 Task: Find connections with filter location Gaoua with filter topic #construction with filter profile language French with filter current company Jade Global with filter school Matoshri Pratishthan's School of Engineering, Jijau Nagar, Khupsarwadi, Post Vishnupuri, Nanded with filter industry Banking with filter service category Email Marketing with filter keywords title Lead
Action: Mouse moved to (635, 102)
Screenshot: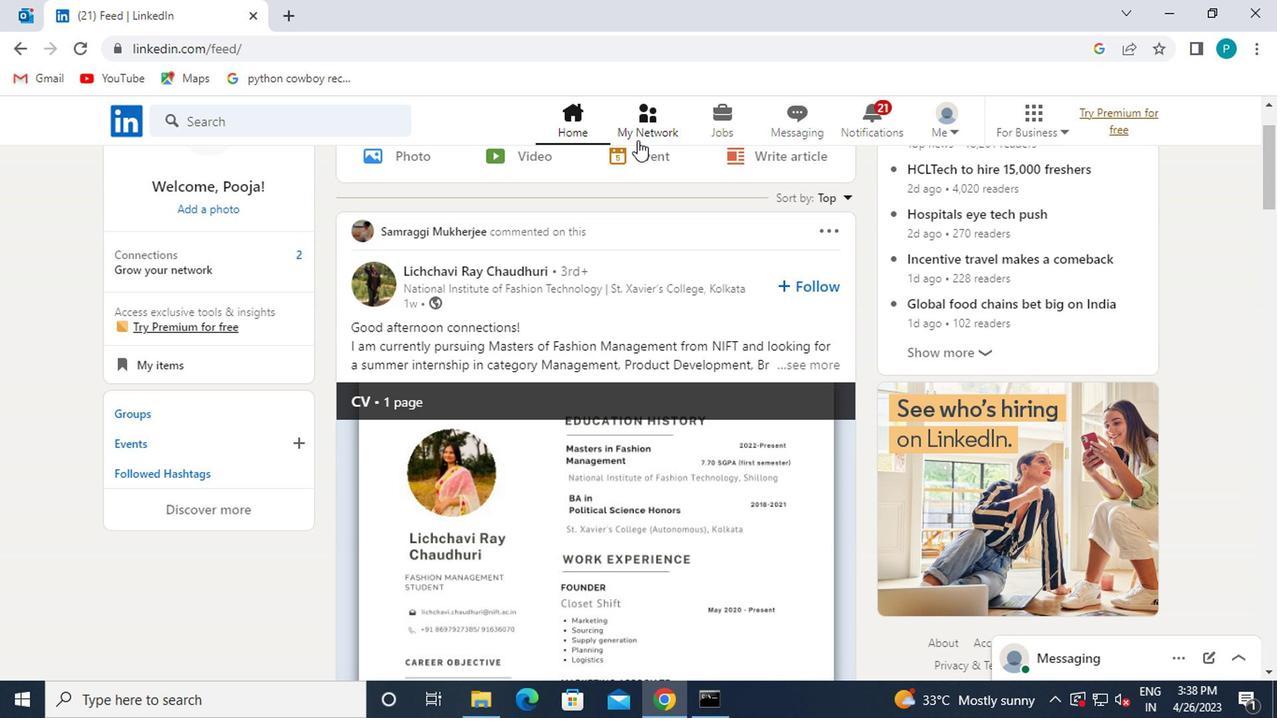 
Action: Mouse pressed left at (635, 102)
Screenshot: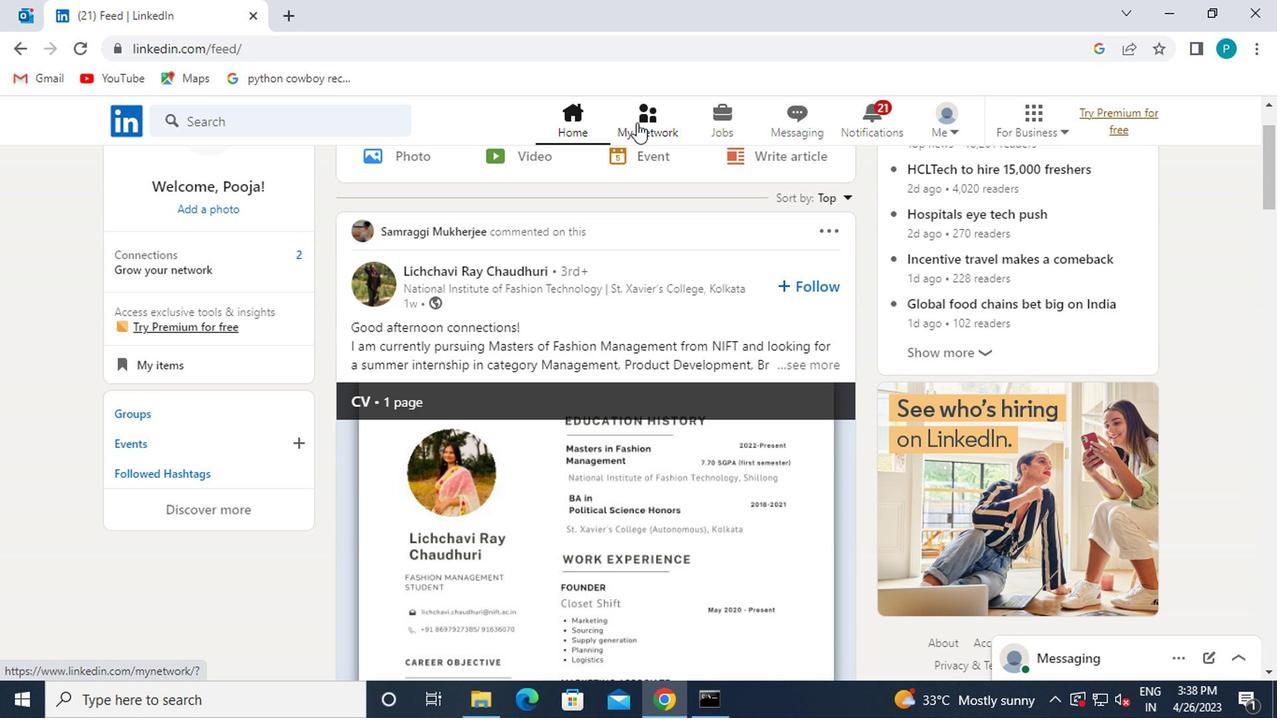 
Action: Mouse moved to (180, 213)
Screenshot: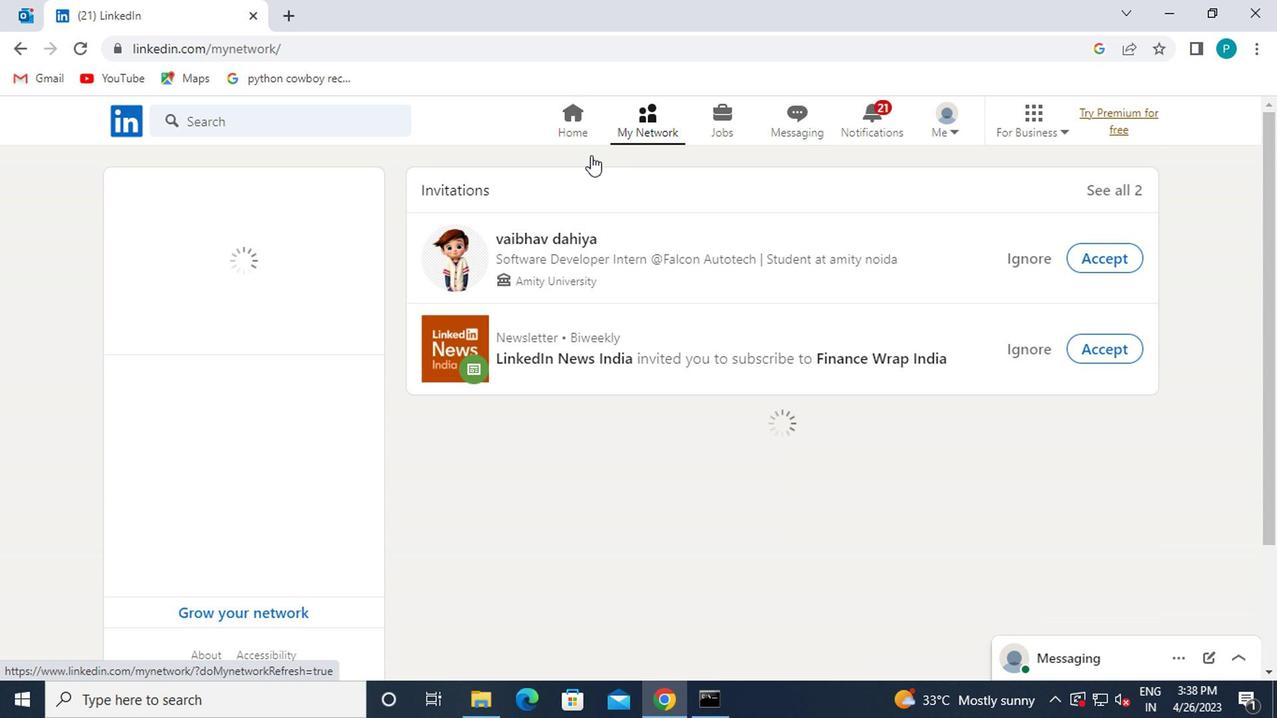 
Action: Mouse pressed left at (180, 213)
Screenshot: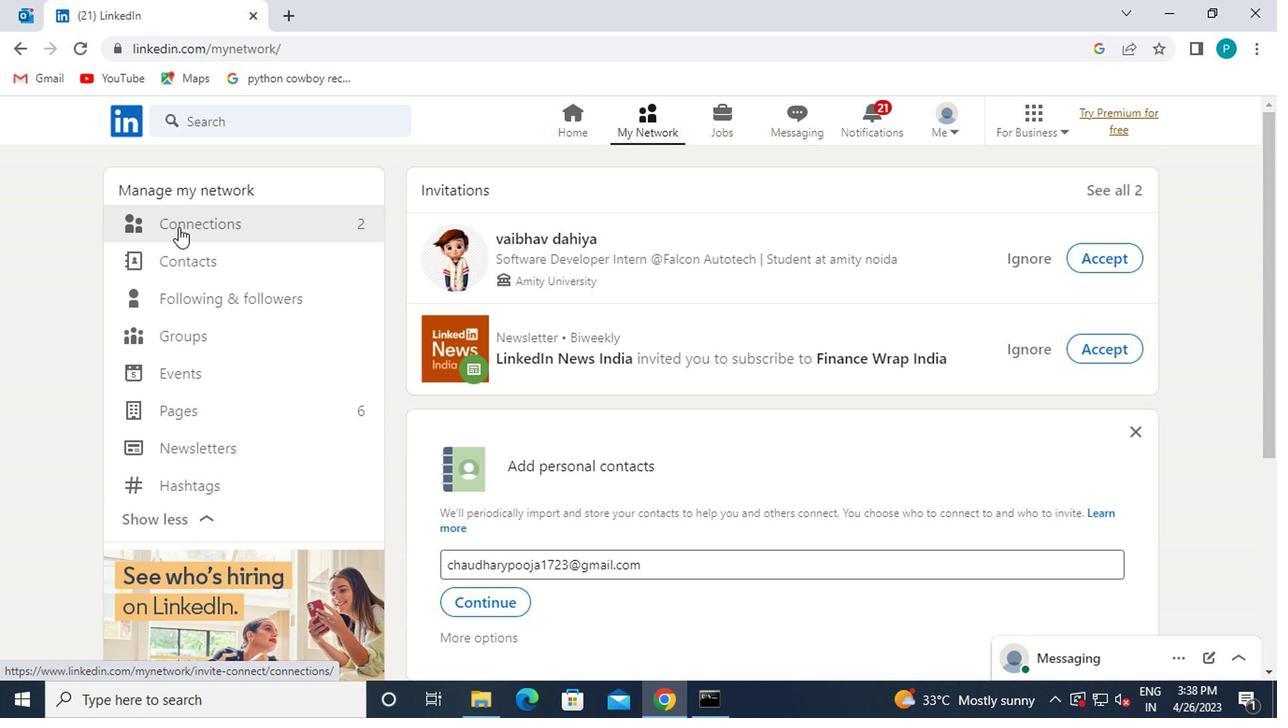 
Action: Mouse moved to (779, 215)
Screenshot: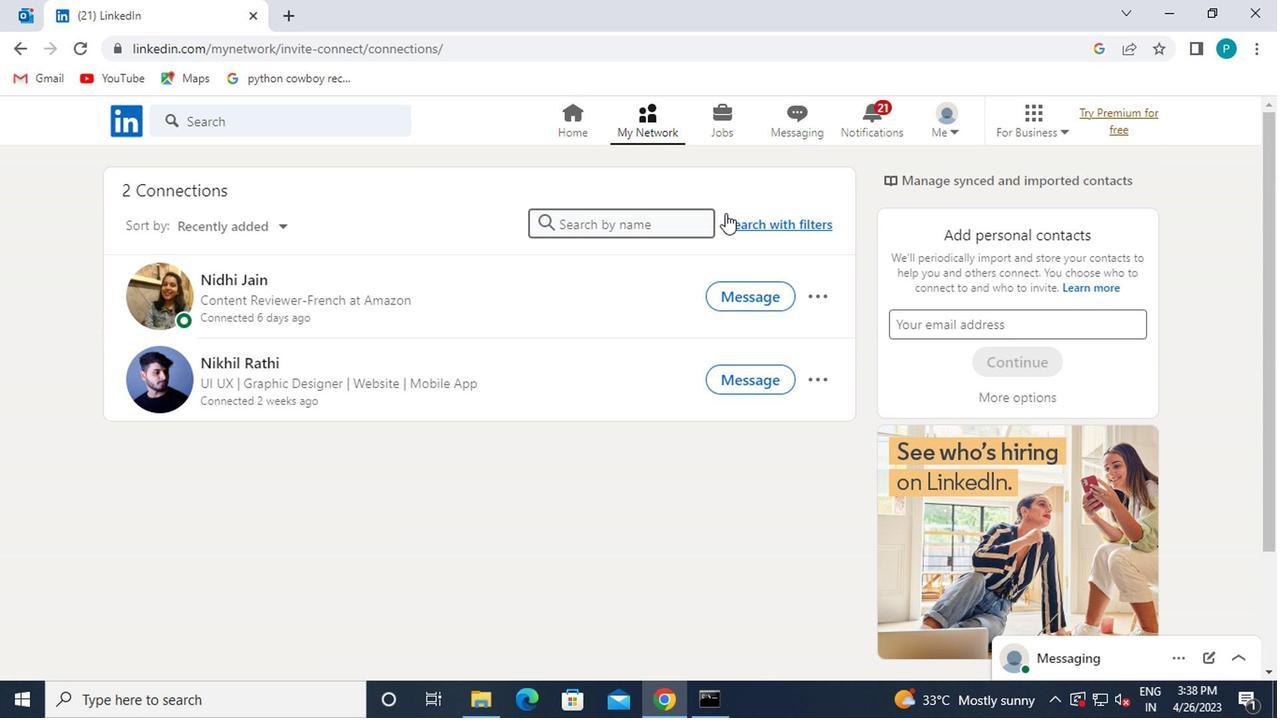 
Action: Mouse pressed left at (779, 215)
Screenshot: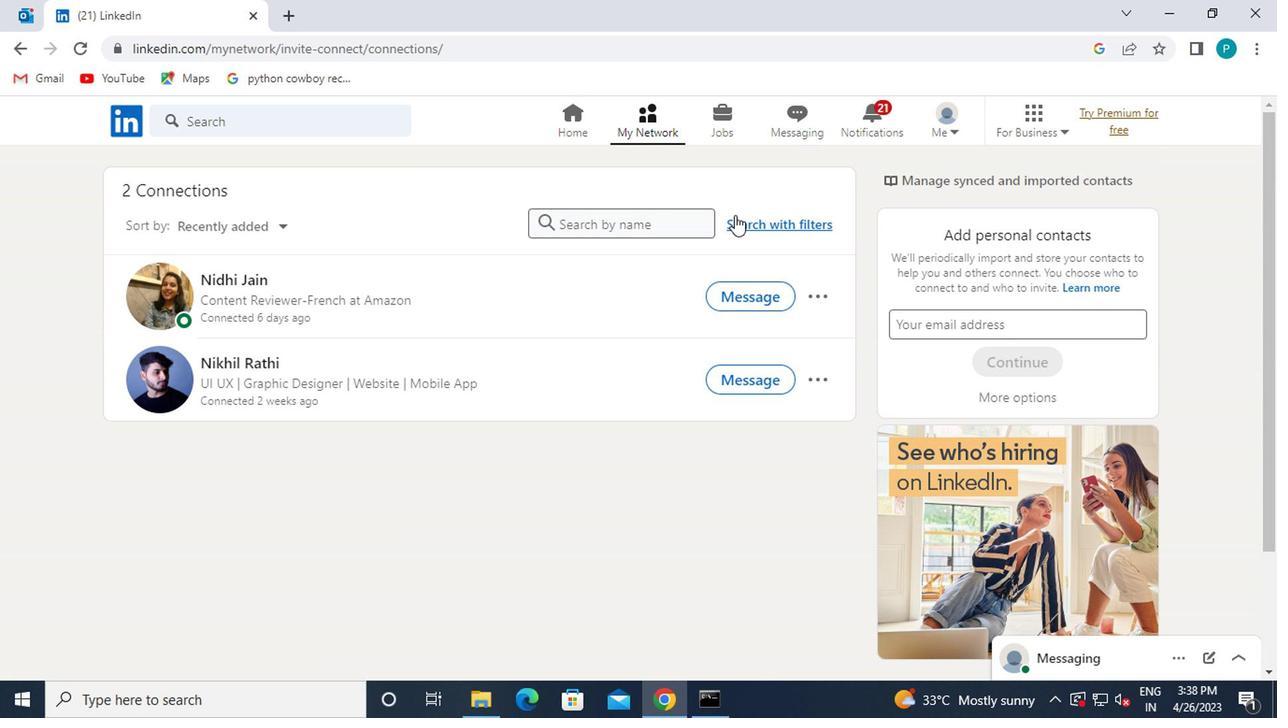 
Action: Mouse moved to (630, 159)
Screenshot: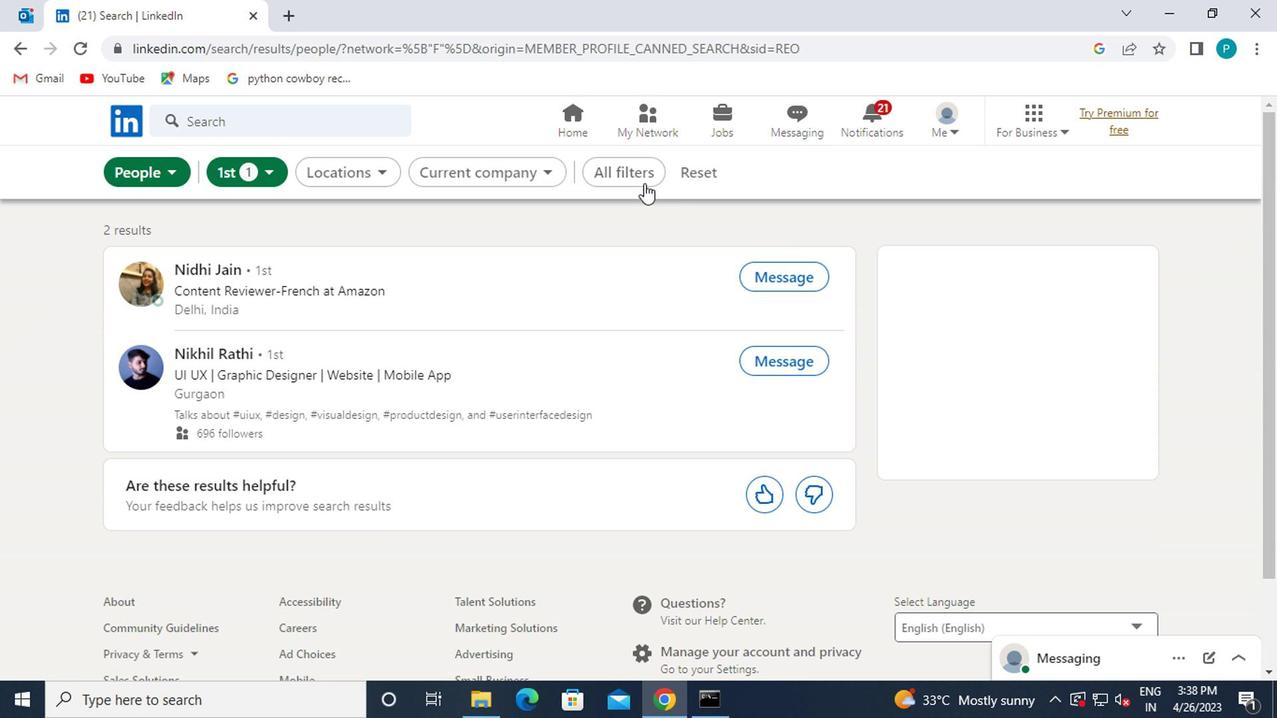 
Action: Mouse pressed left at (630, 159)
Screenshot: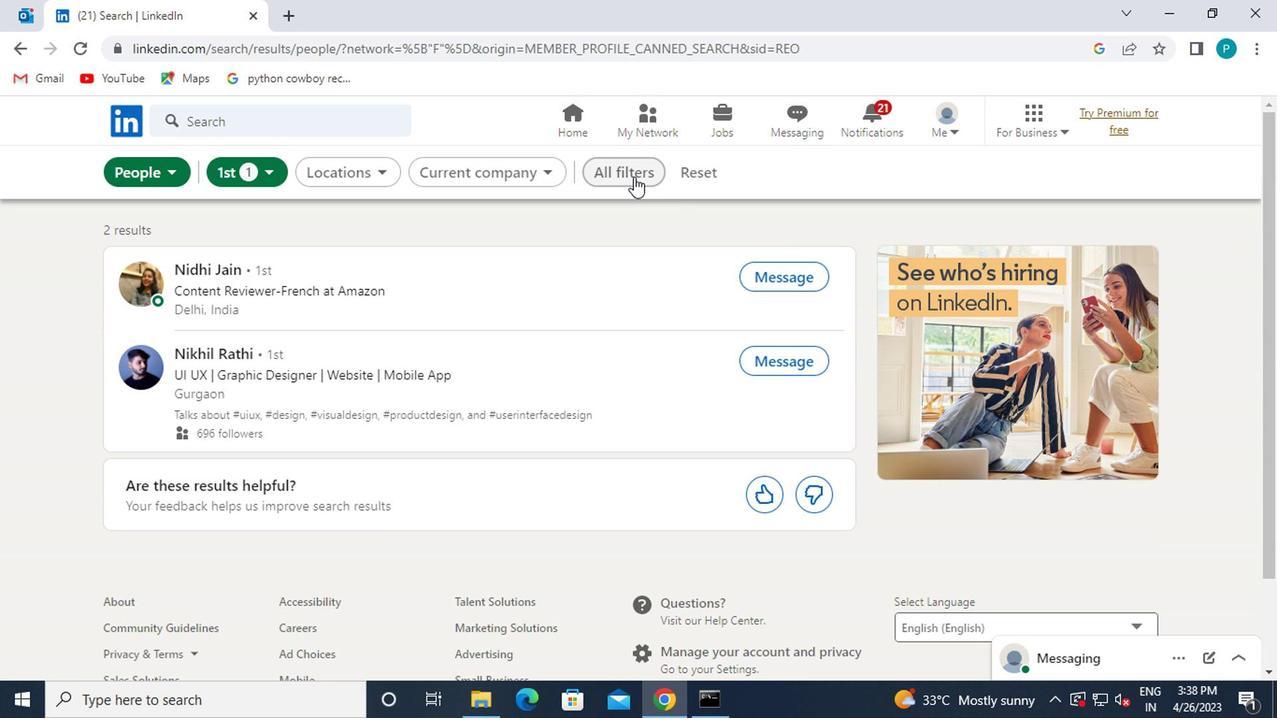 
Action: Mouse moved to (886, 509)
Screenshot: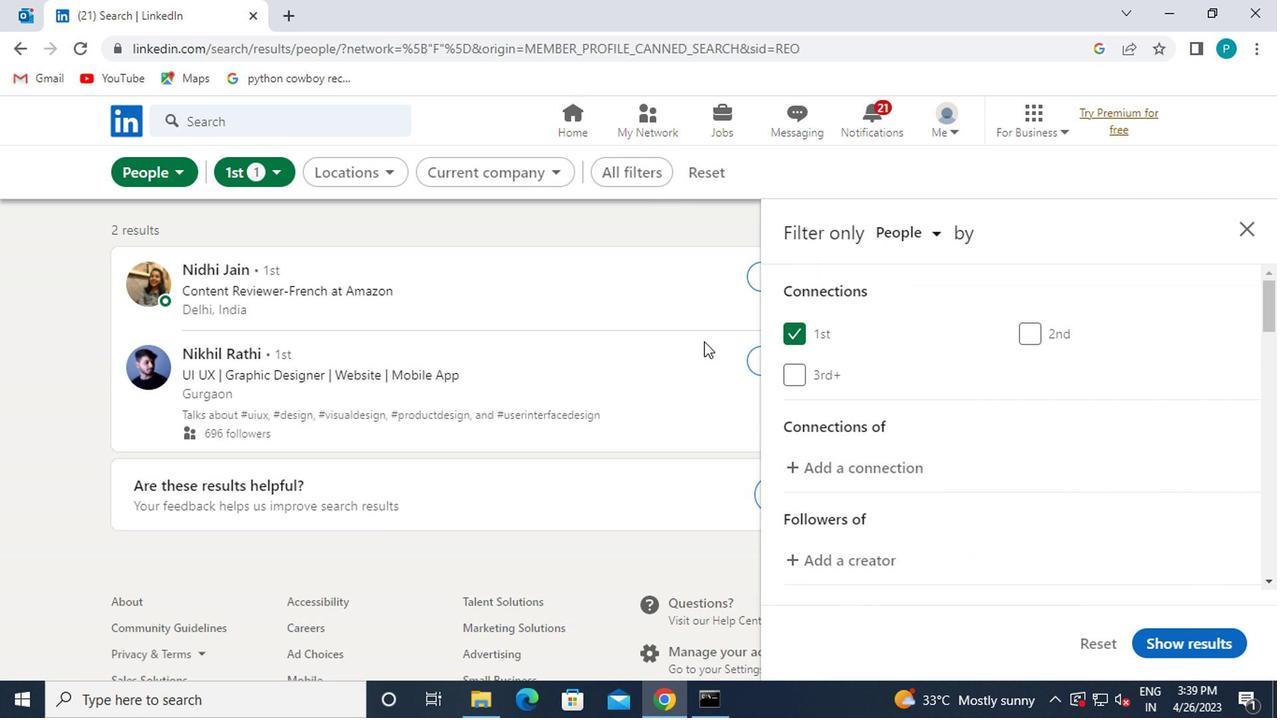 
Action: Mouse scrolled (886, 508) with delta (0, 0)
Screenshot: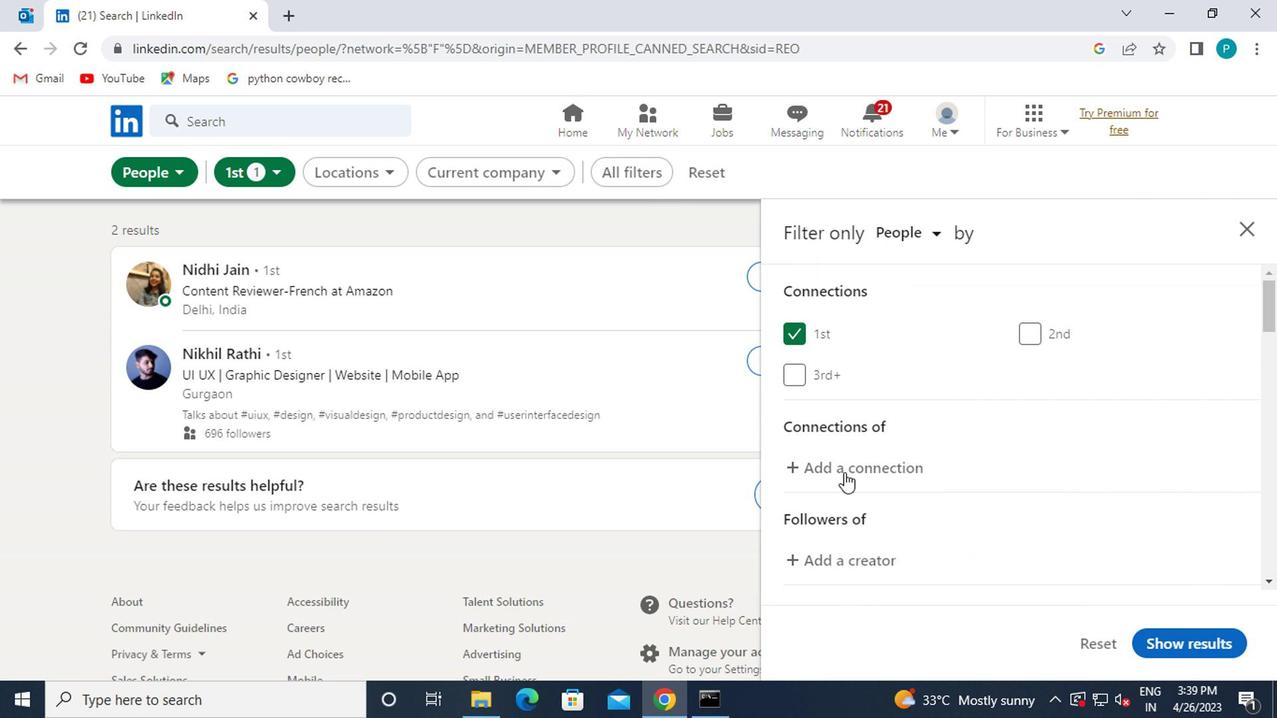 
Action: Mouse scrolled (886, 508) with delta (0, 0)
Screenshot: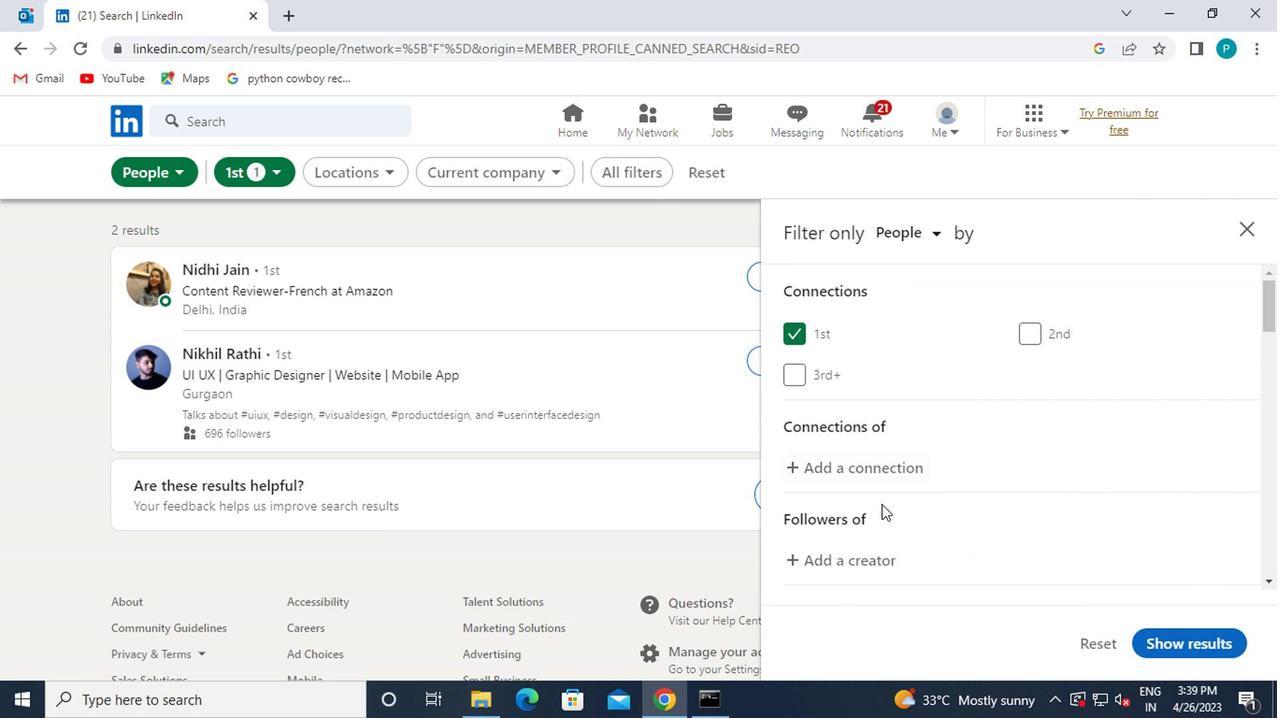 
Action: Mouse moved to (1060, 549)
Screenshot: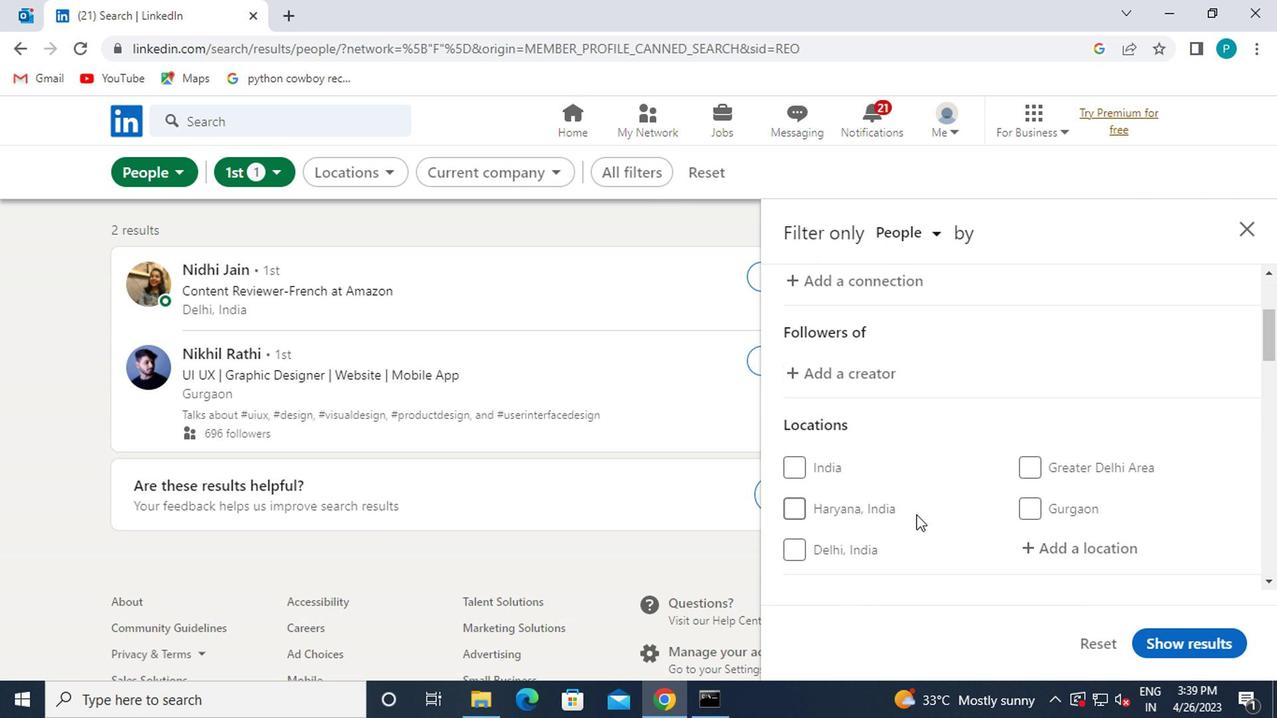 
Action: Mouse pressed left at (1060, 549)
Screenshot: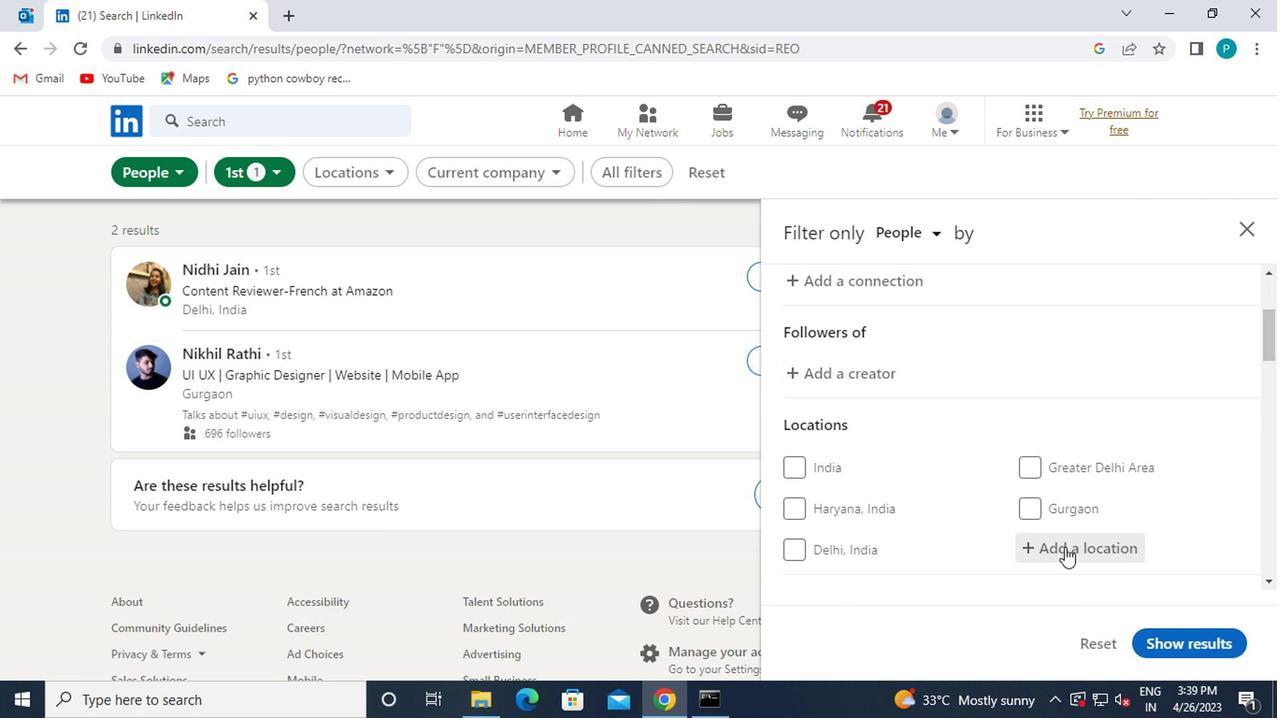 
Action: Mouse moved to (1085, 535)
Screenshot: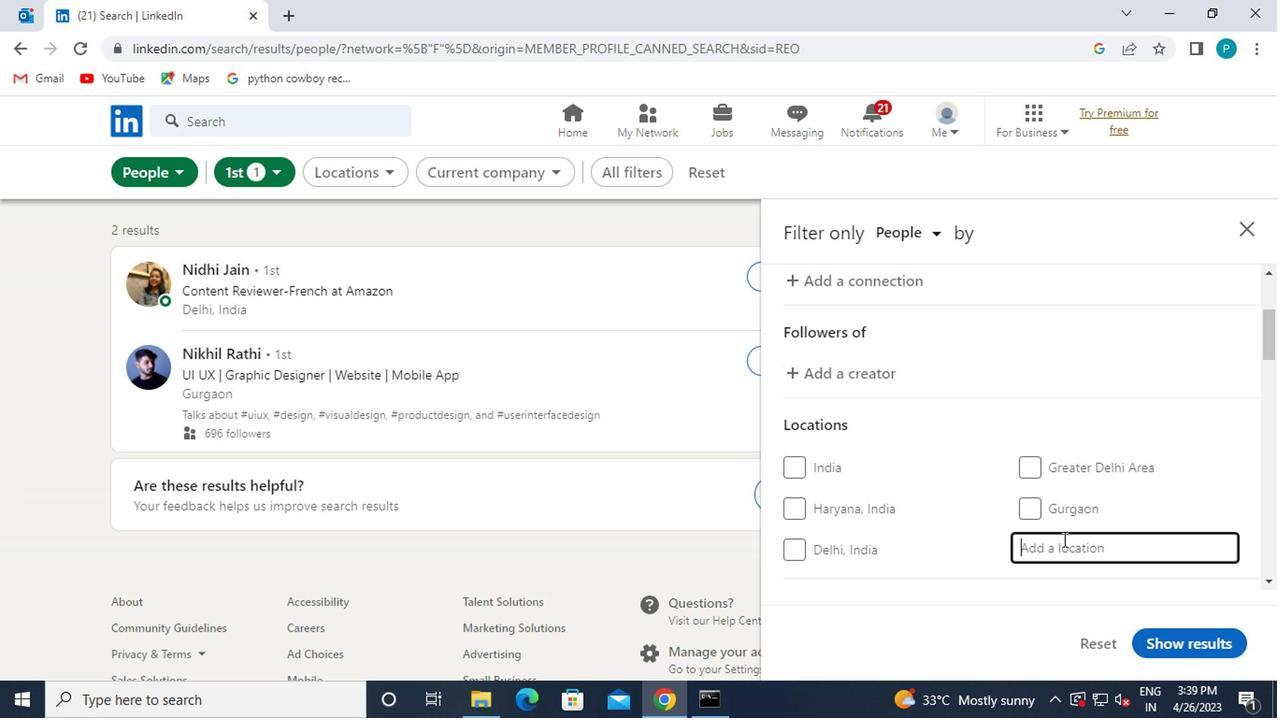 
Action: Key pressed <Key.caps_lock>g<Key.caps_lock>aoua<Key.enter>
Screenshot: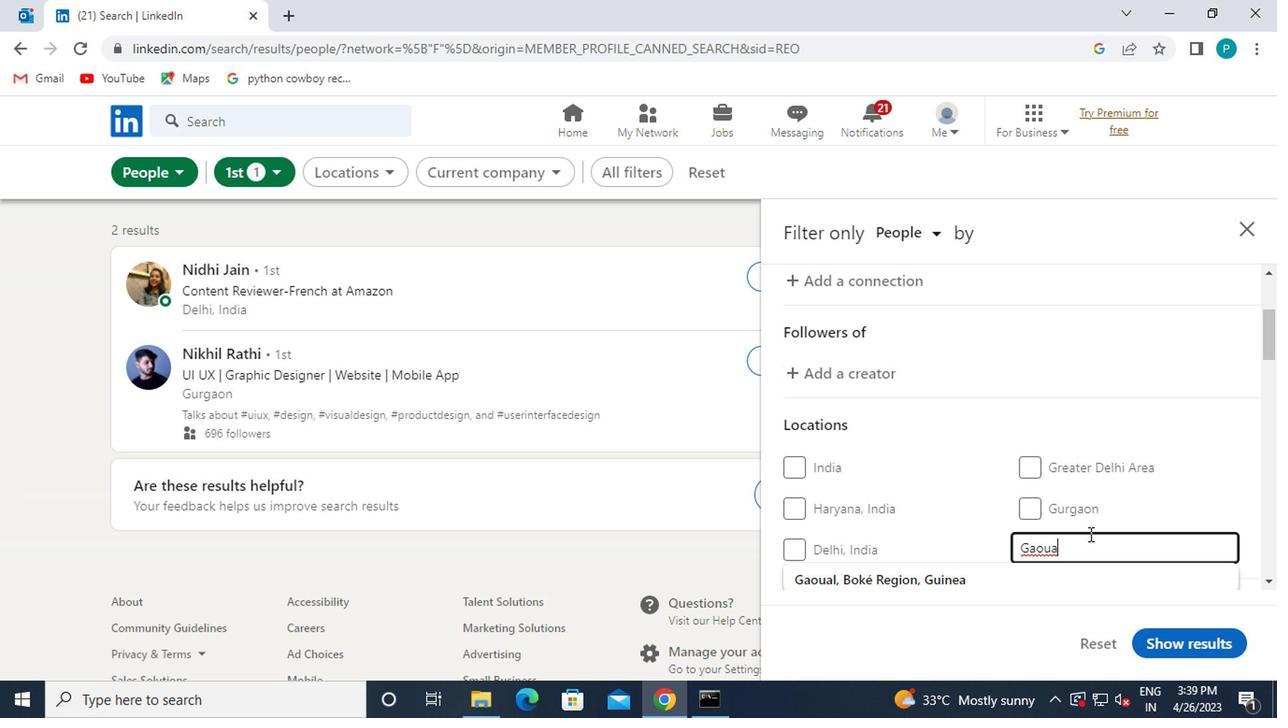 
Action: Mouse scrolled (1085, 534) with delta (0, -1)
Screenshot: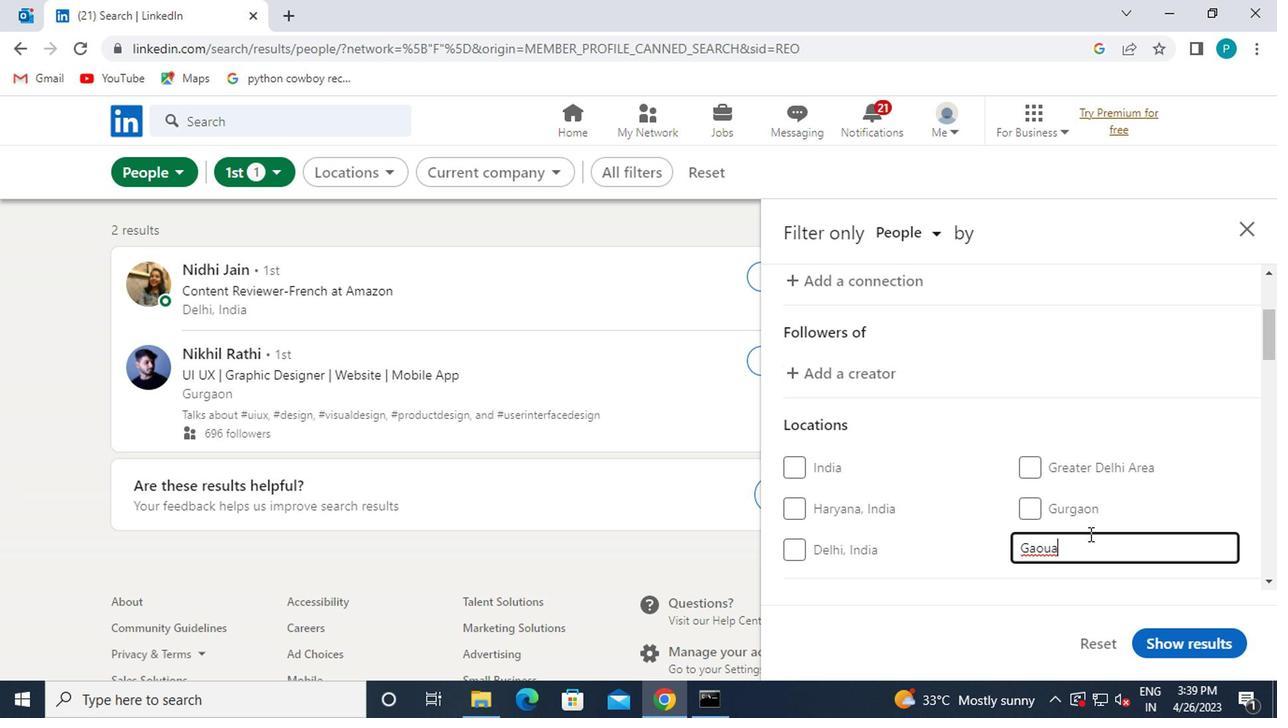 
Action: Mouse moved to (1027, 514)
Screenshot: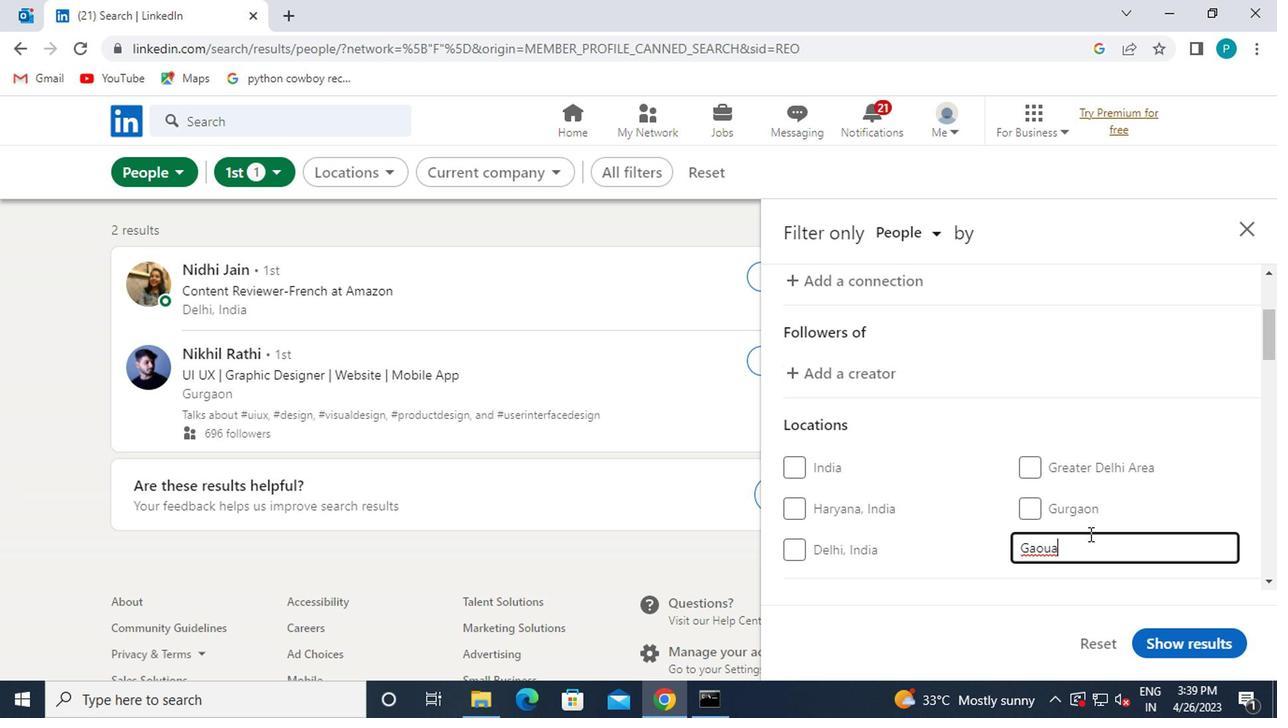 
Action: Mouse scrolled (1027, 513) with delta (0, -1)
Screenshot: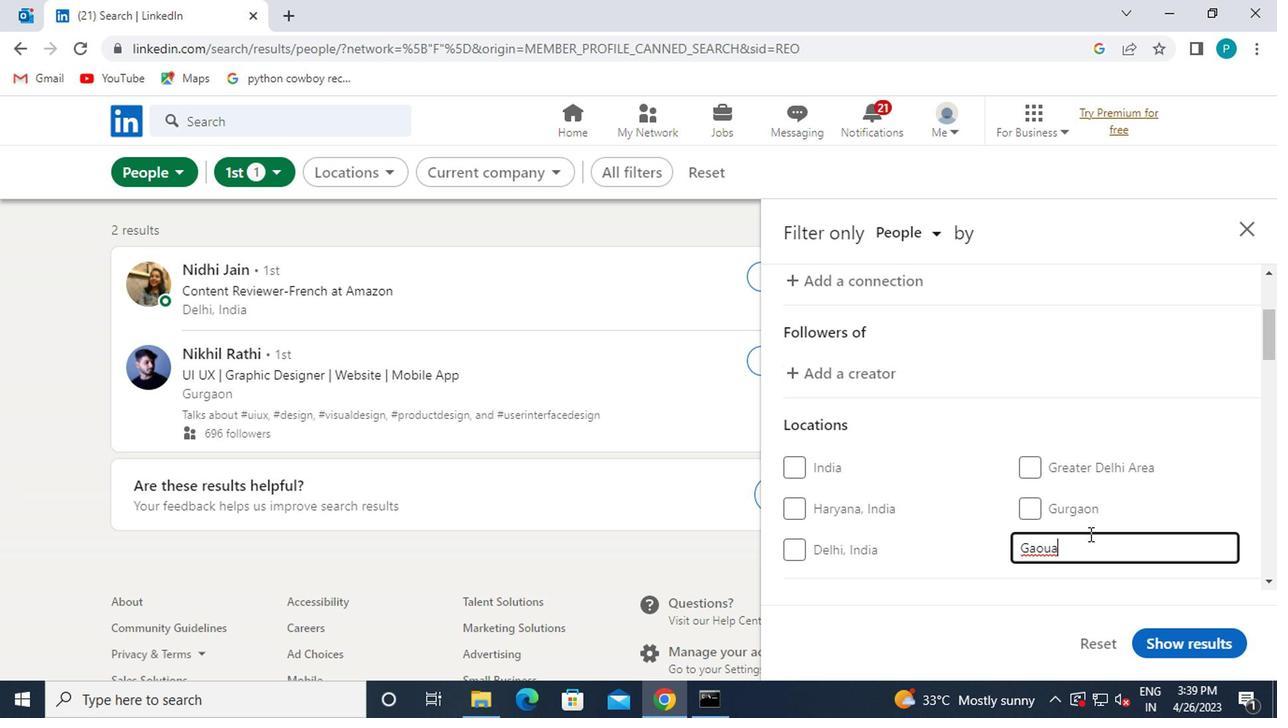 
Action: Mouse moved to (1044, 537)
Screenshot: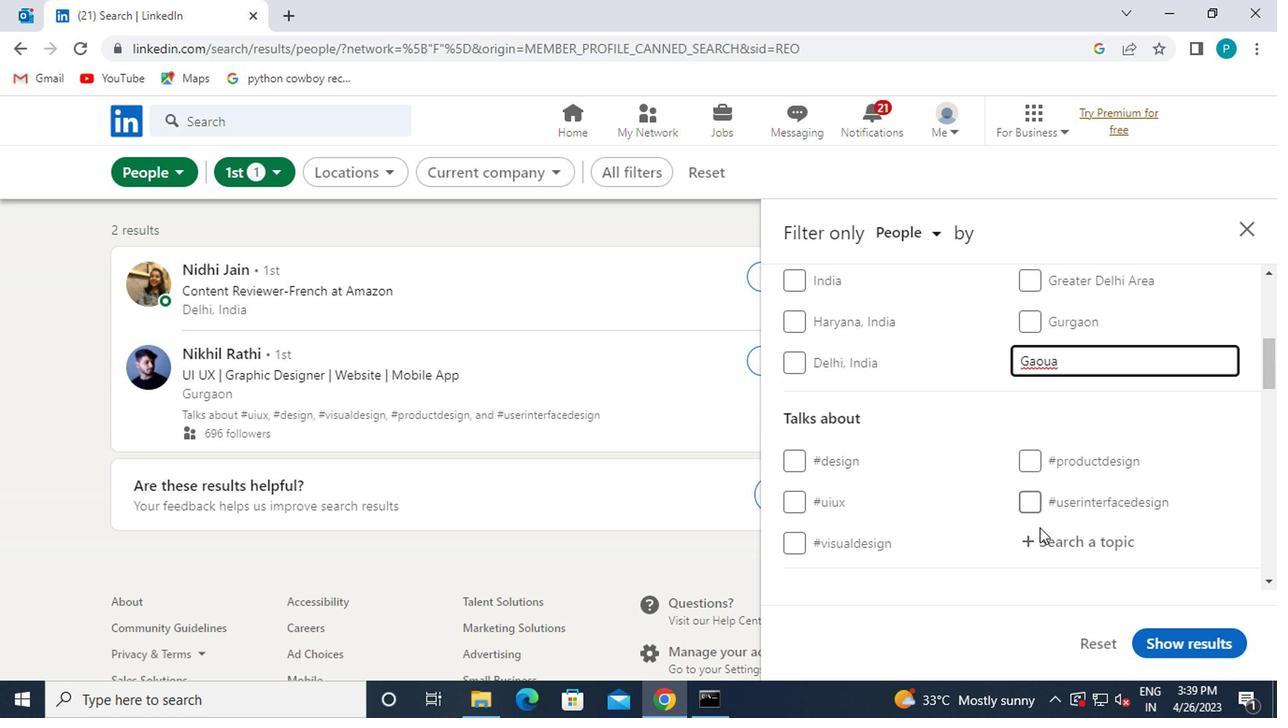
Action: Mouse pressed left at (1044, 537)
Screenshot: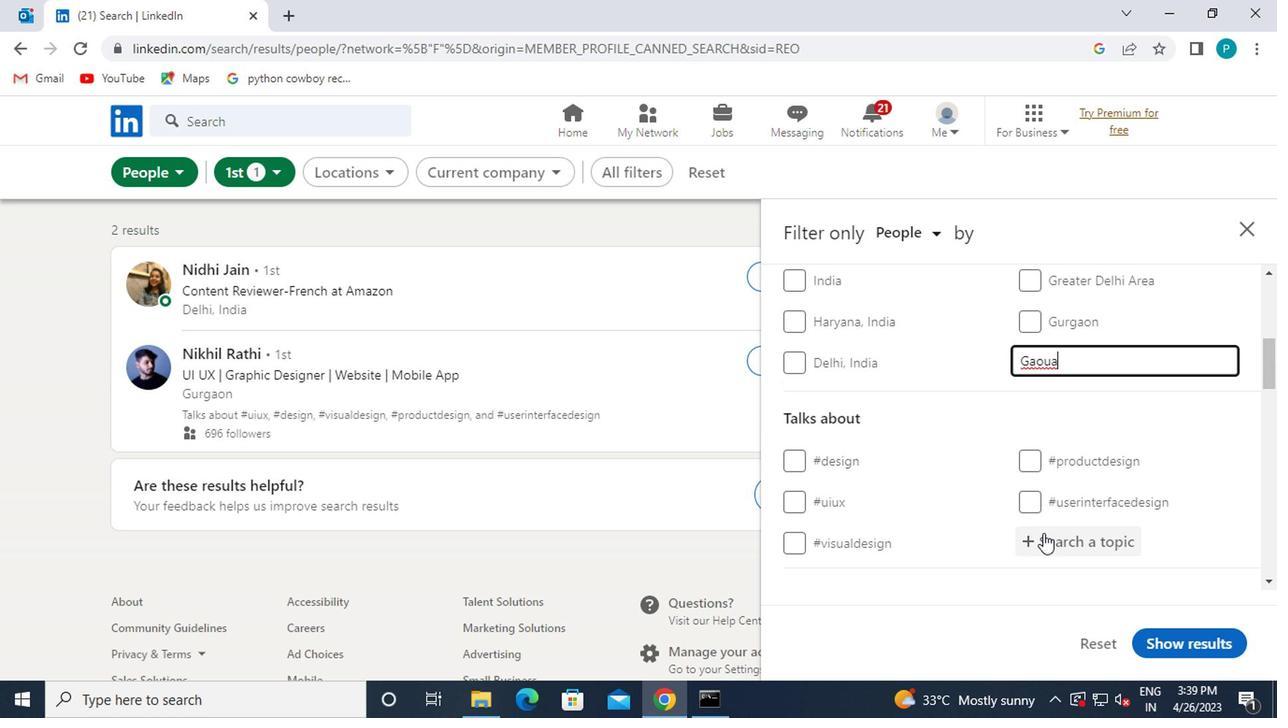 
Action: Mouse moved to (1048, 537)
Screenshot: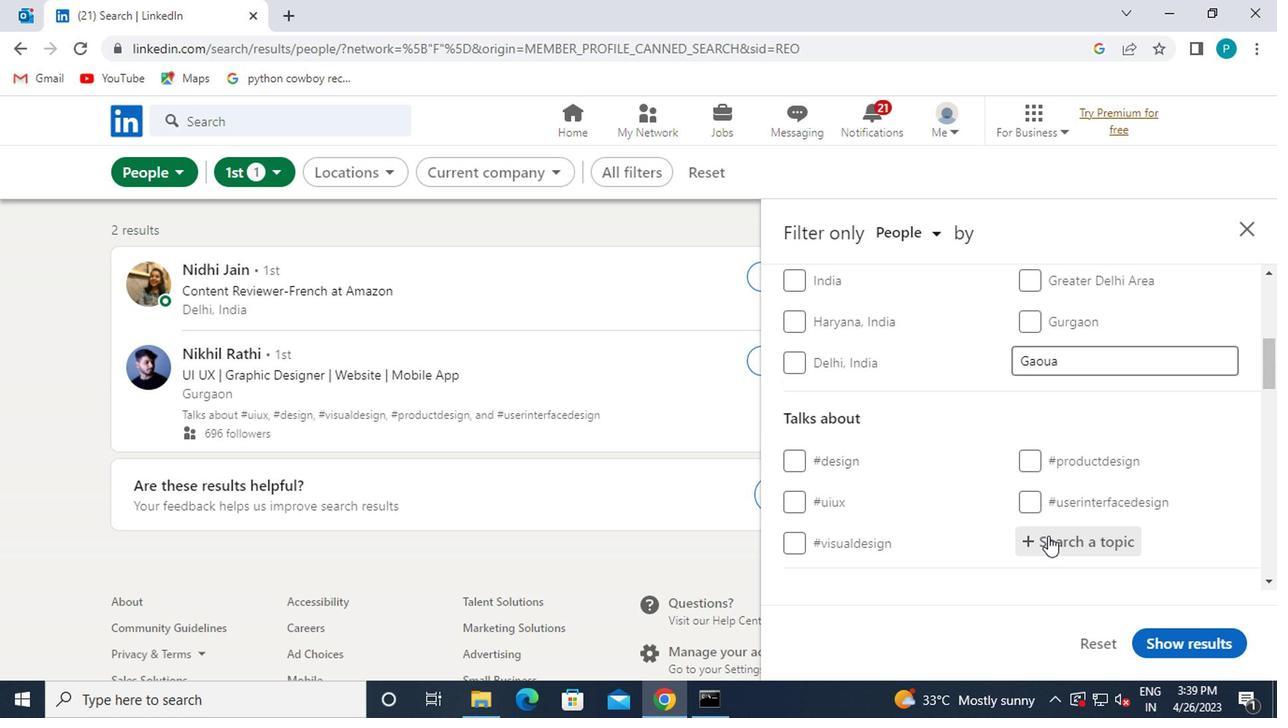 
Action: Key pressed <Key.shift>#CONSTRUCTION
Screenshot: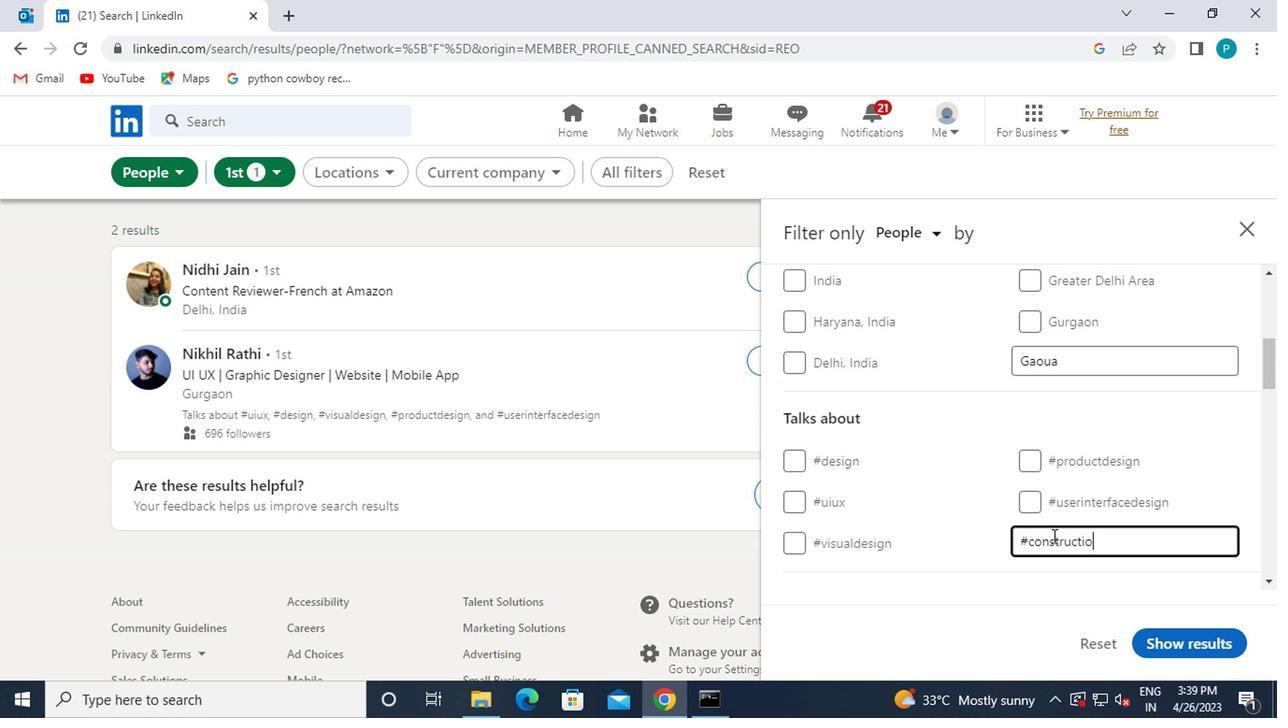 
Action: Mouse moved to (1020, 517)
Screenshot: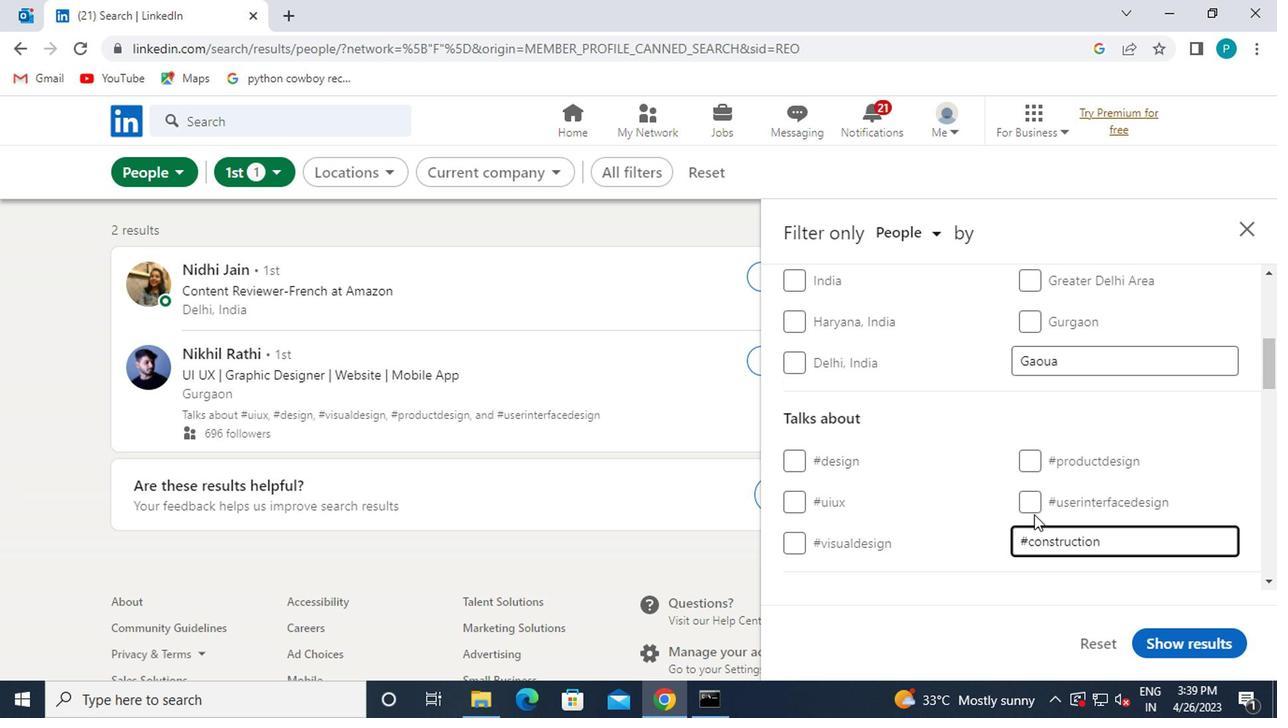 
Action: Mouse scrolled (1020, 517) with delta (0, 0)
Screenshot: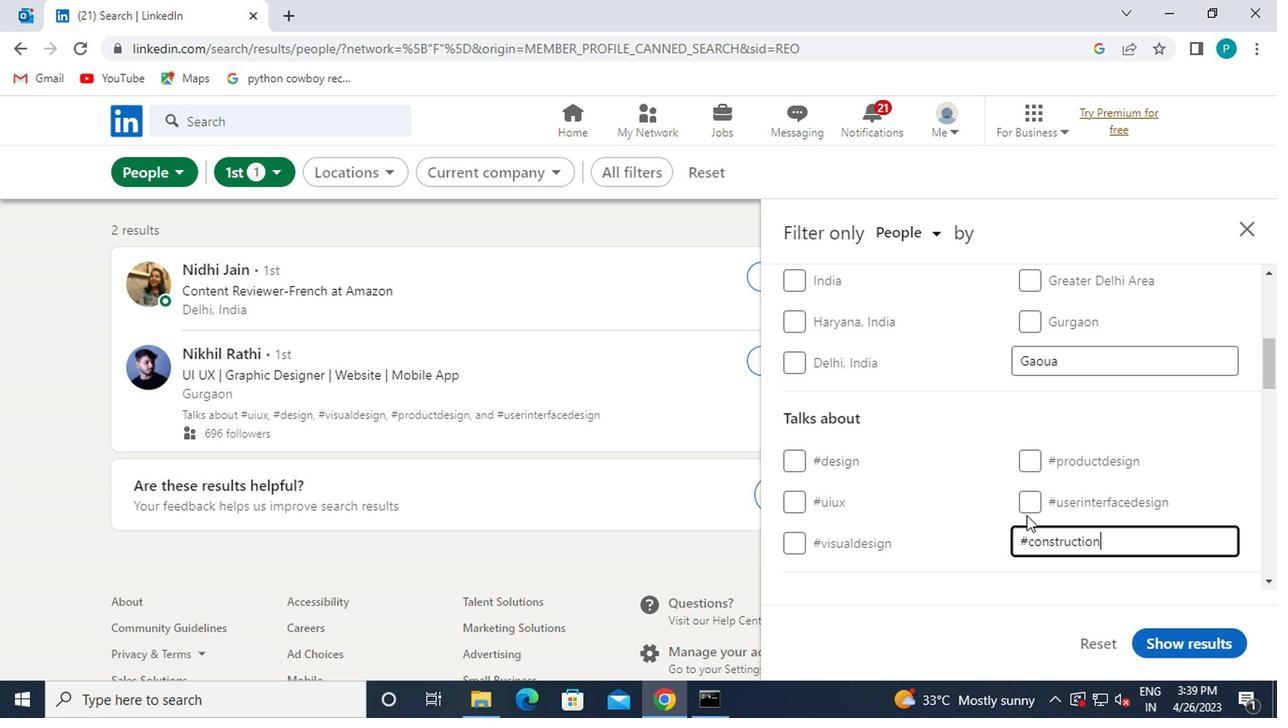 
Action: Mouse scrolled (1020, 517) with delta (0, 0)
Screenshot: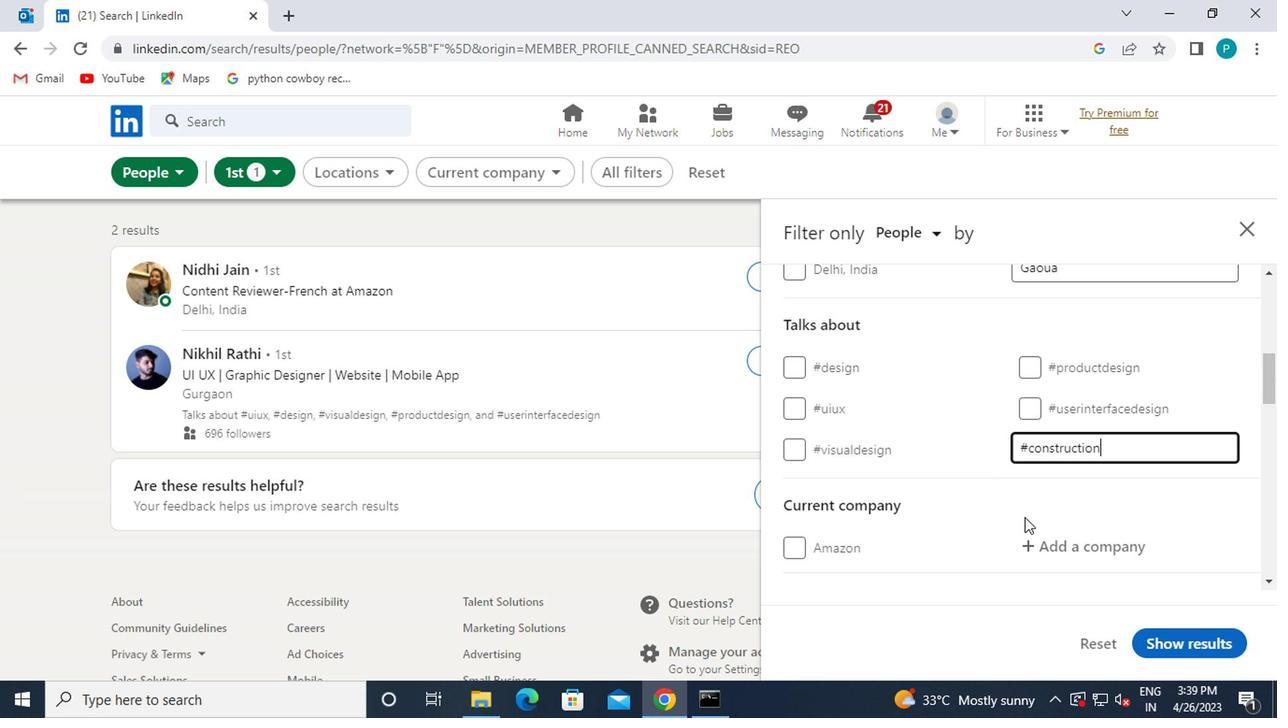 
Action: Mouse moved to (1036, 437)
Screenshot: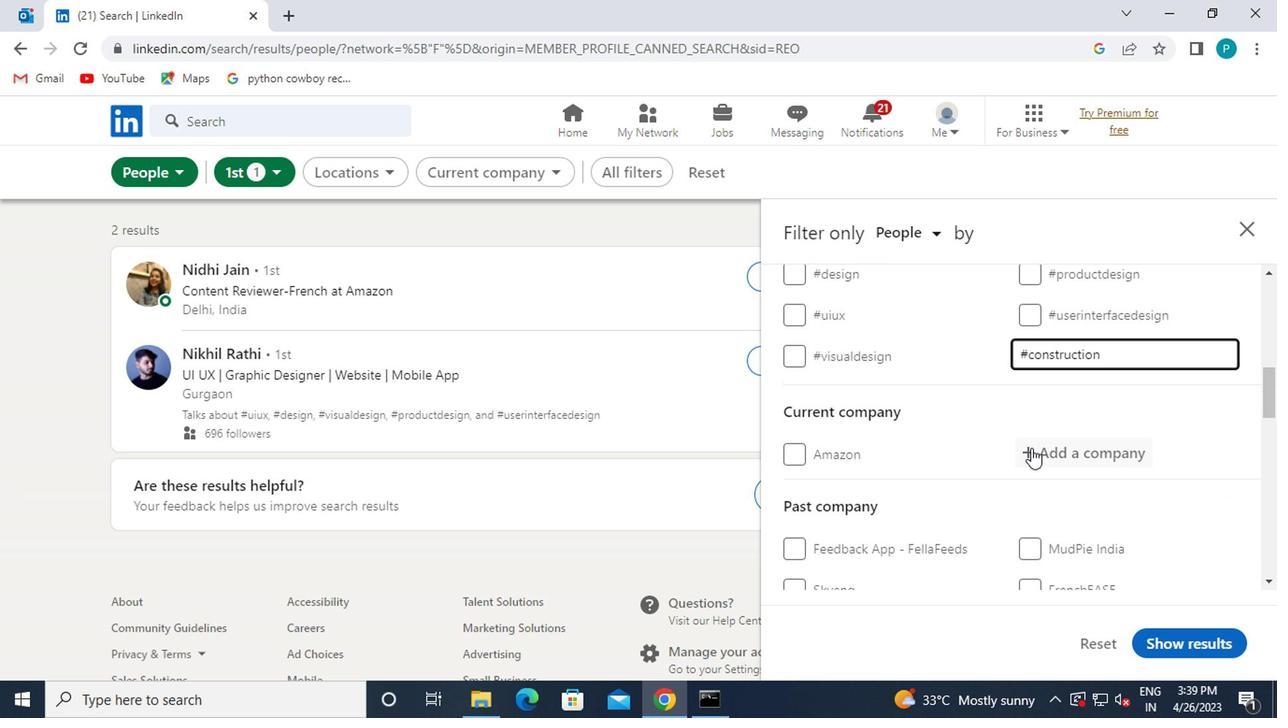 
Action: Mouse pressed left at (1036, 437)
Screenshot: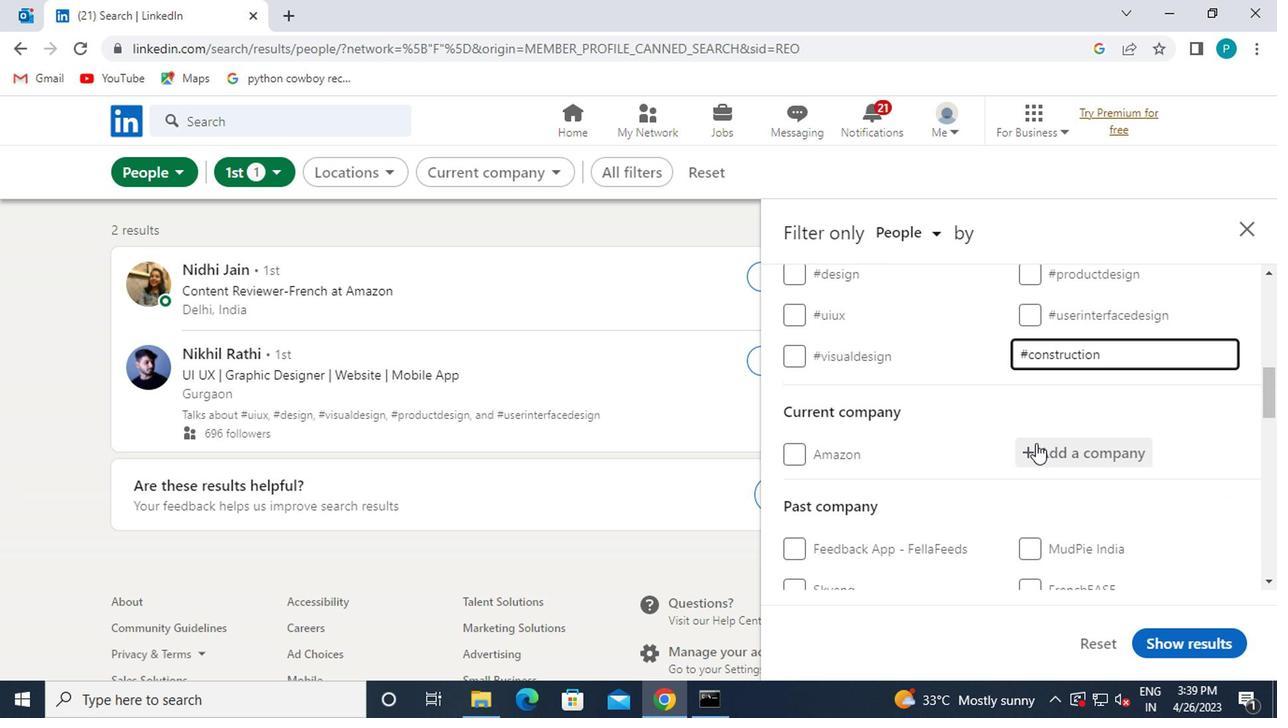 
Action: Mouse moved to (1029, 457)
Screenshot: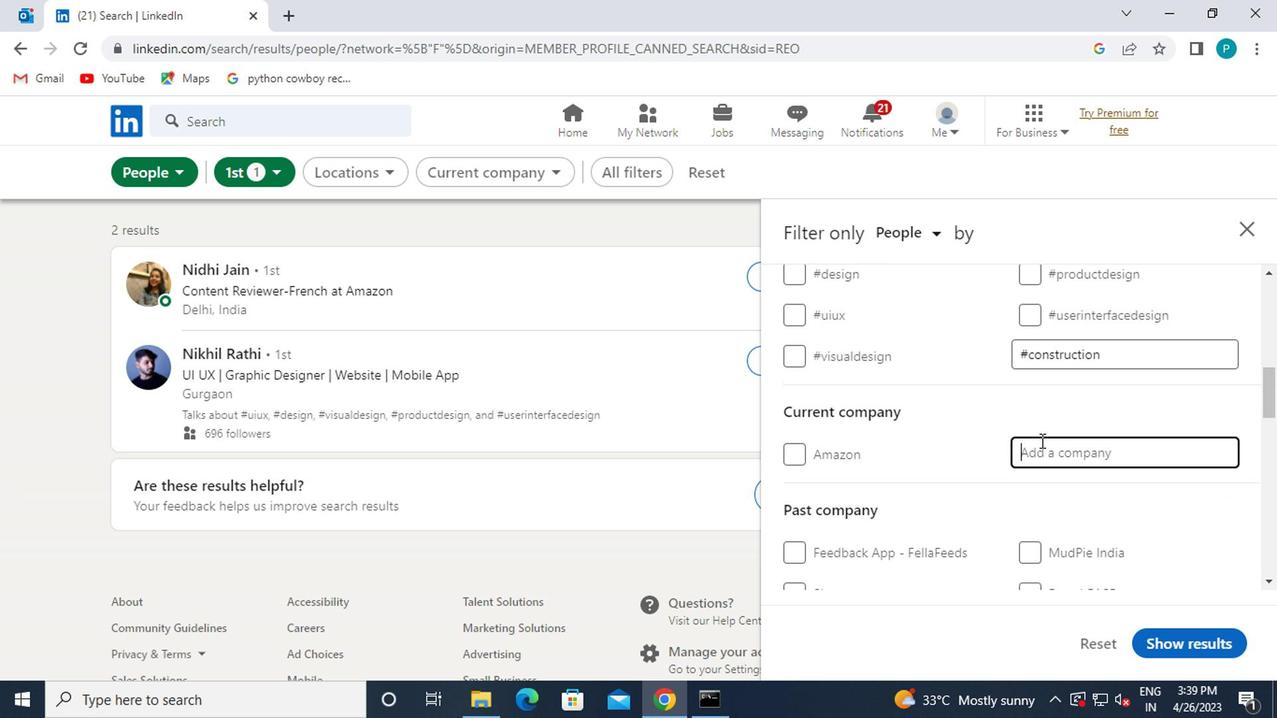 
Action: Key pressed JADE<Key.space>GLOBAL
Screenshot: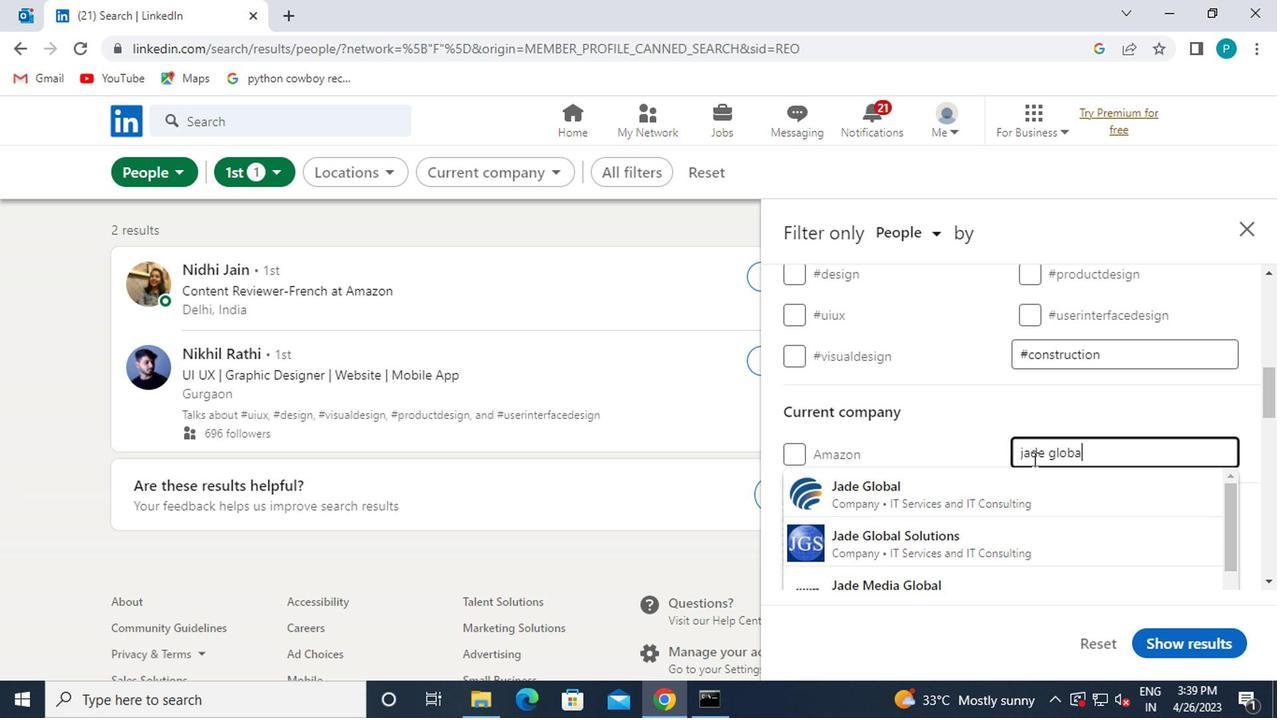 
Action: Mouse moved to (966, 492)
Screenshot: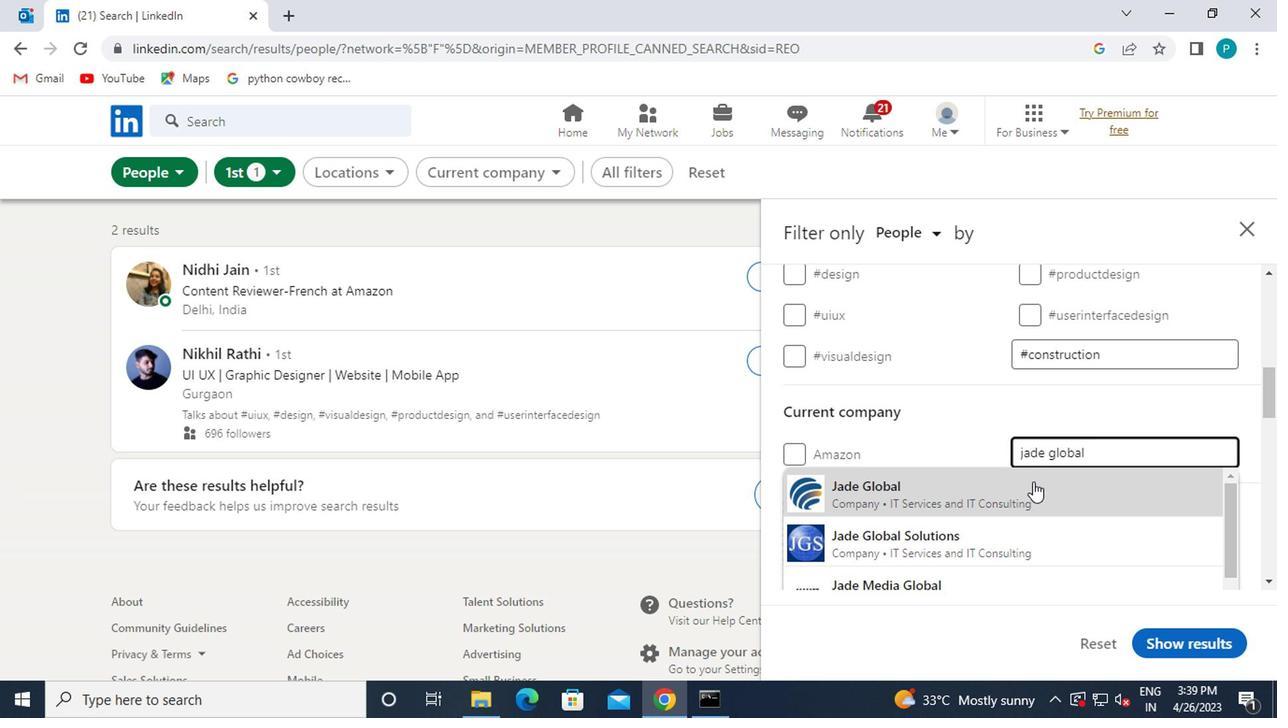 
Action: Mouse pressed left at (966, 492)
Screenshot: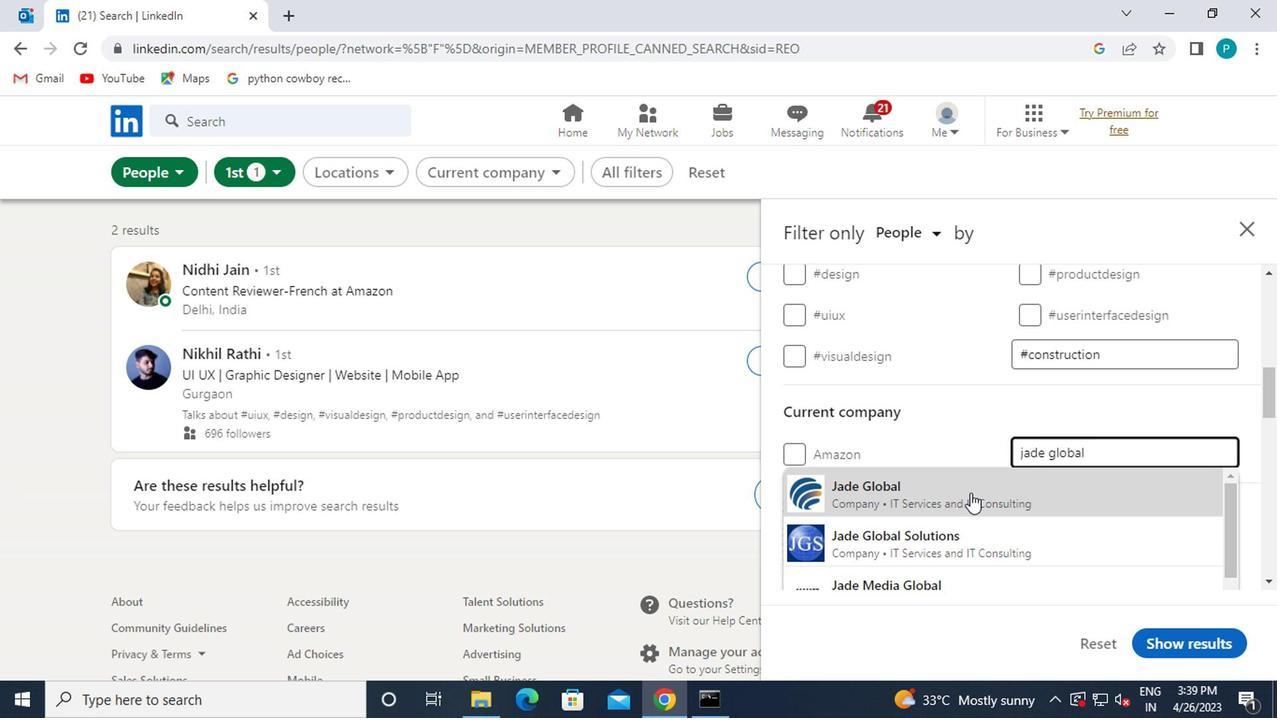 
Action: Mouse scrolled (966, 491) with delta (0, 0)
Screenshot: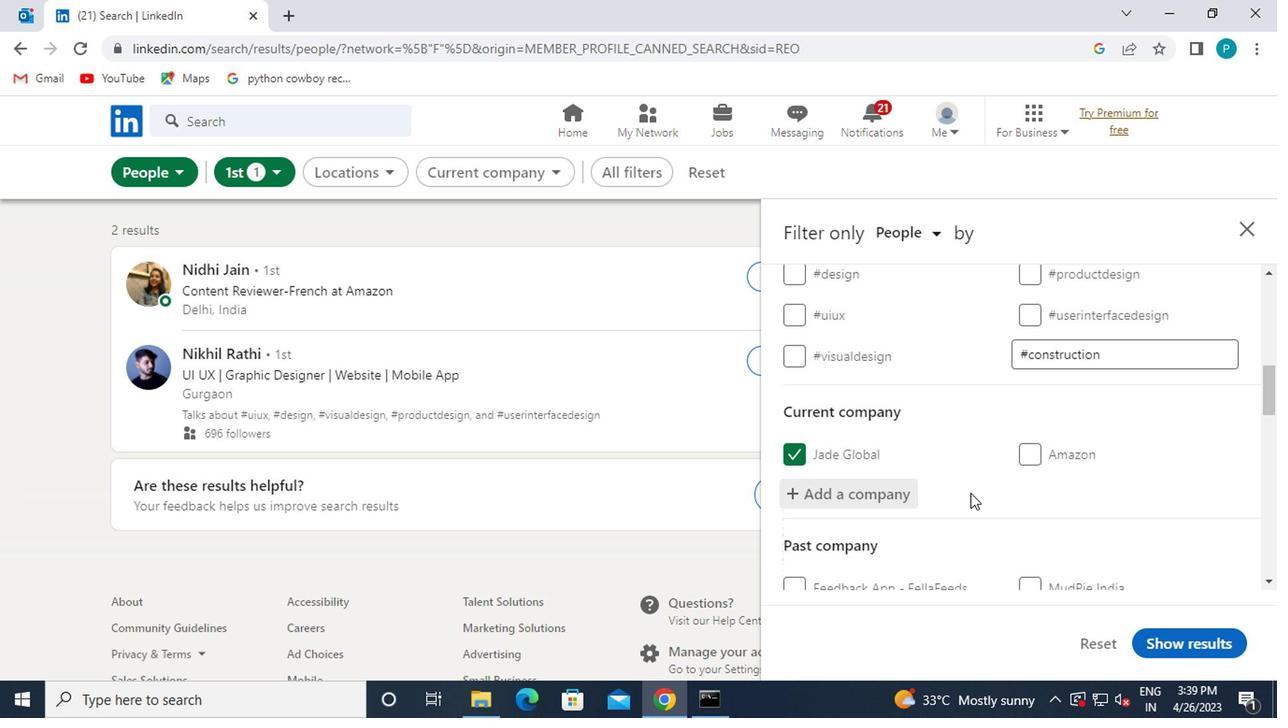
Action: Mouse scrolled (966, 491) with delta (0, 0)
Screenshot: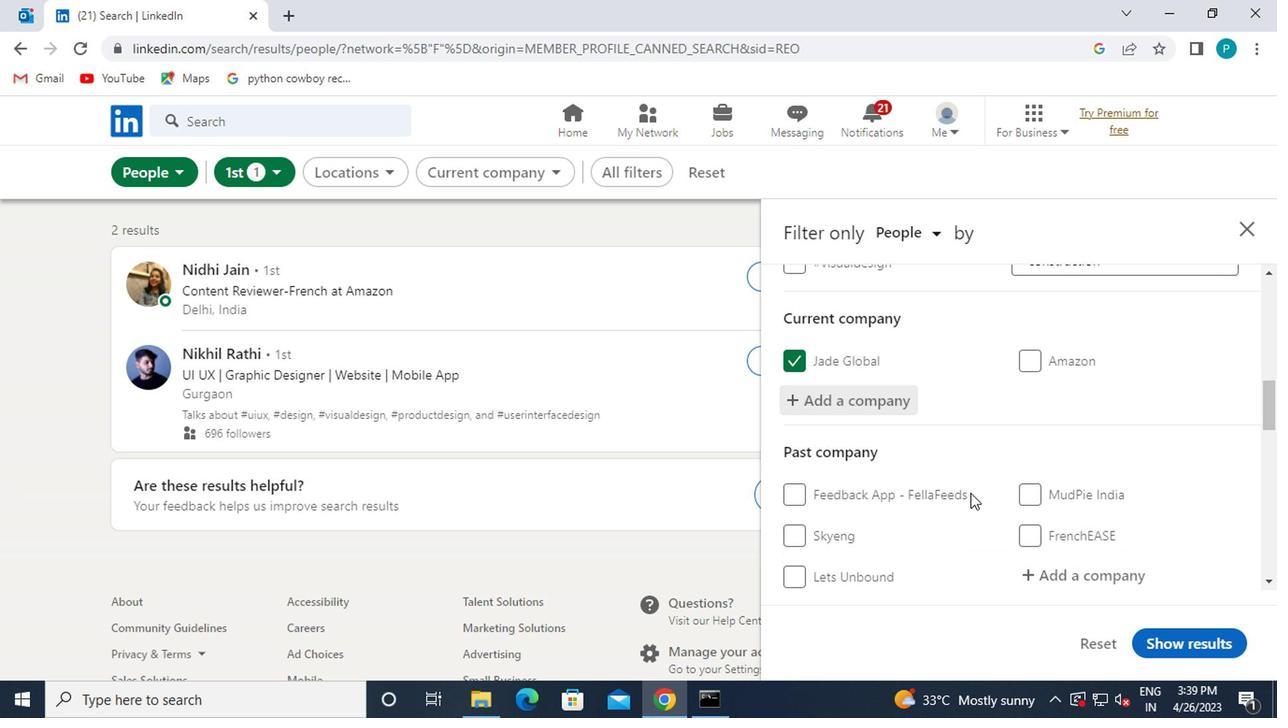 
Action: Mouse moved to (1050, 488)
Screenshot: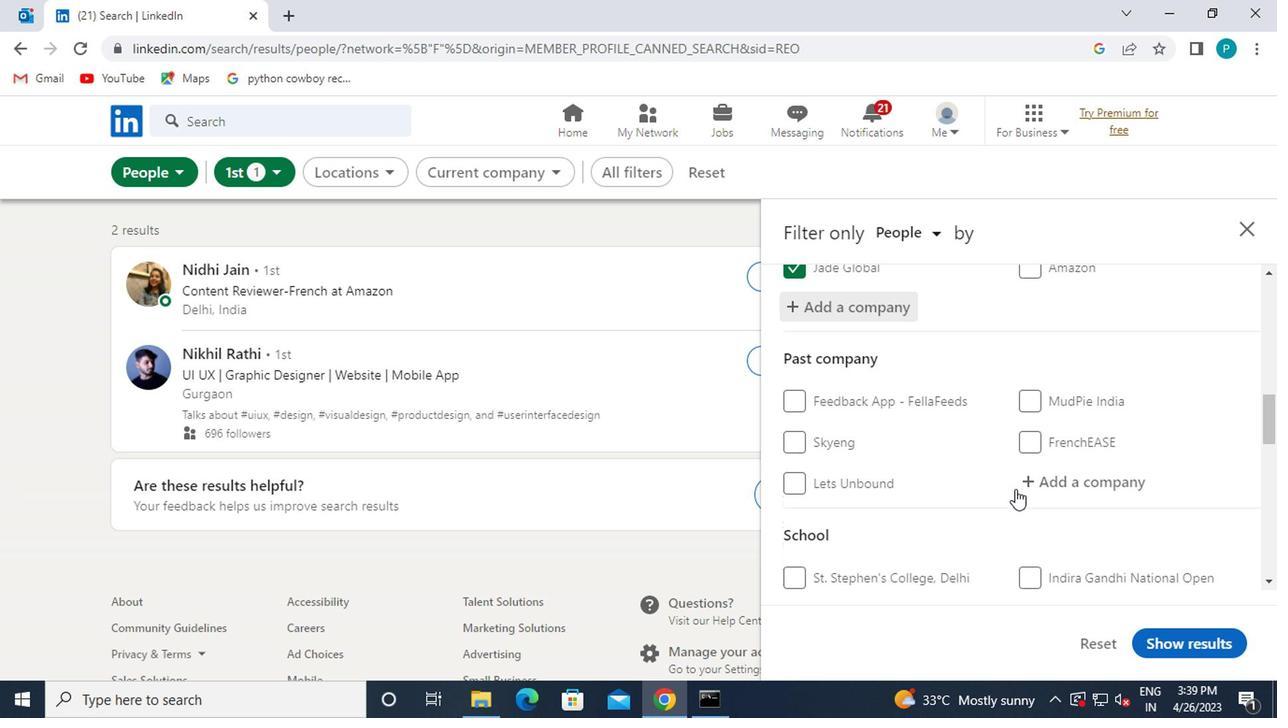 
Action: Mouse pressed left at (1050, 488)
Screenshot: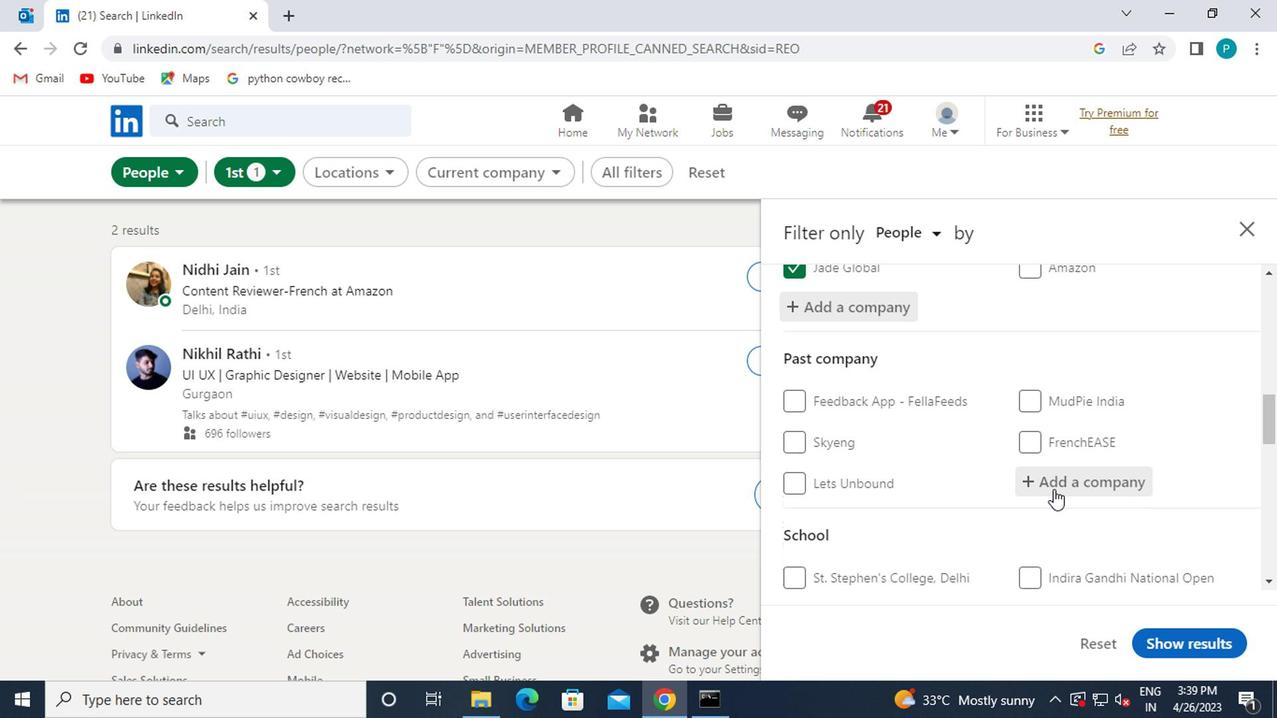 
Action: Mouse moved to (990, 499)
Screenshot: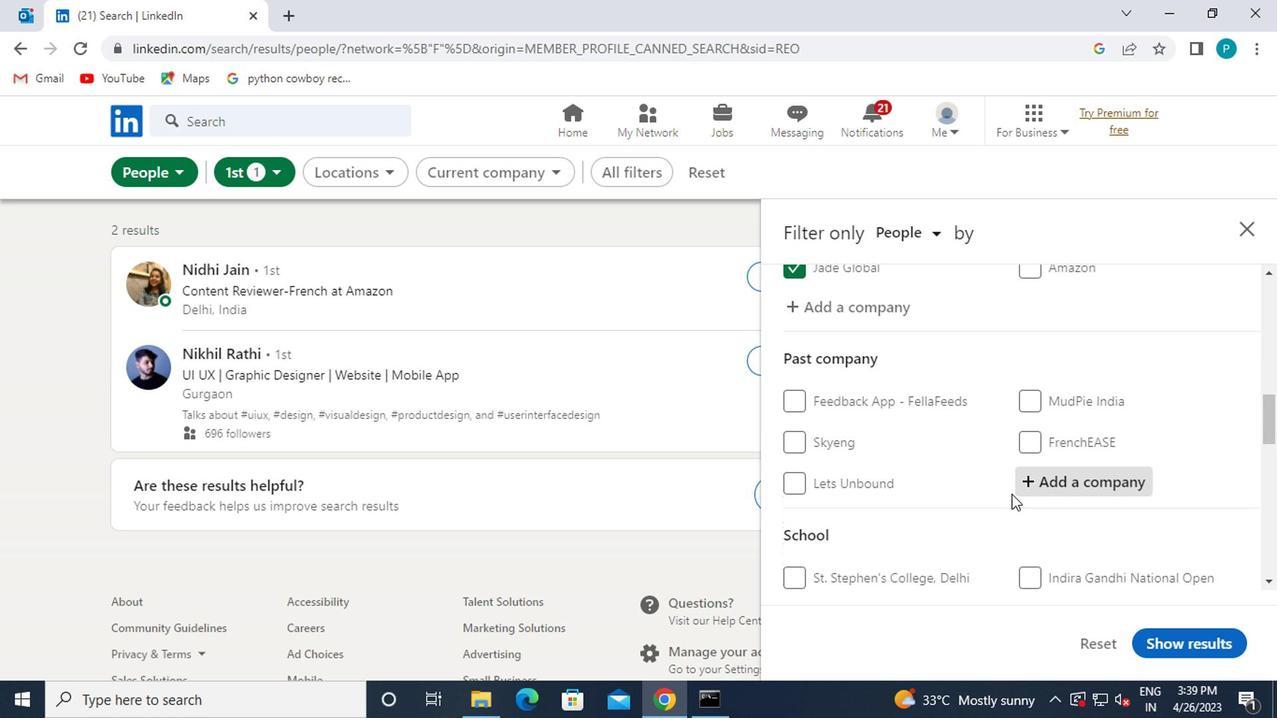 
Action: Mouse scrolled (990, 498) with delta (0, 0)
Screenshot: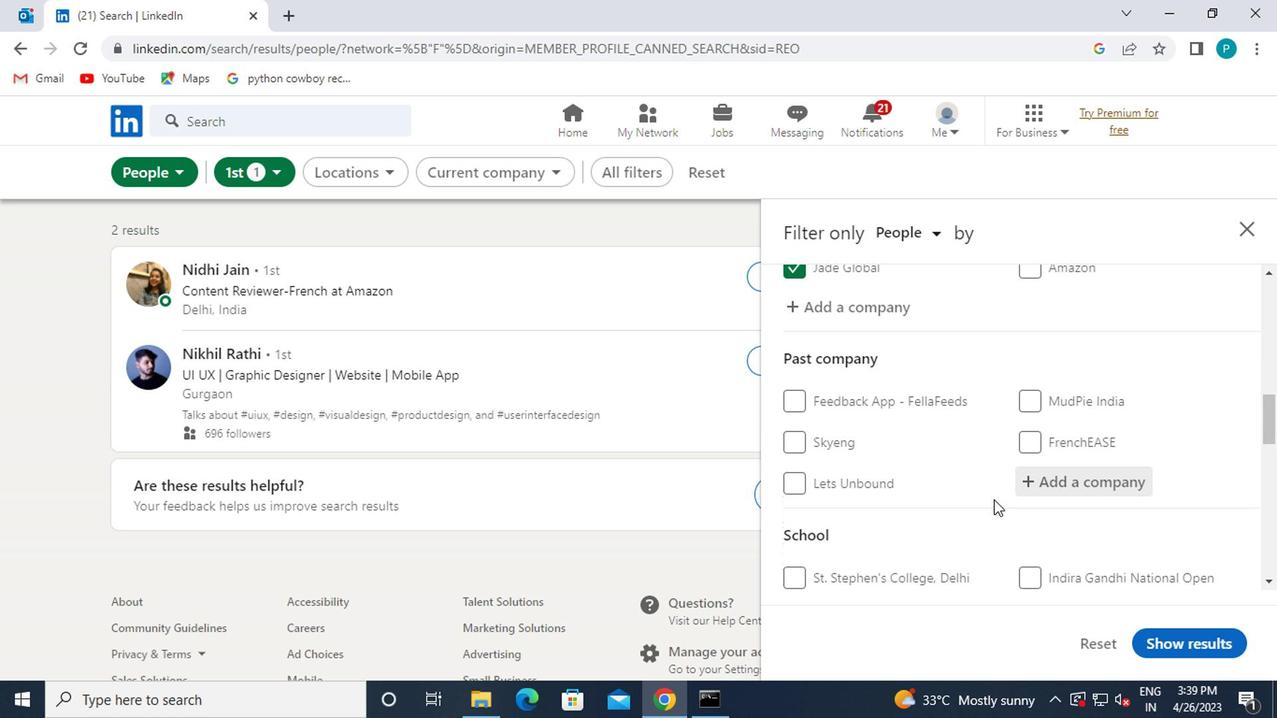 
Action: Mouse moved to (1022, 538)
Screenshot: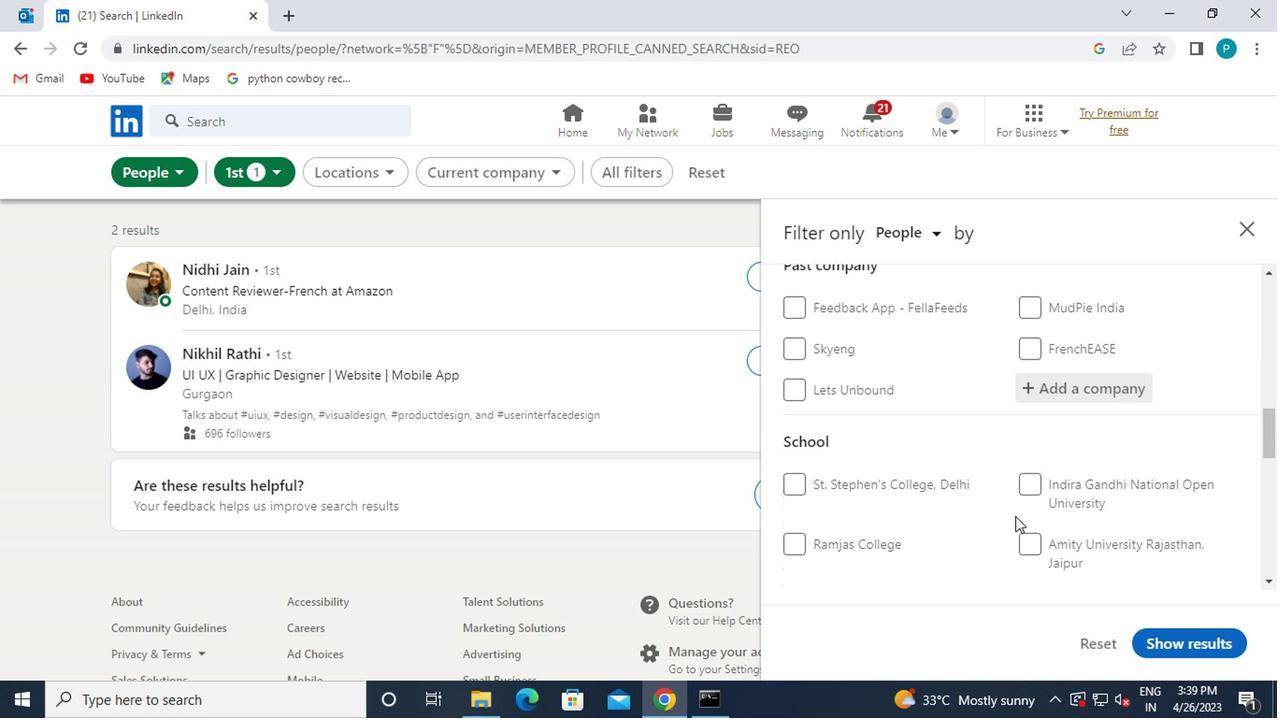 
Action: Mouse scrolled (1022, 537) with delta (0, 0)
Screenshot: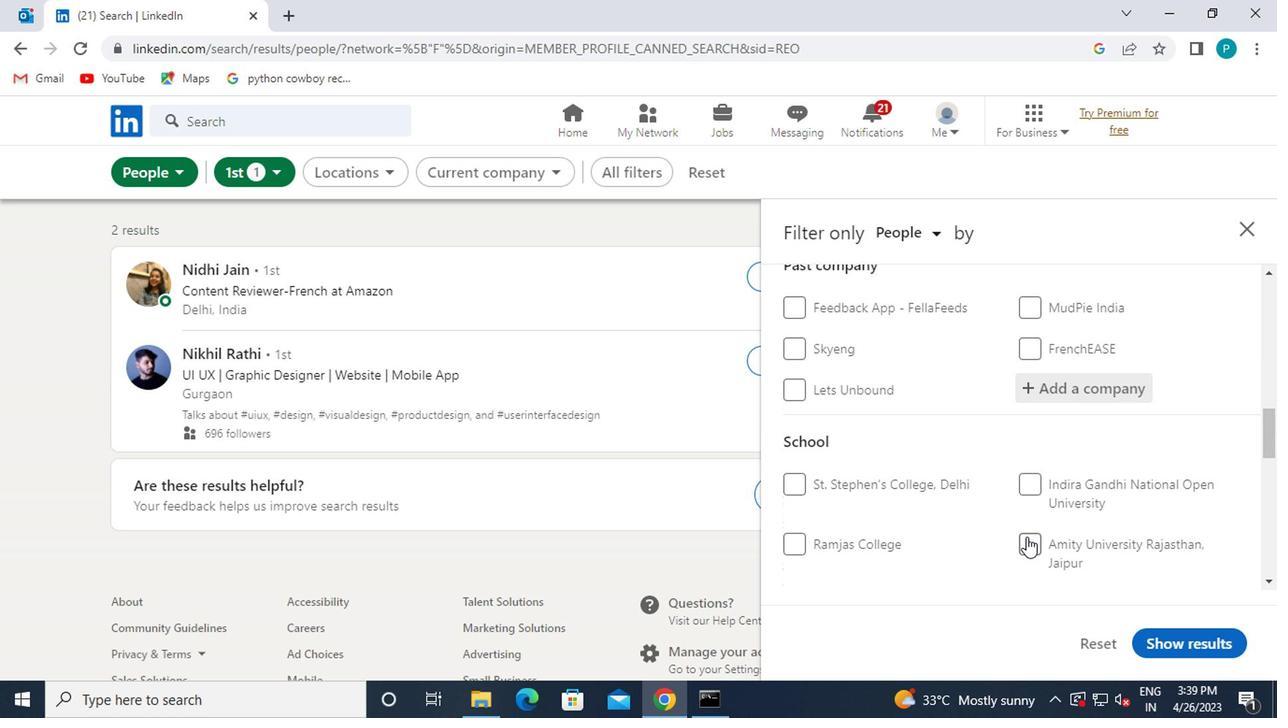 
Action: Mouse moved to (1028, 514)
Screenshot: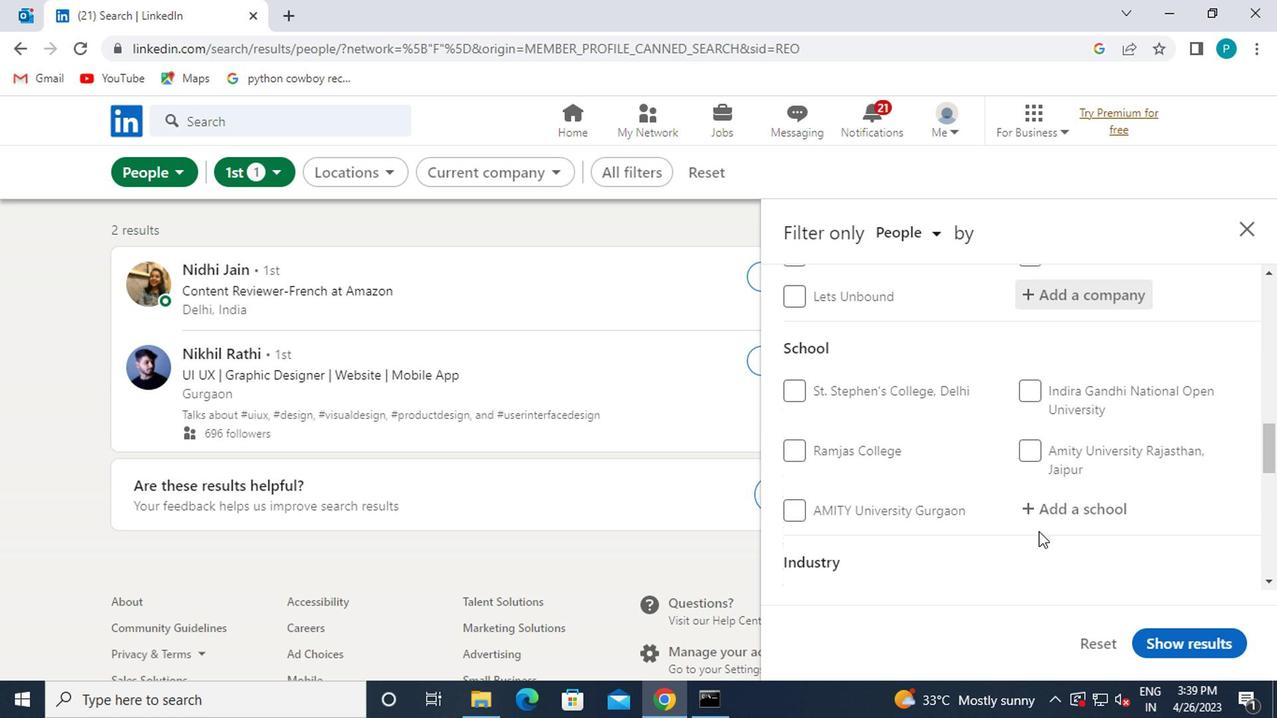 
Action: Mouse pressed left at (1028, 514)
Screenshot: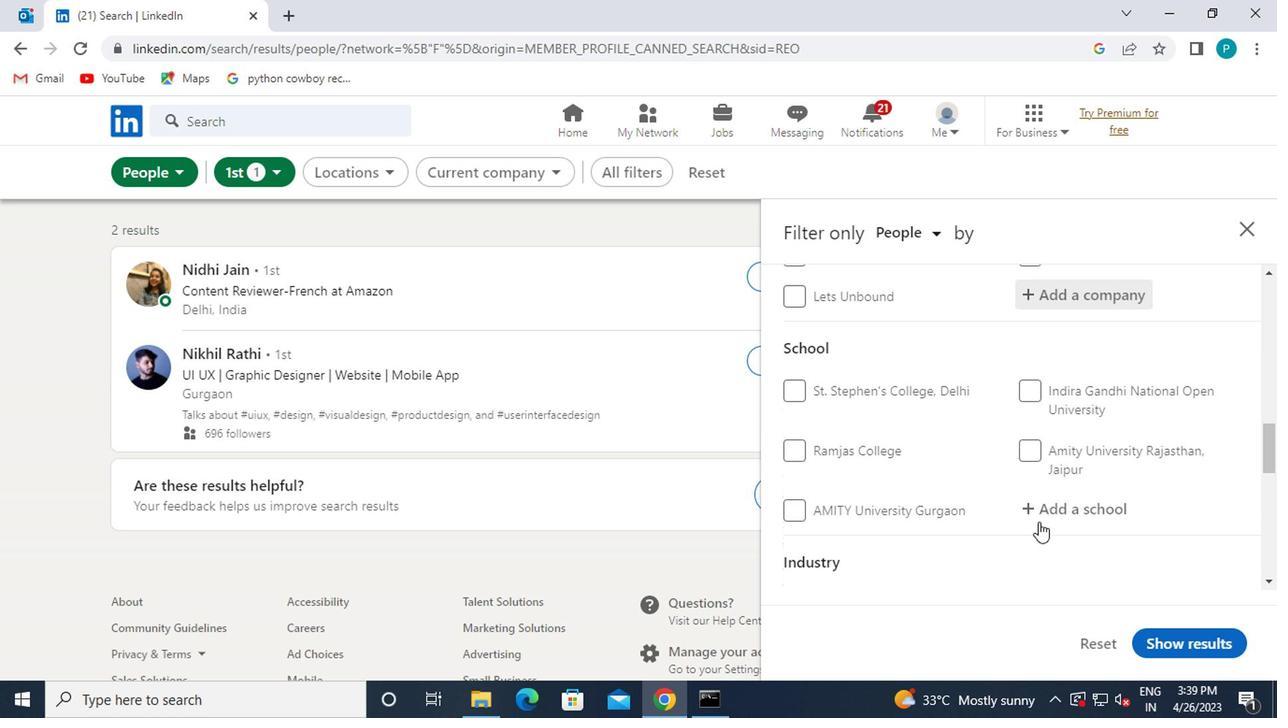 
Action: Mouse moved to (1028, 514)
Screenshot: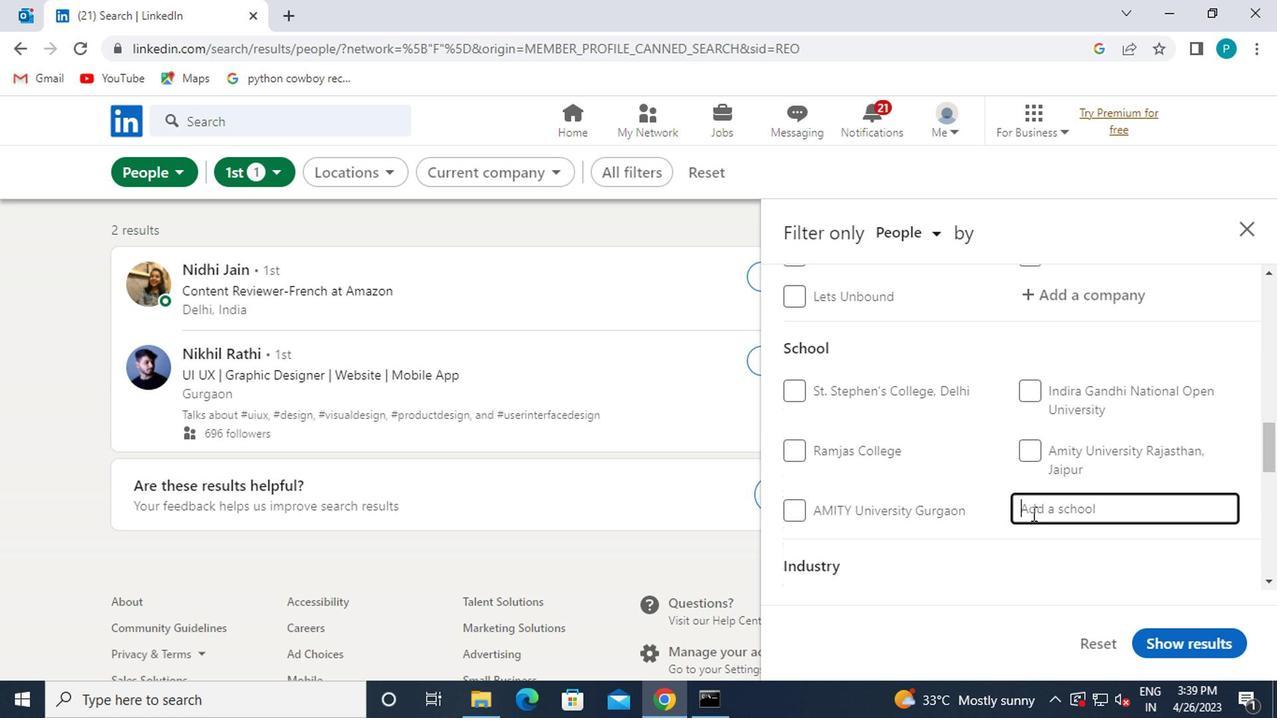 
Action: Key pressed MATOSHRI
Screenshot: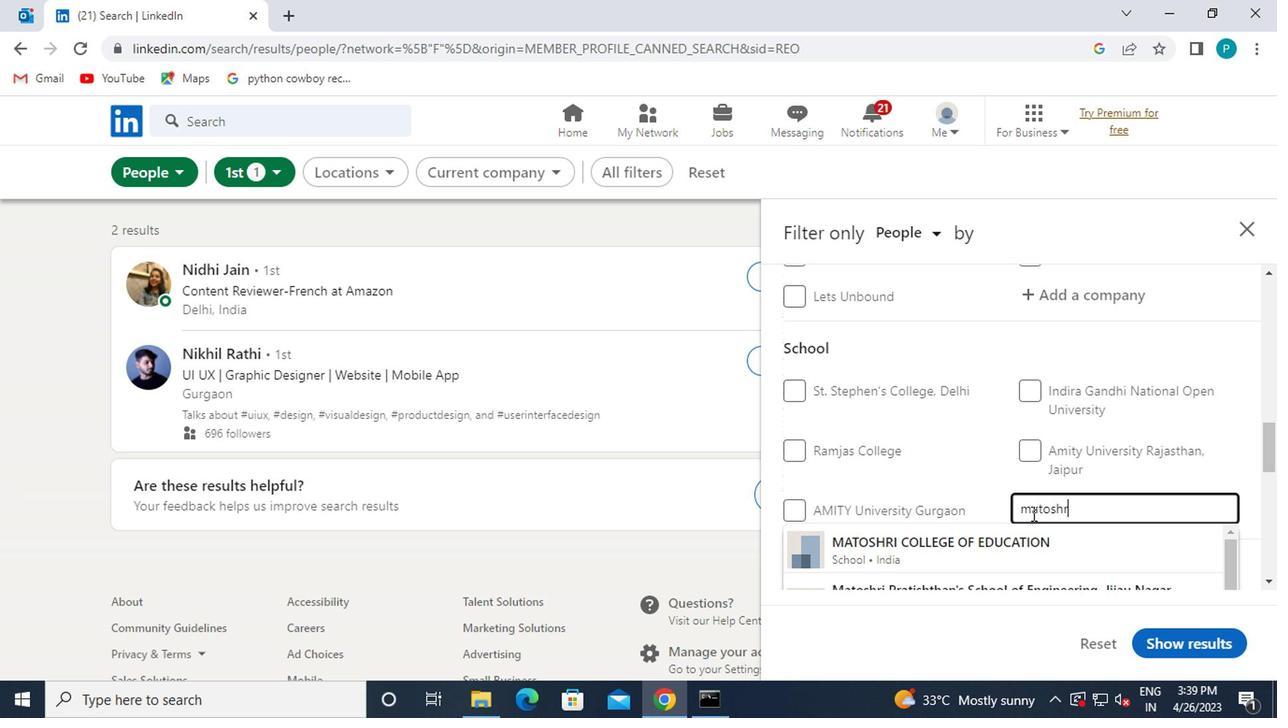 
Action: Mouse moved to (1028, 521)
Screenshot: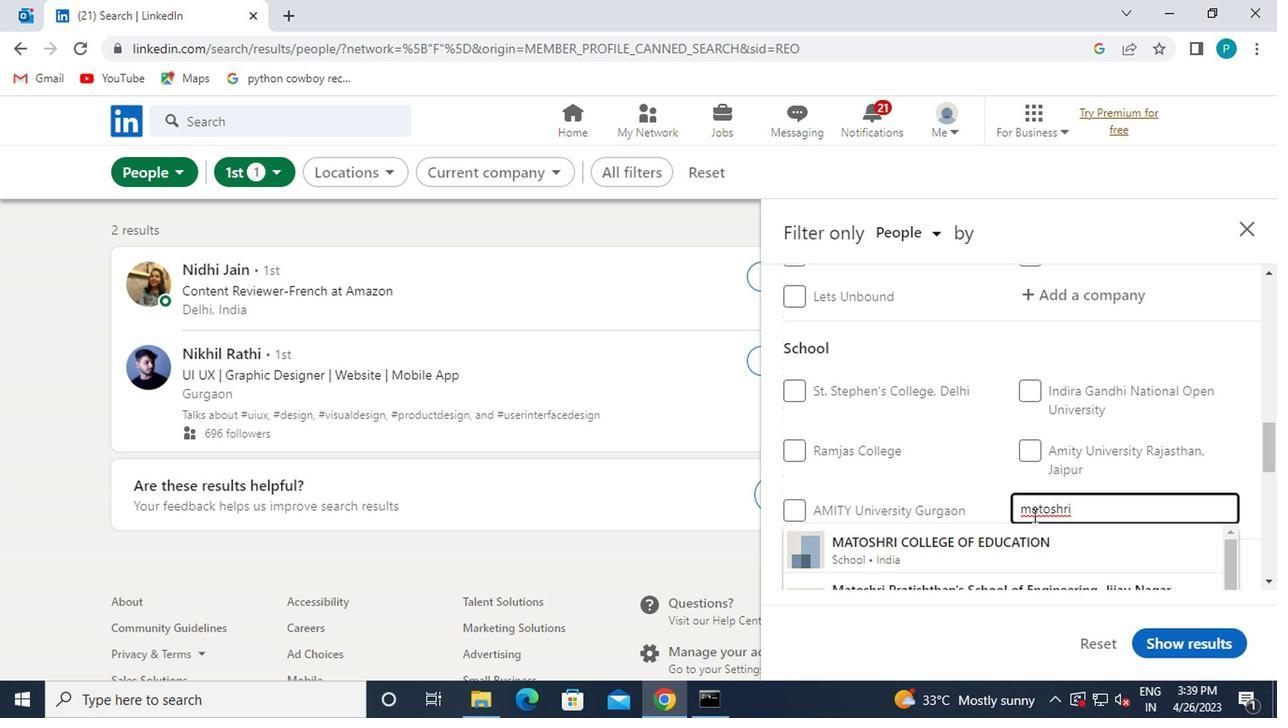 
Action: Mouse scrolled (1028, 519) with delta (0, -1)
Screenshot: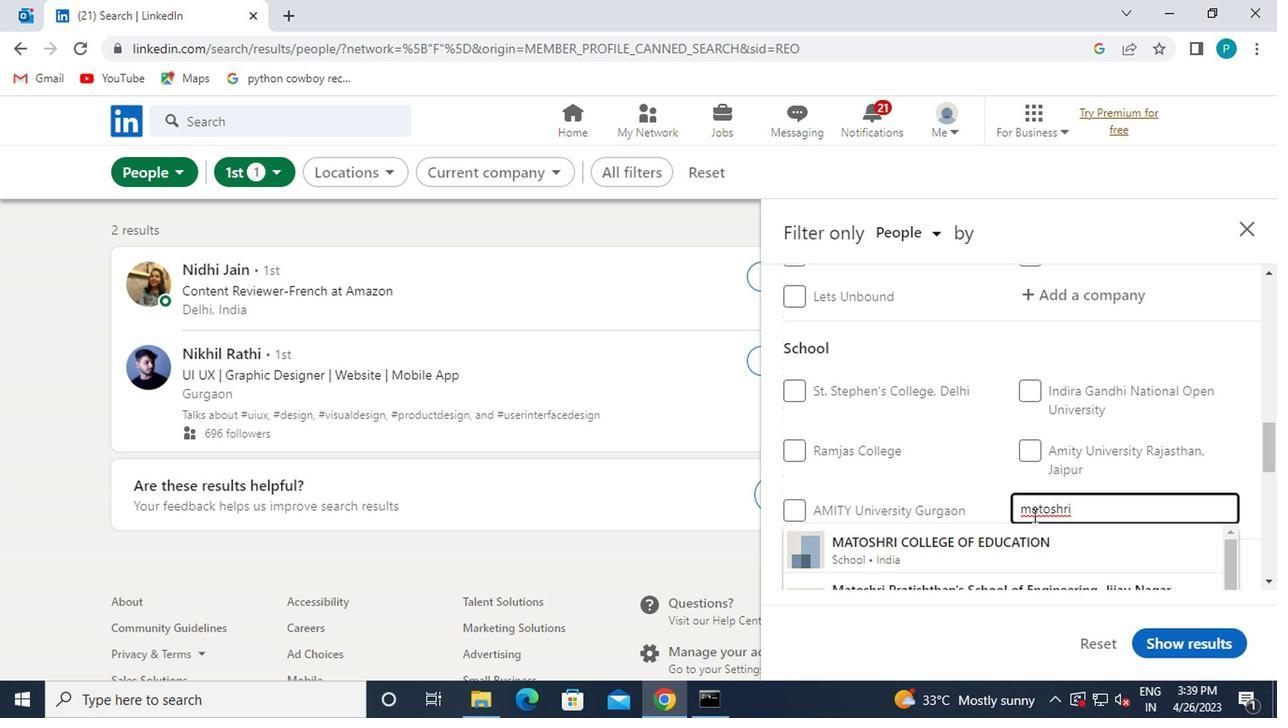 
Action: Mouse moved to (996, 517)
Screenshot: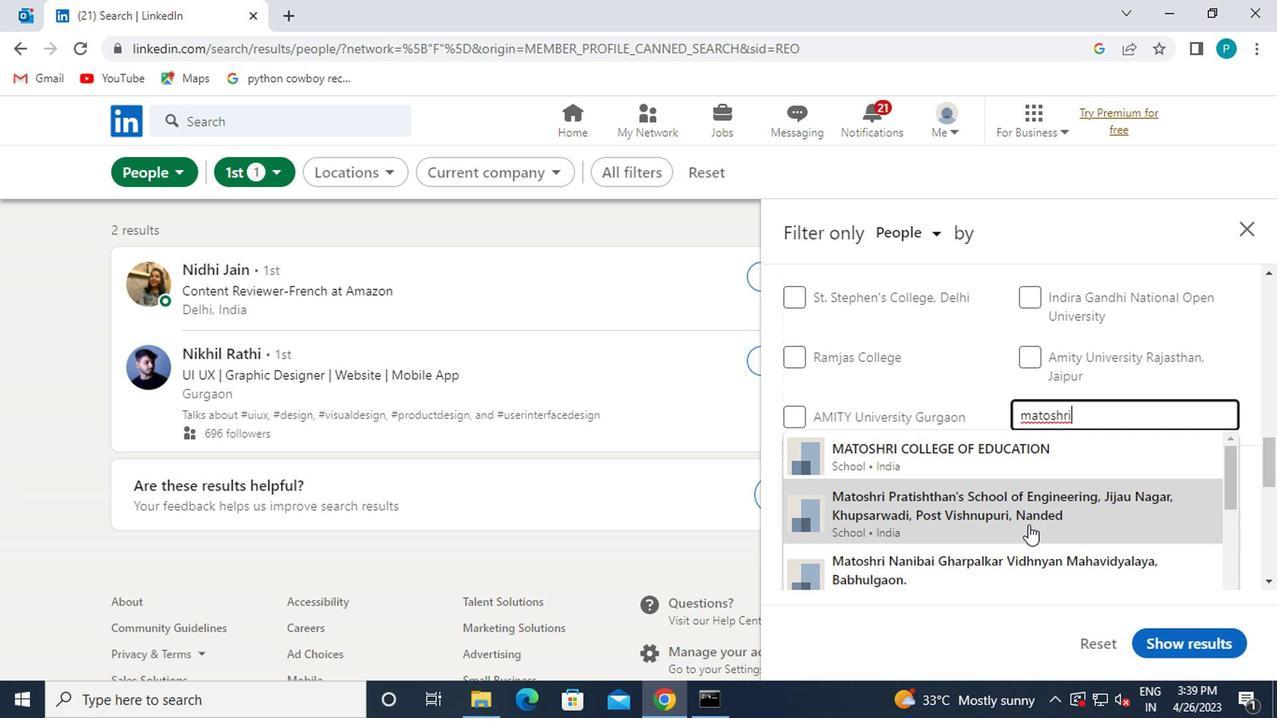 
Action: Mouse pressed left at (996, 517)
Screenshot: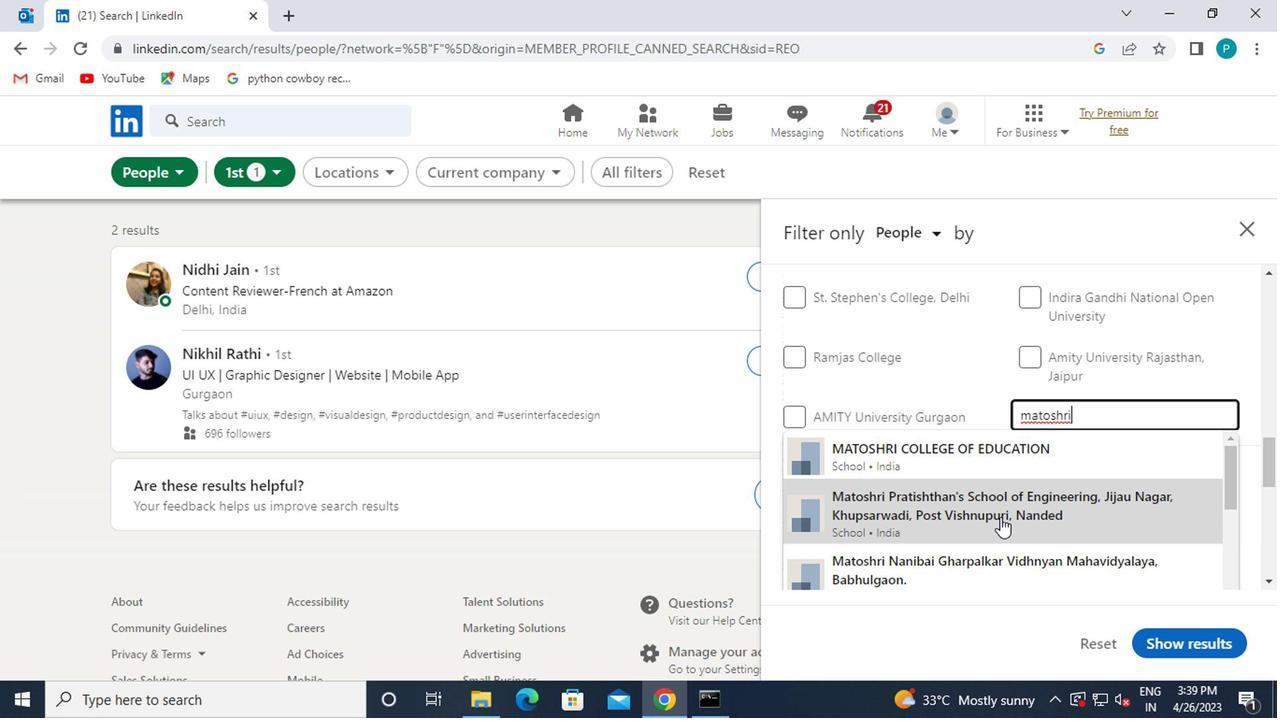 
Action: Mouse scrolled (996, 517) with delta (0, 0)
Screenshot: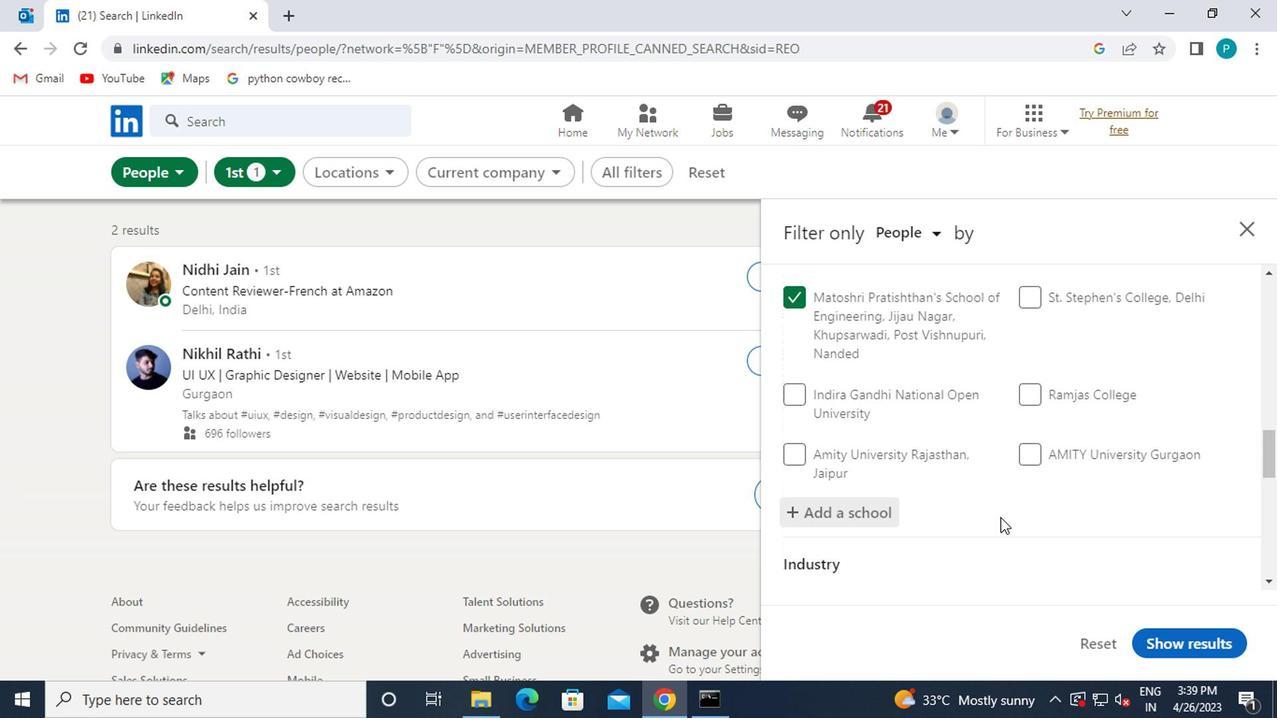 
Action: Mouse scrolled (996, 517) with delta (0, 0)
Screenshot: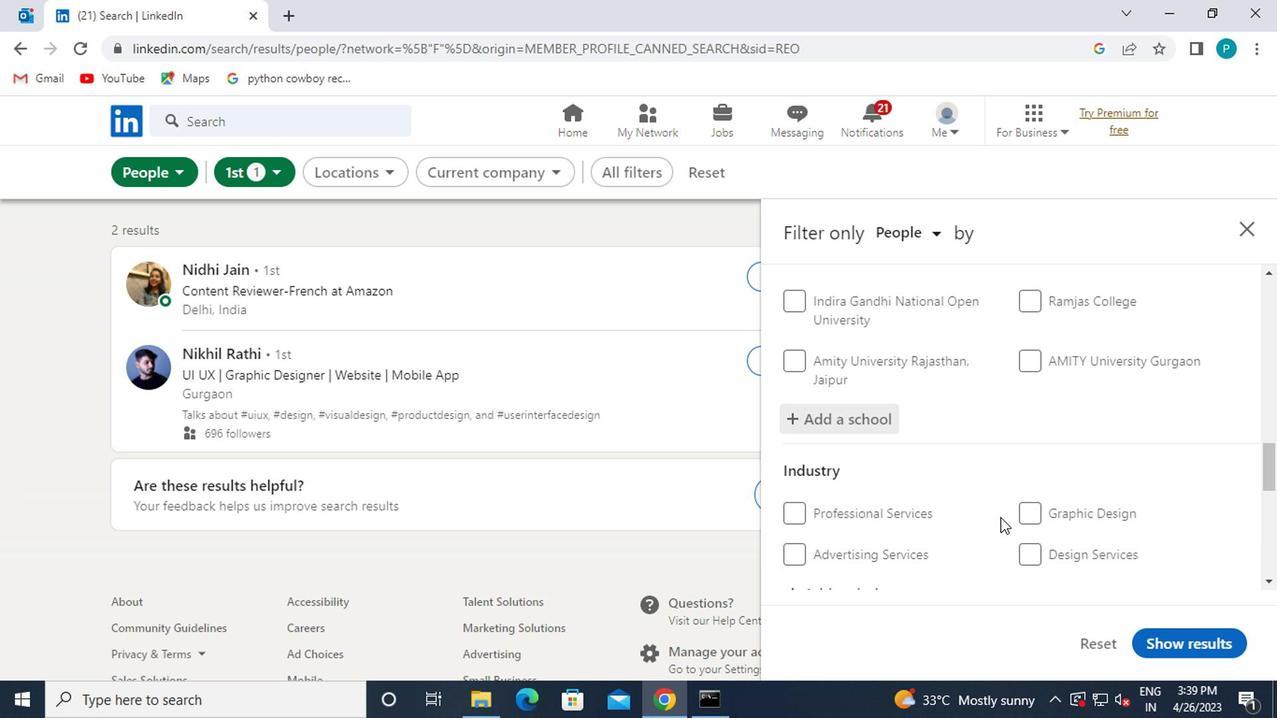
Action: Mouse scrolled (996, 517) with delta (0, 0)
Screenshot: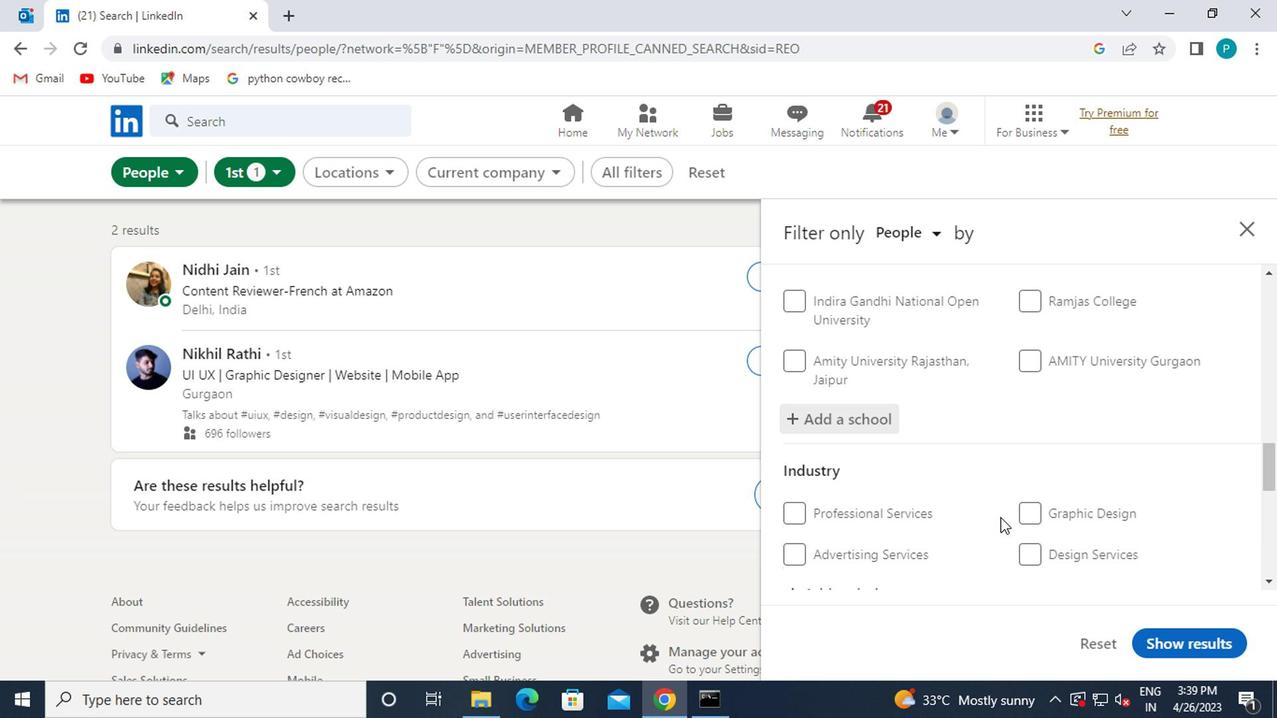 
Action: Mouse moved to (827, 420)
Screenshot: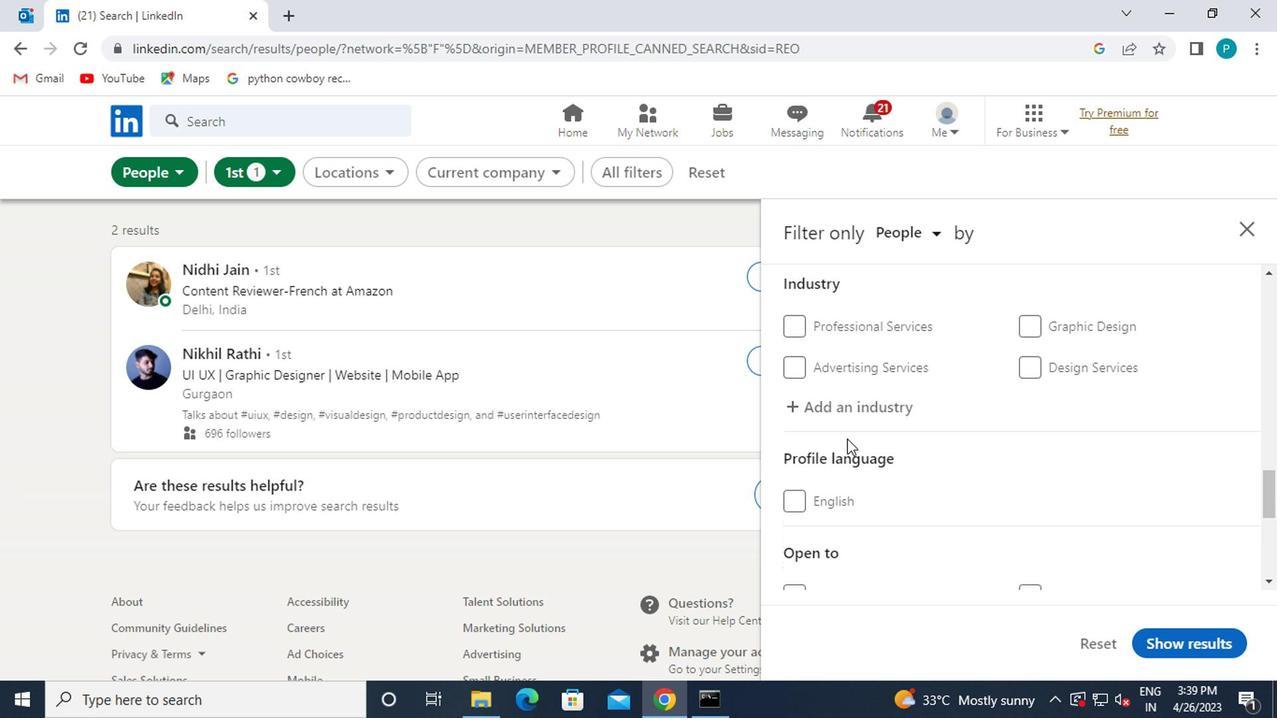 
Action: Mouse pressed left at (827, 420)
Screenshot: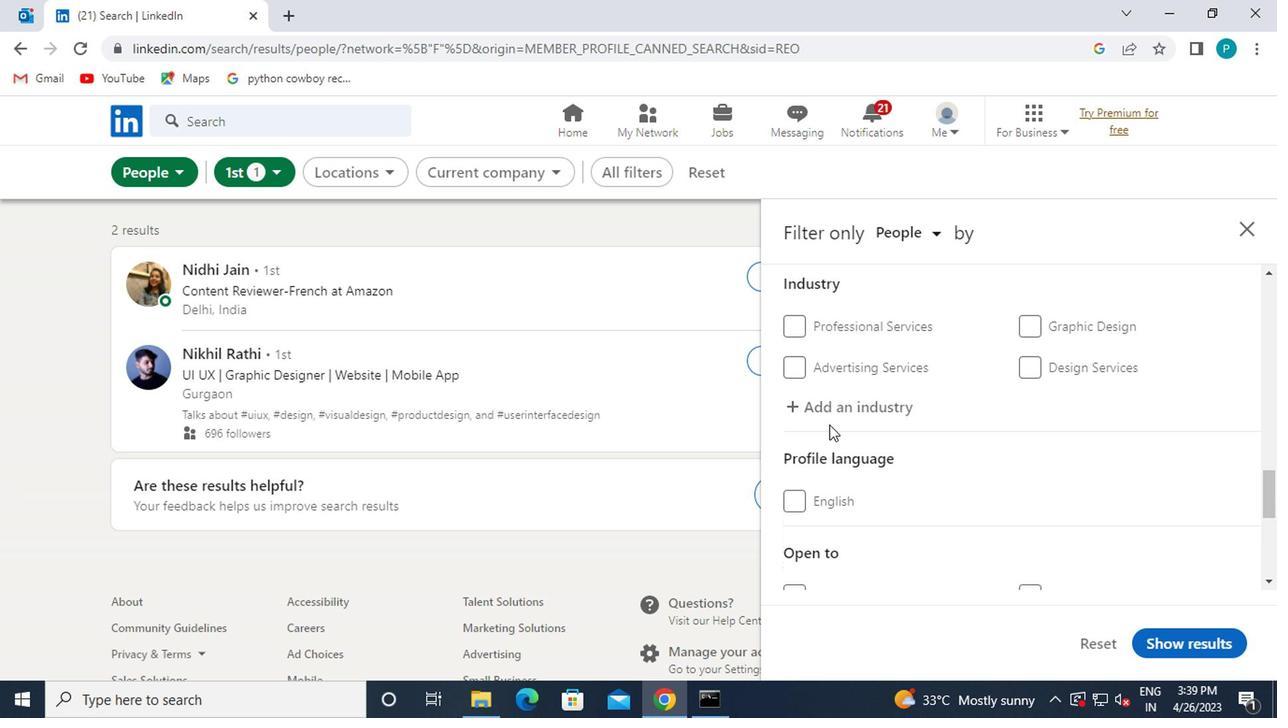 
Action: Mouse moved to (822, 413)
Screenshot: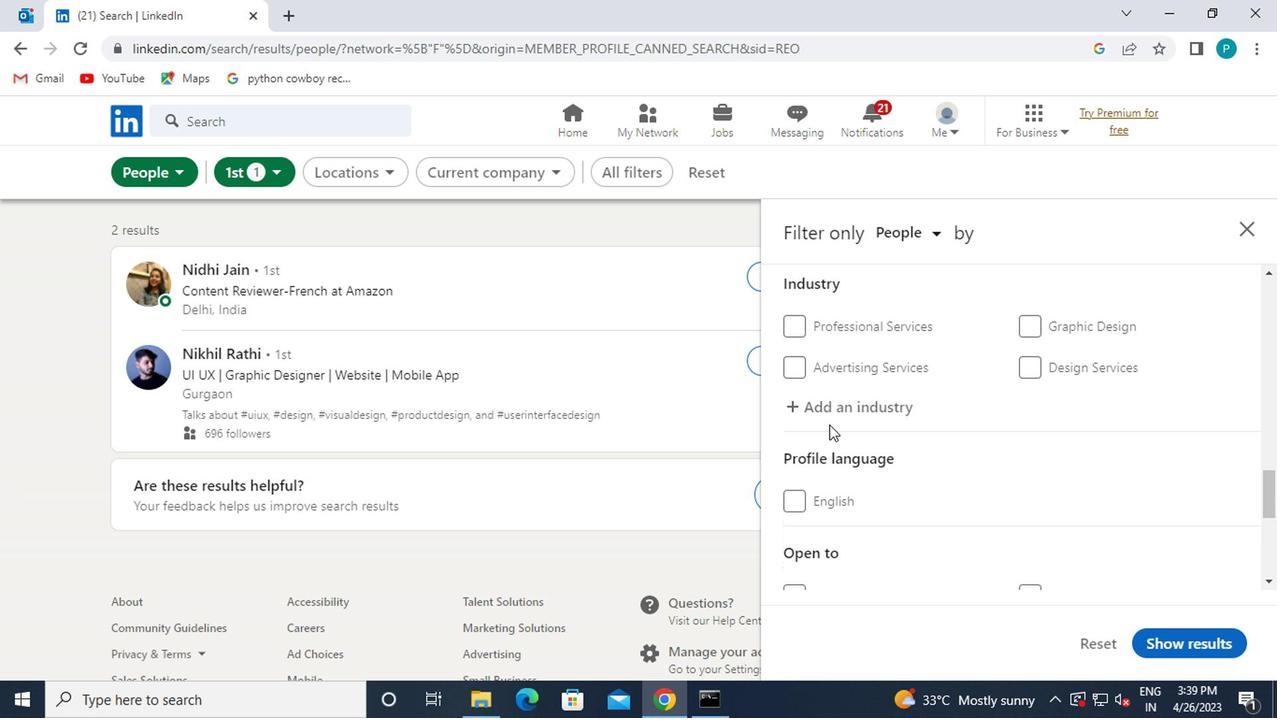 
Action: Mouse pressed left at (822, 413)
Screenshot: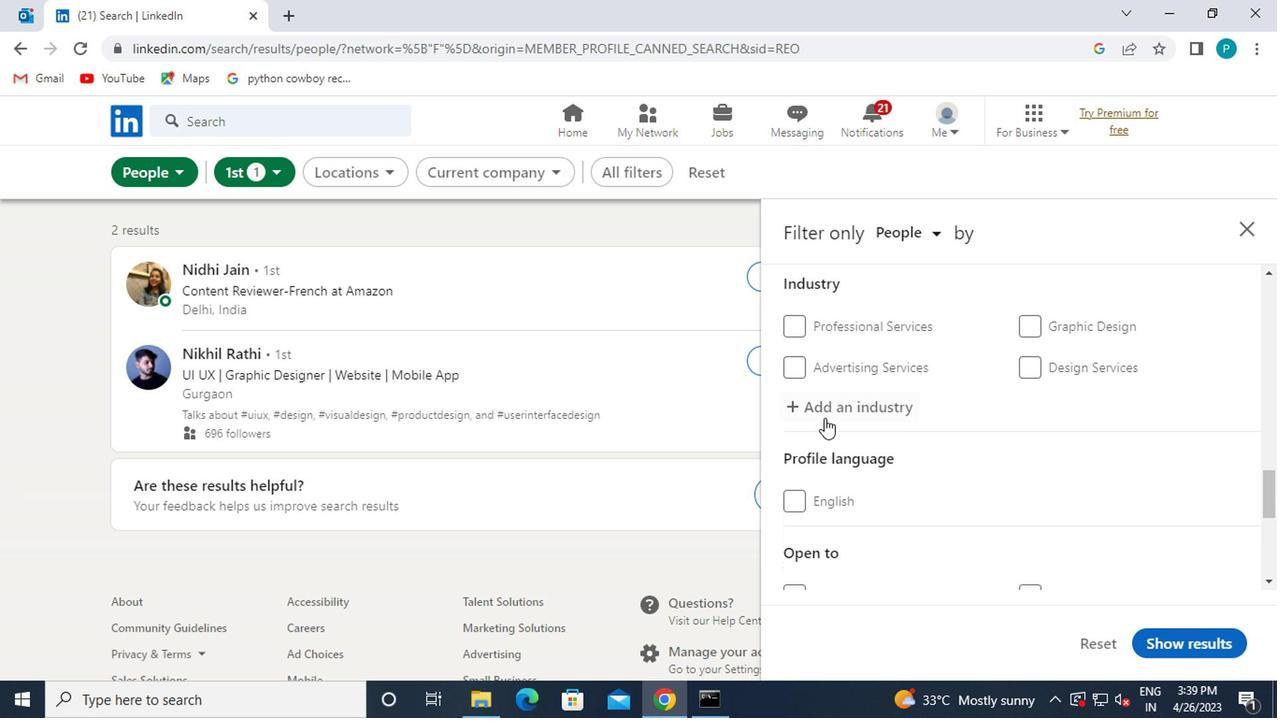 
Action: Mouse moved to (822, 413)
Screenshot: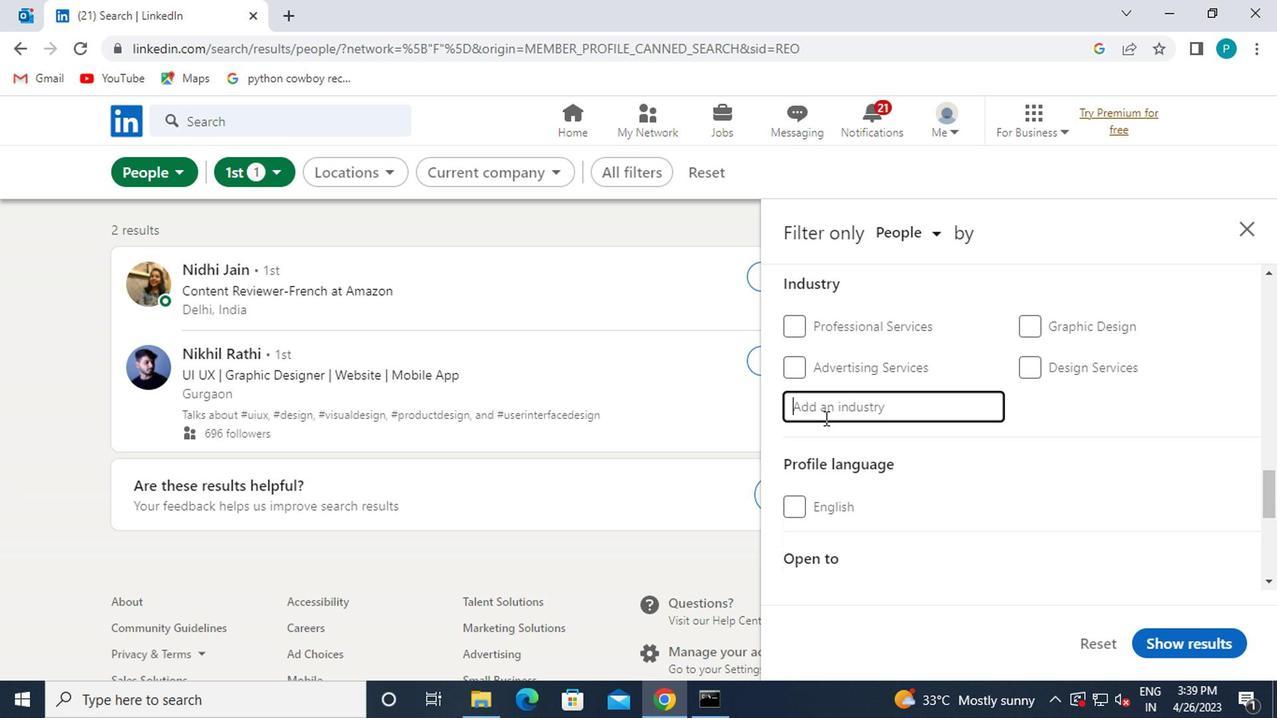 
Action: Key pressed BAN
Screenshot: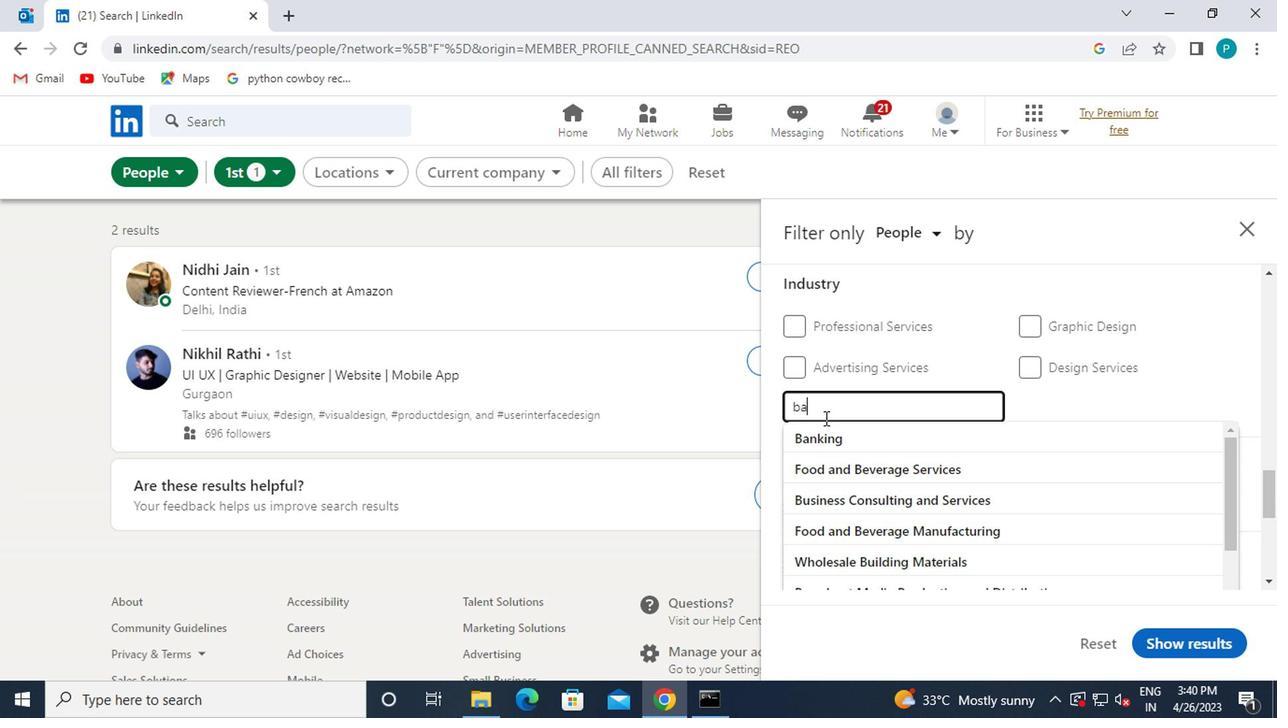 
Action: Mouse moved to (796, 427)
Screenshot: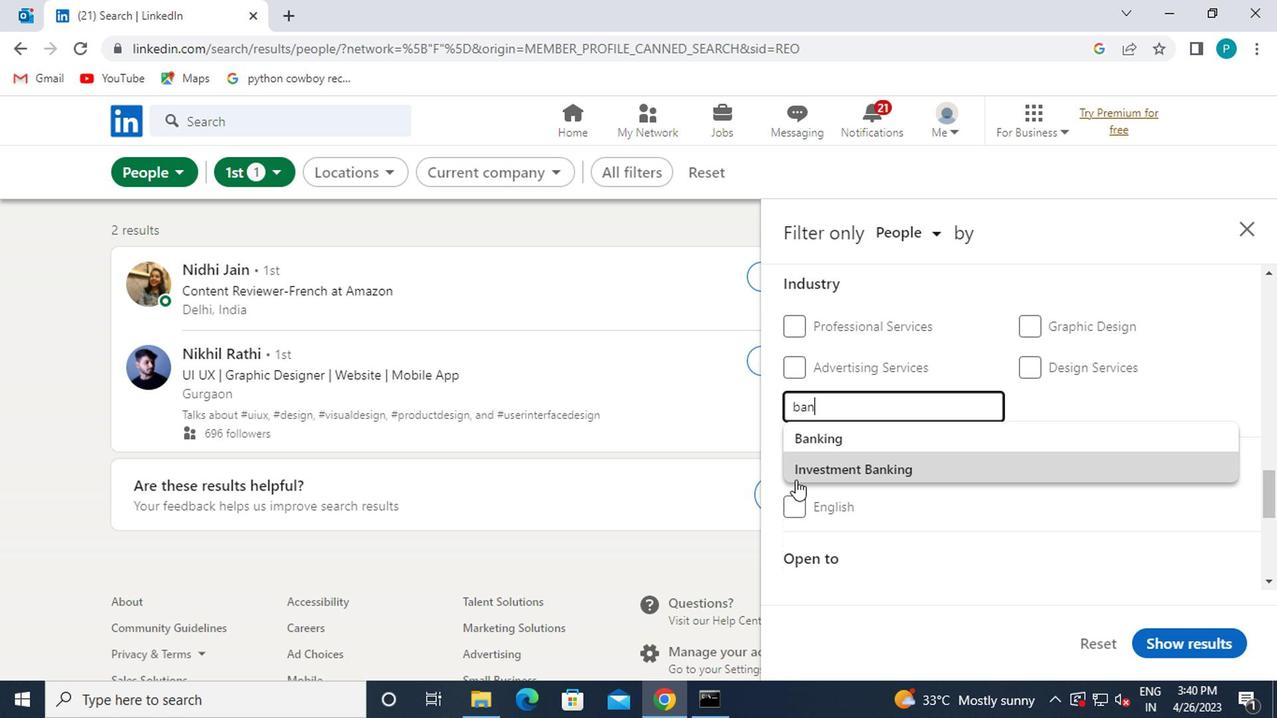 
Action: Mouse pressed left at (796, 427)
Screenshot: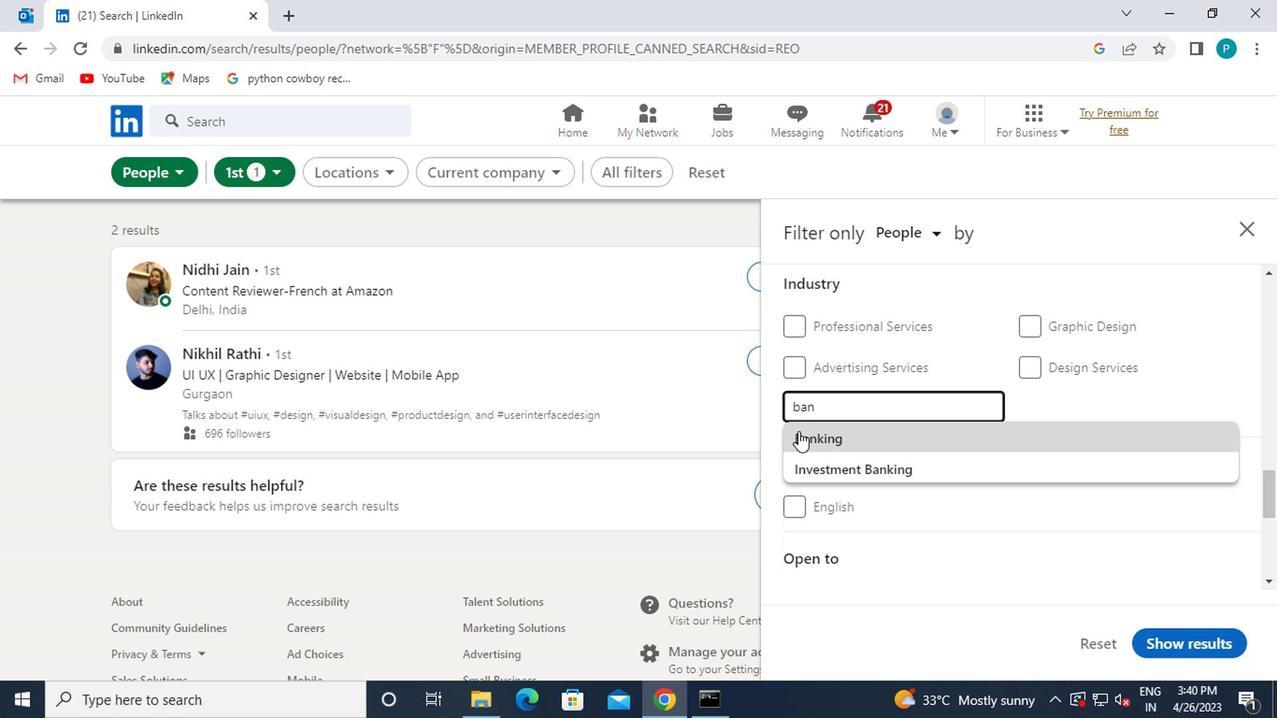 
Action: Mouse scrolled (796, 426) with delta (0, -1)
Screenshot: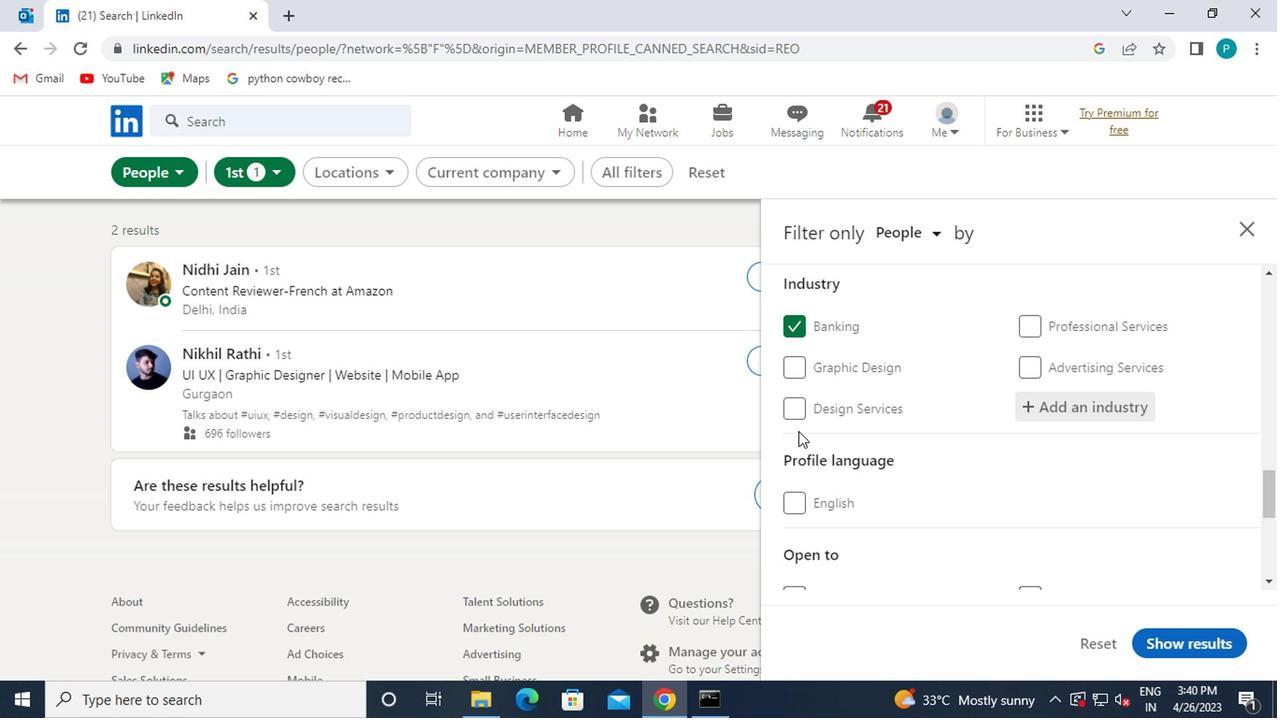 
Action: Mouse moved to (834, 501)
Screenshot: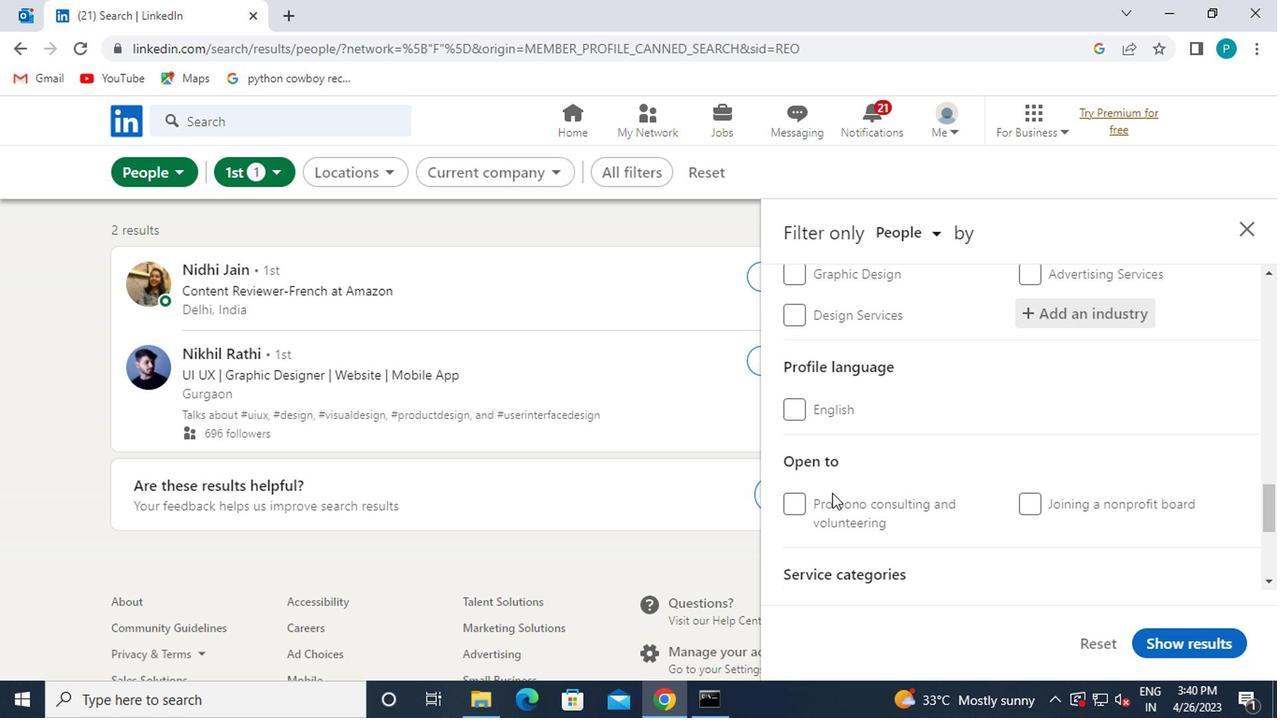 
Action: Mouse scrolled (834, 500) with delta (0, 0)
Screenshot: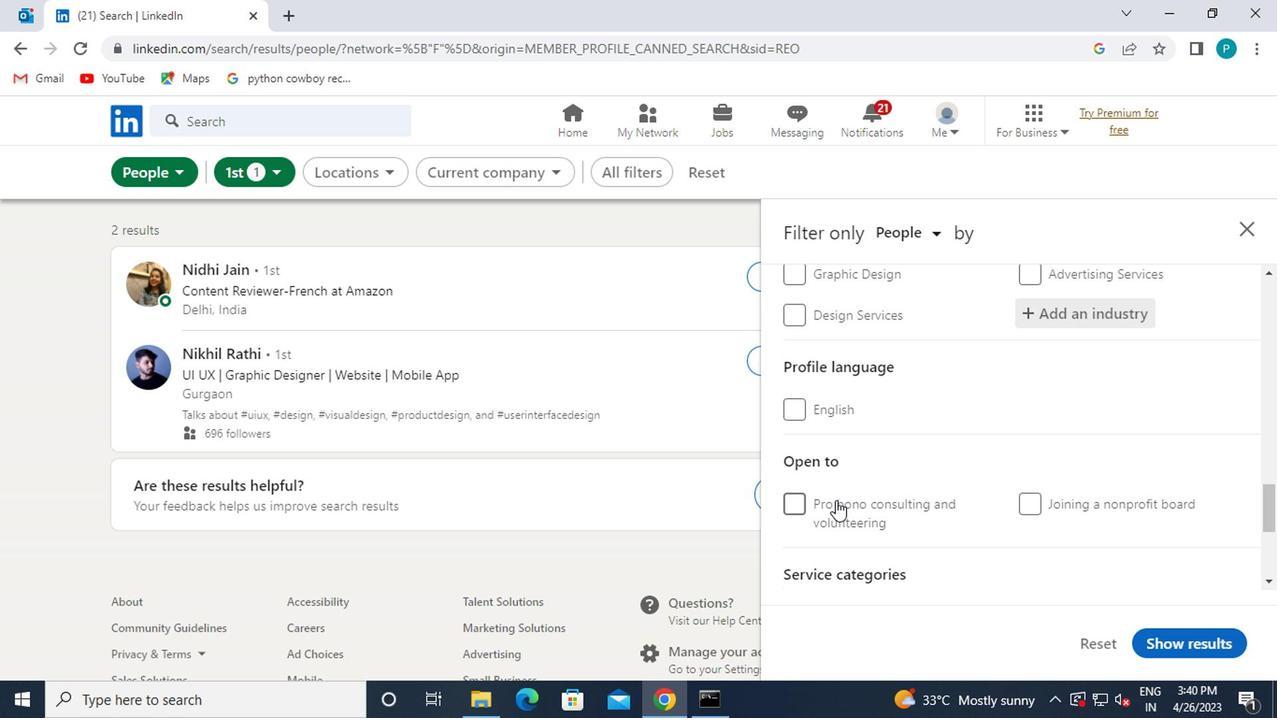 
Action: Mouse scrolled (834, 500) with delta (0, 0)
Screenshot: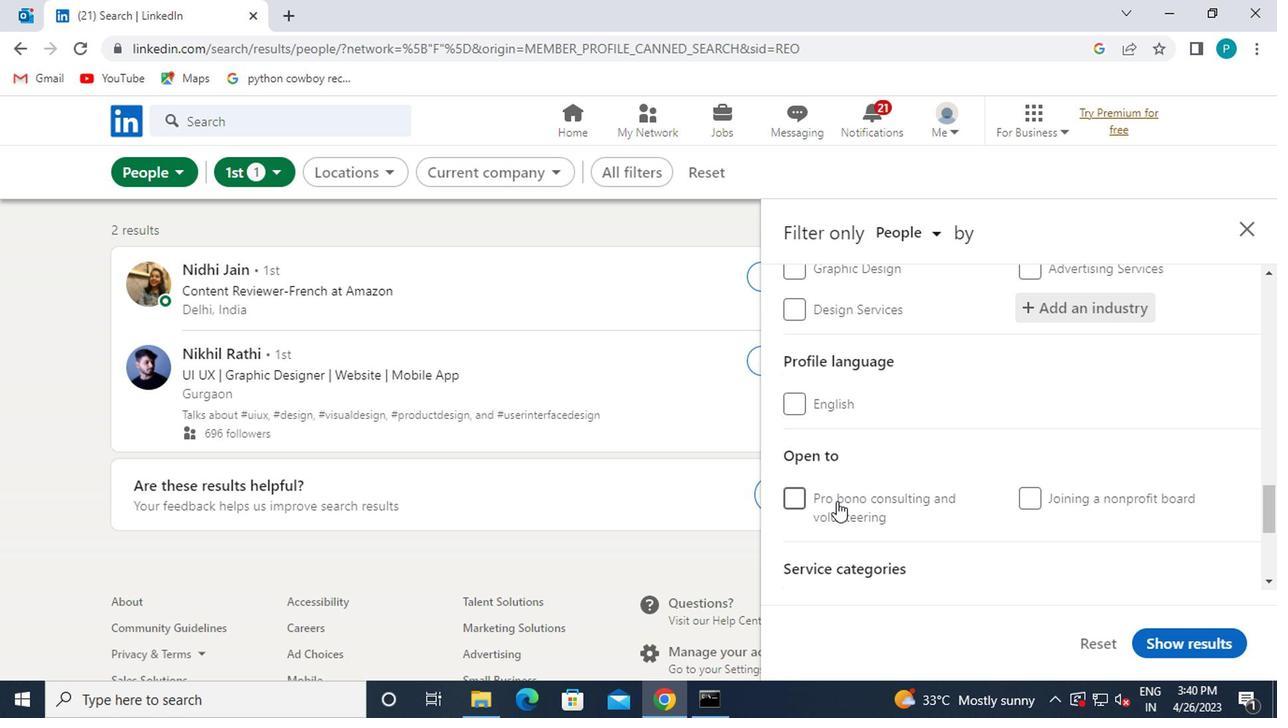 
Action: Mouse moved to (831, 445)
Screenshot: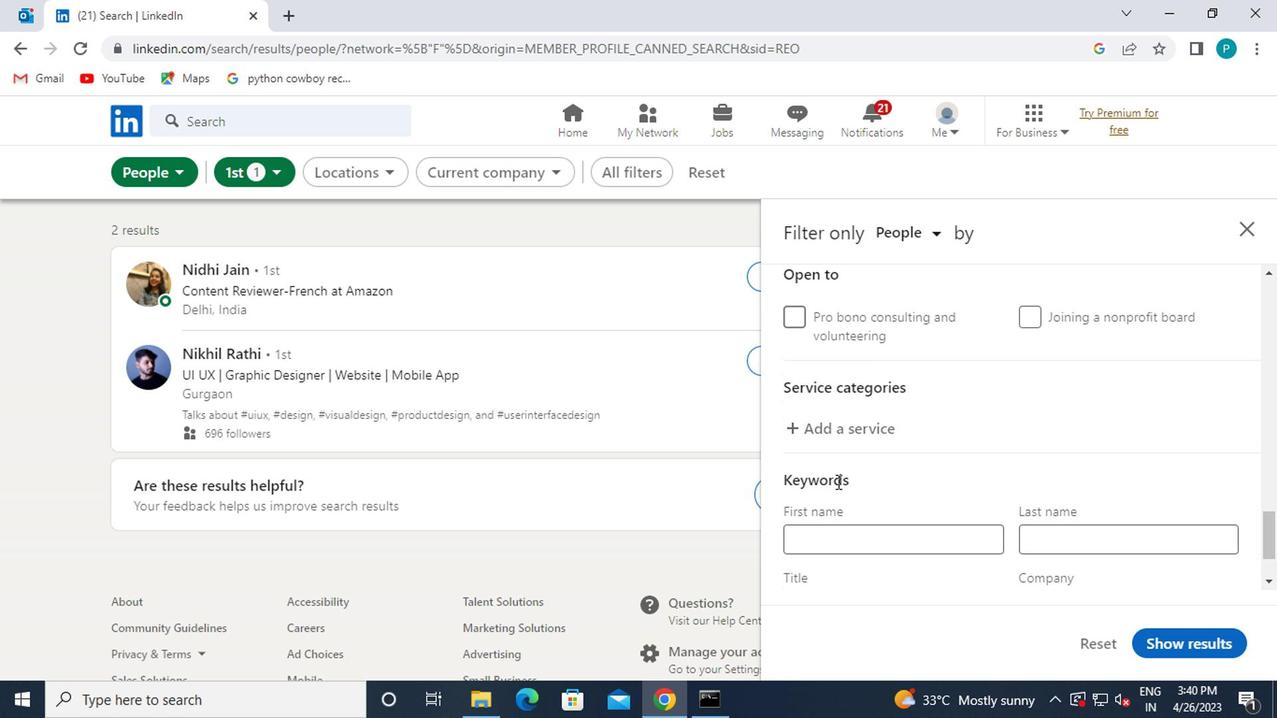 
Action: Mouse pressed left at (831, 445)
Screenshot: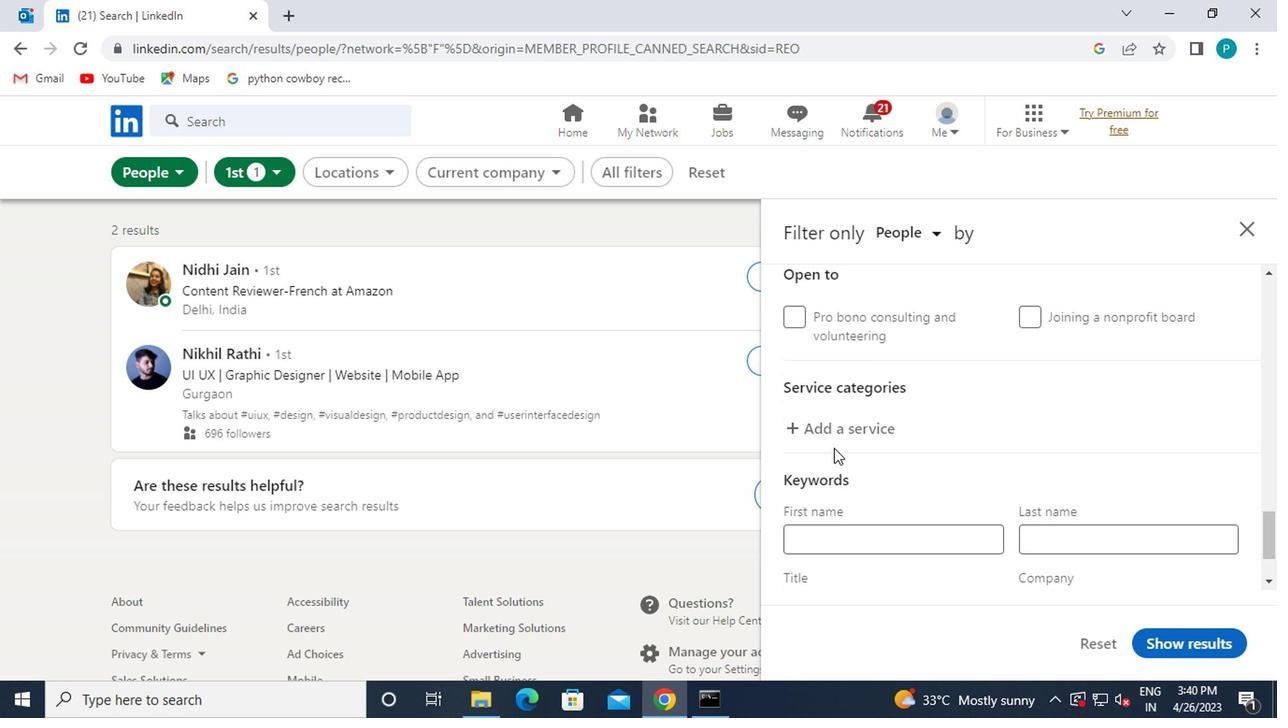 
Action: Mouse moved to (820, 434)
Screenshot: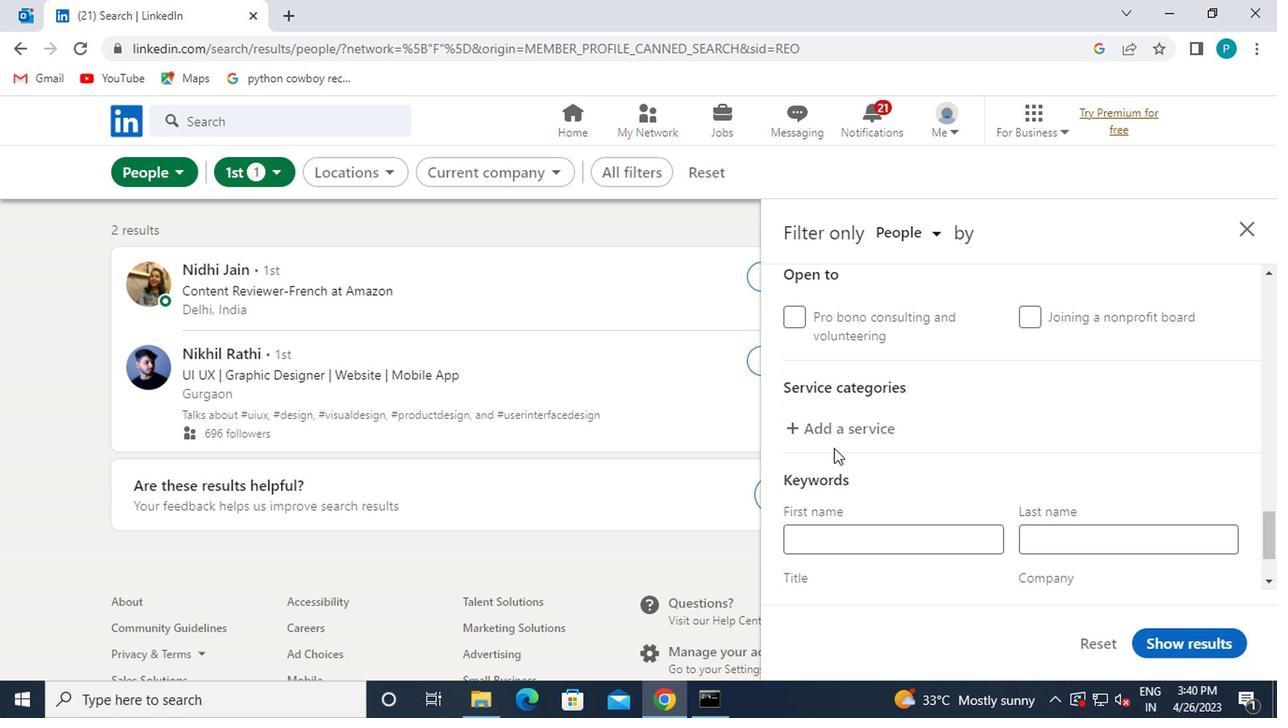 
Action: Mouse pressed left at (820, 434)
Screenshot: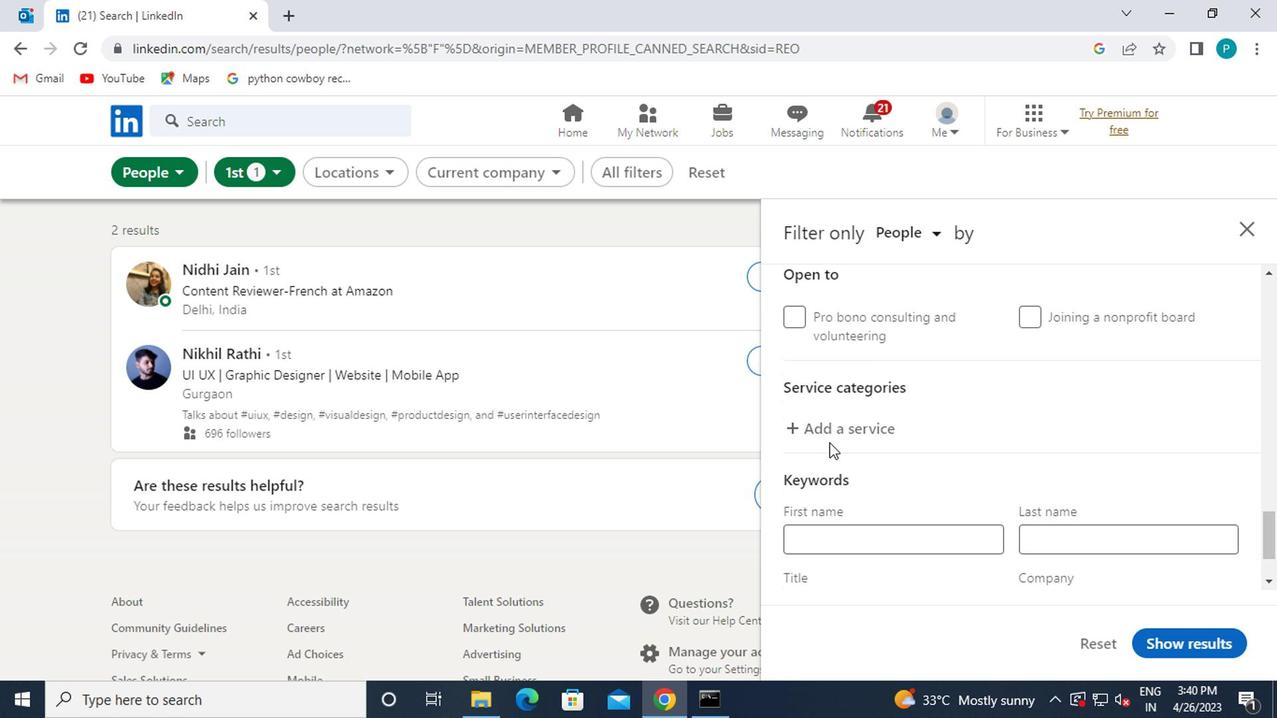 
Action: Key pressed EMIL<Key.backspace><Key.backspace>AIL
Screenshot: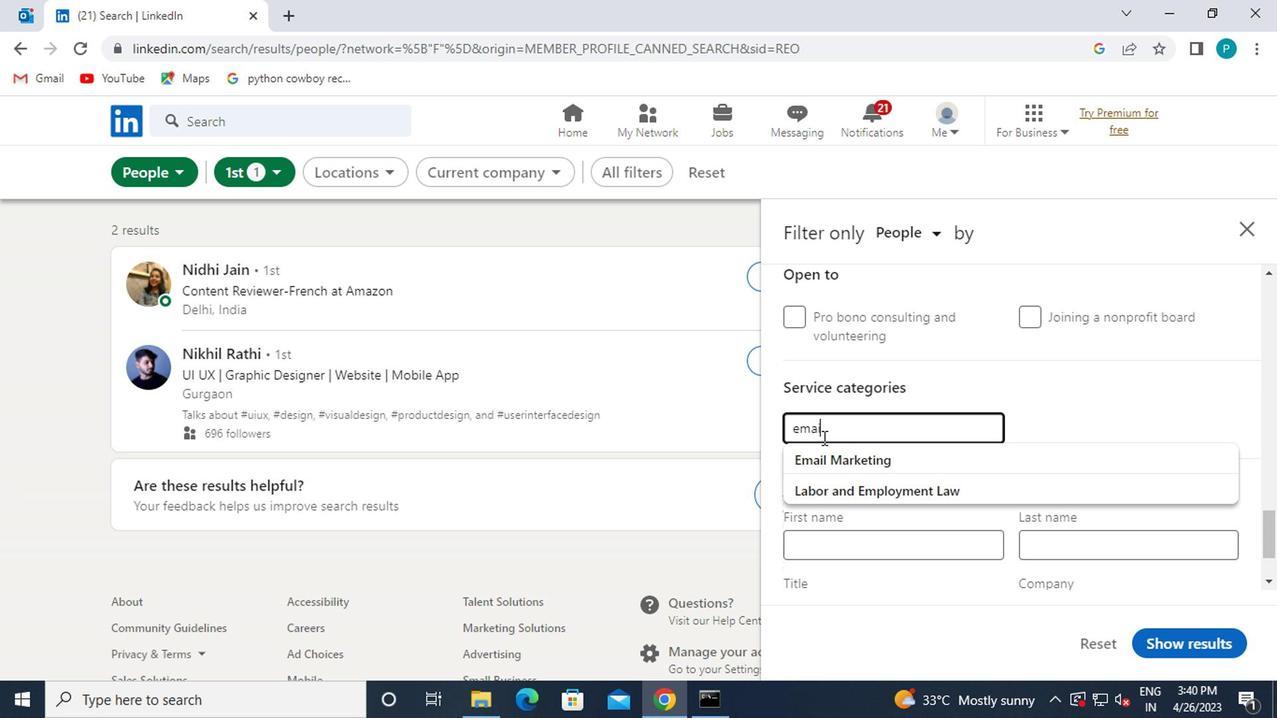 
Action: Mouse moved to (843, 459)
Screenshot: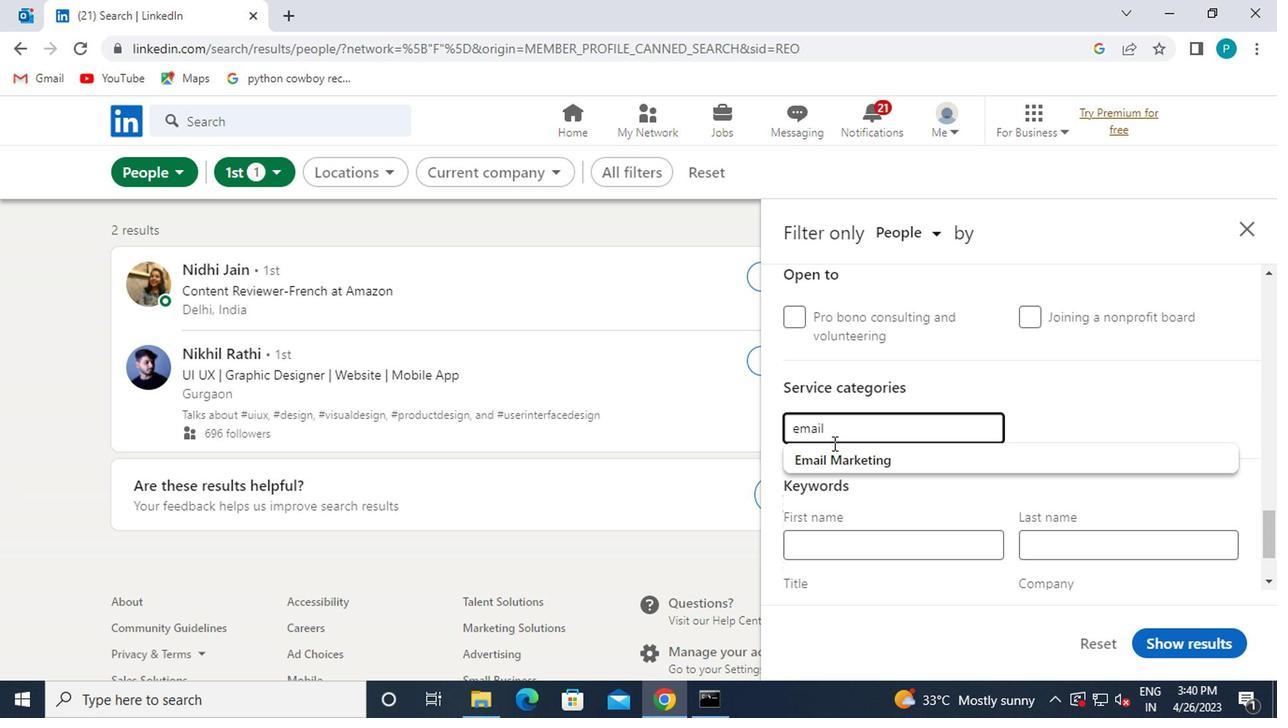 
Action: Mouse pressed left at (843, 459)
Screenshot: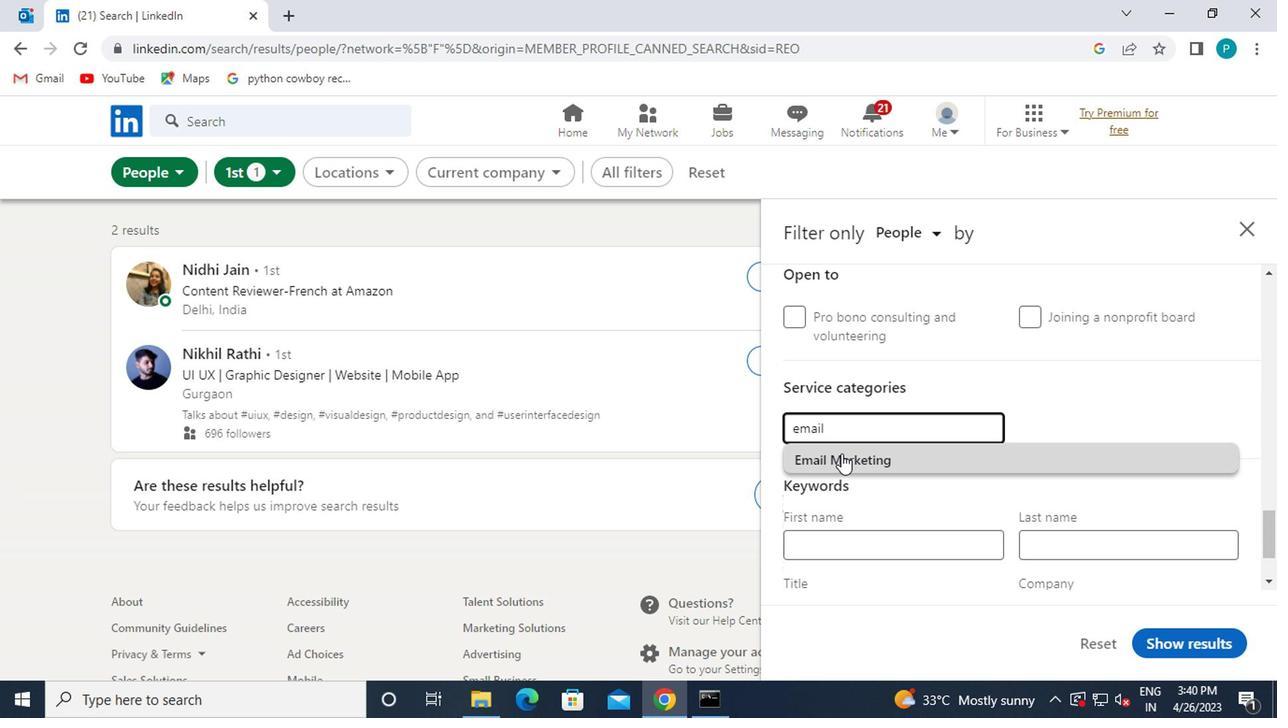 
Action: Mouse scrolled (843, 459) with delta (0, 0)
Screenshot: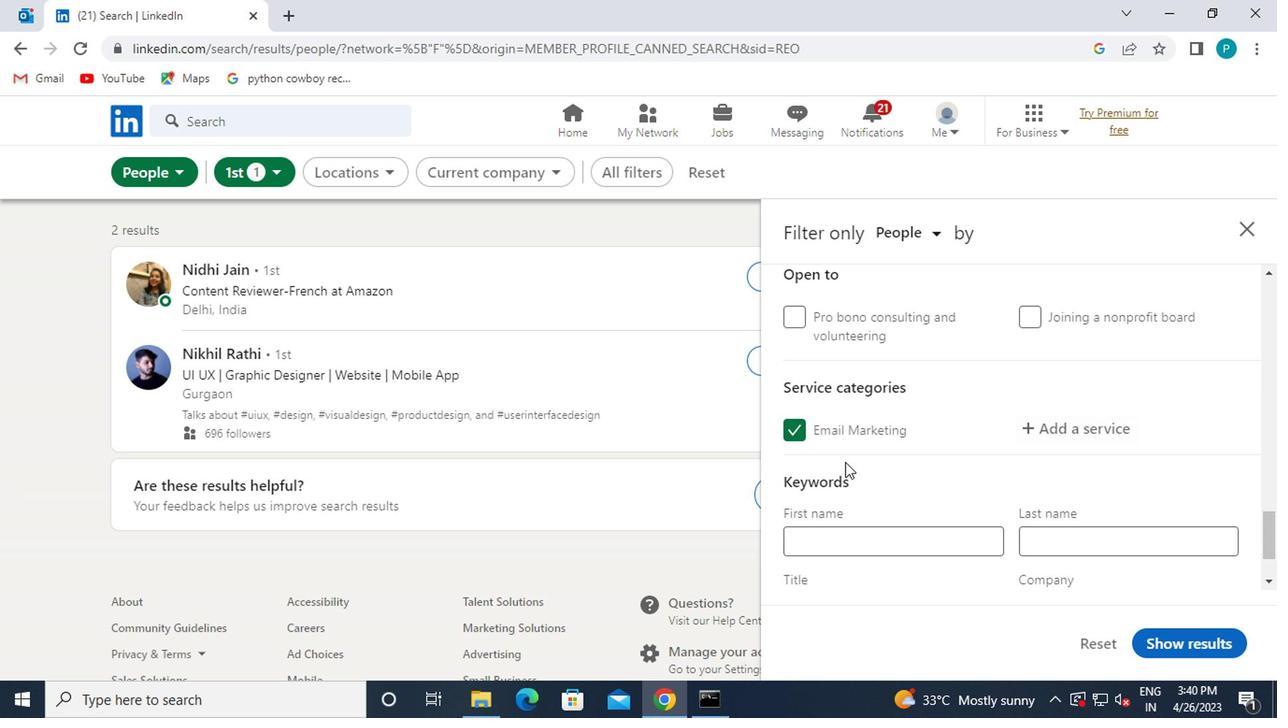 
Action: Mouse moved to (843, 476)
Screenshot: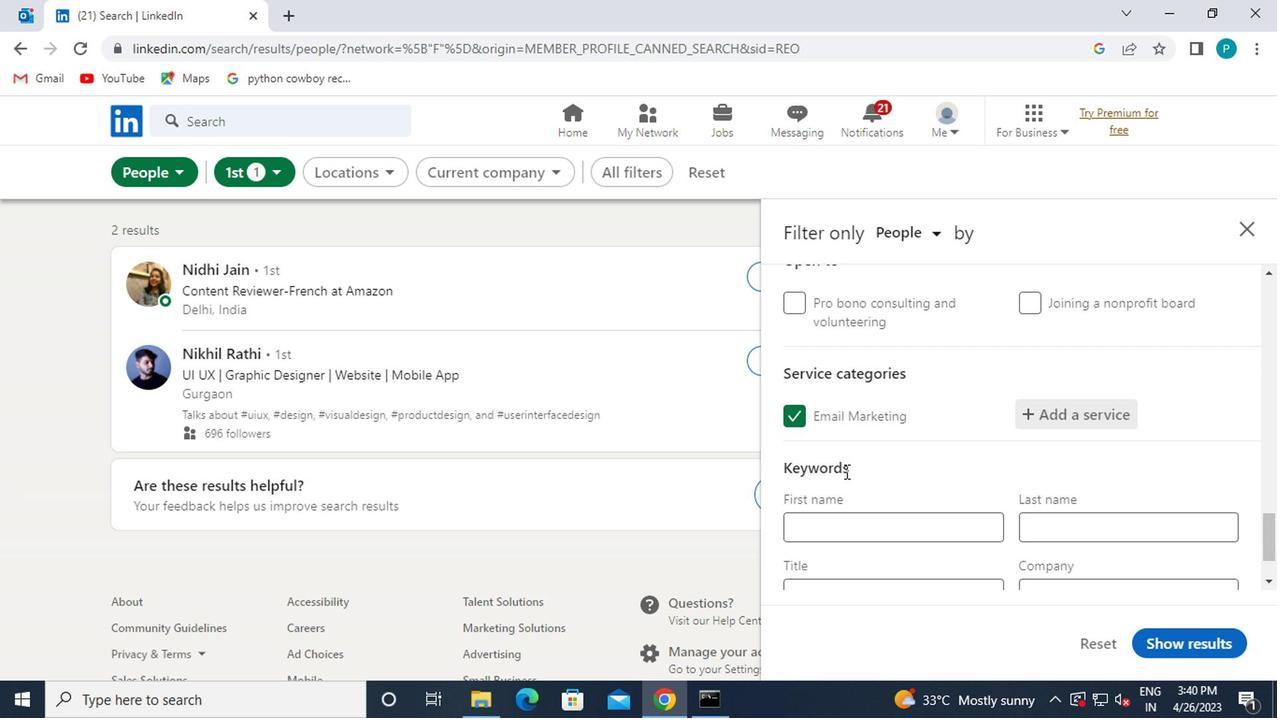 
Action: Mouse scrolled (843, 475) with delta (0, 0)
Screenshot: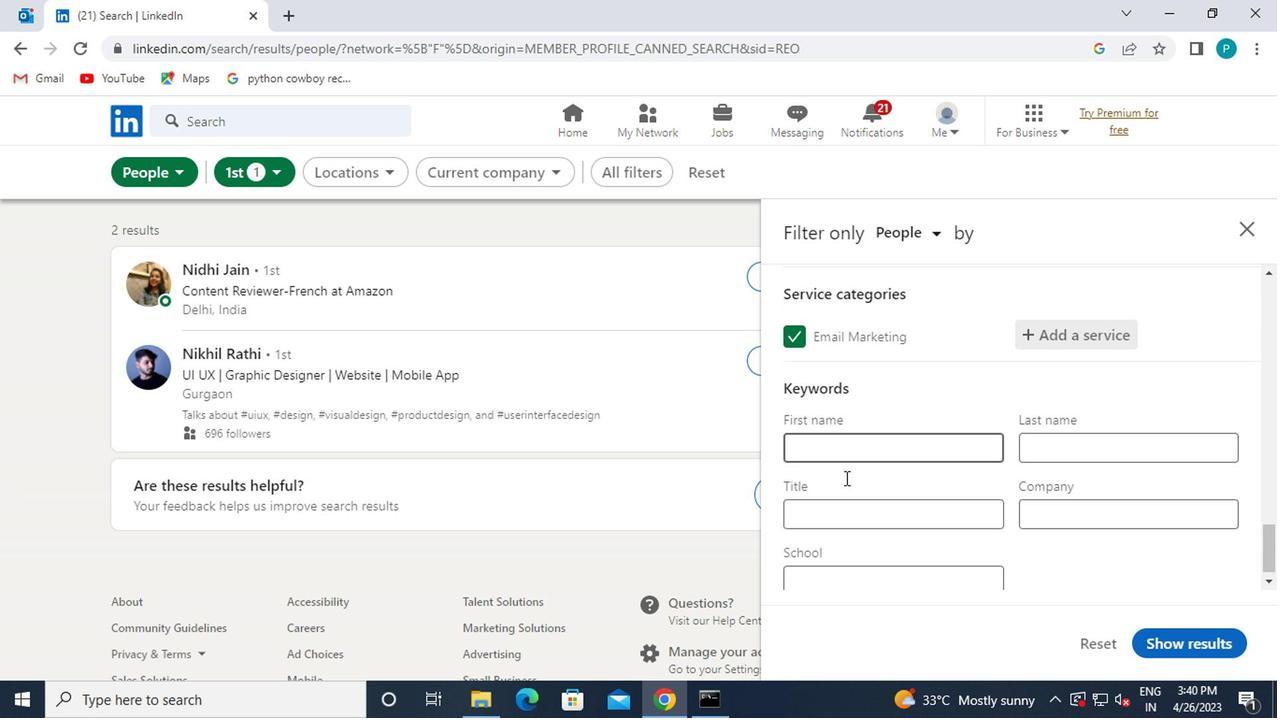 
Action: Mouse moved to (833, 497)
Screenshot: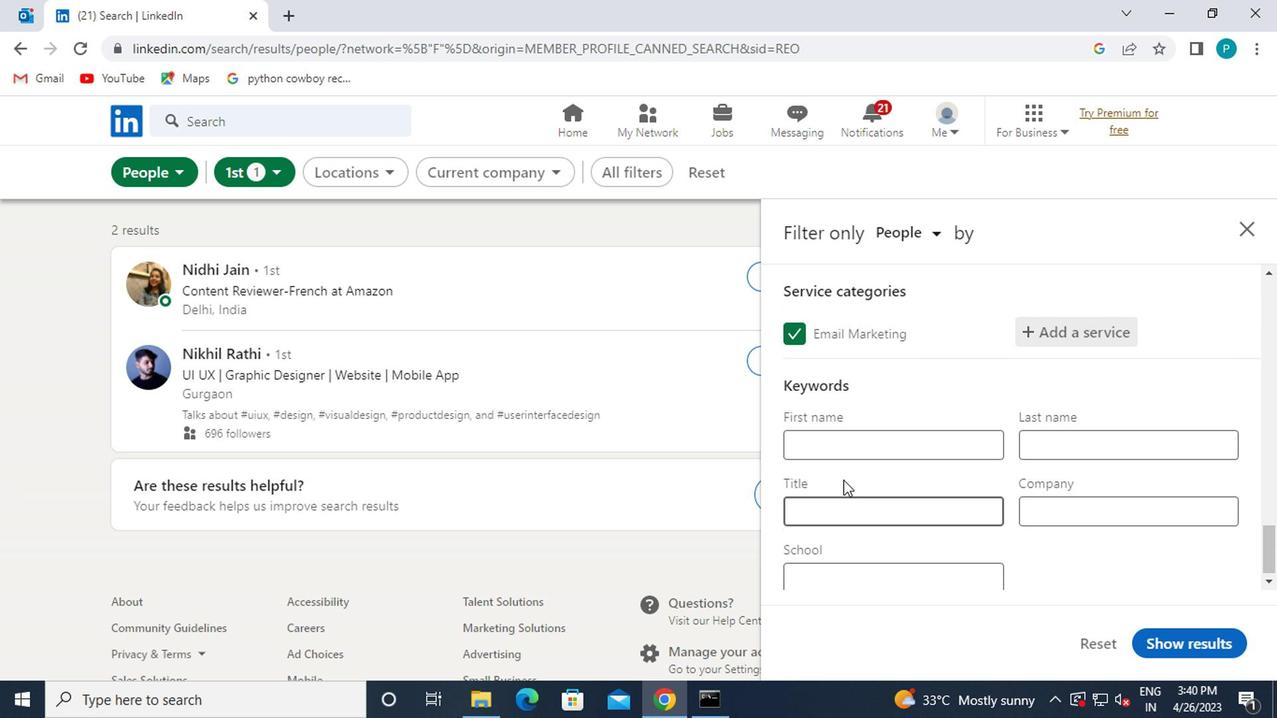 
Action: Mouse pressed left at (833, 497)
Screenshot: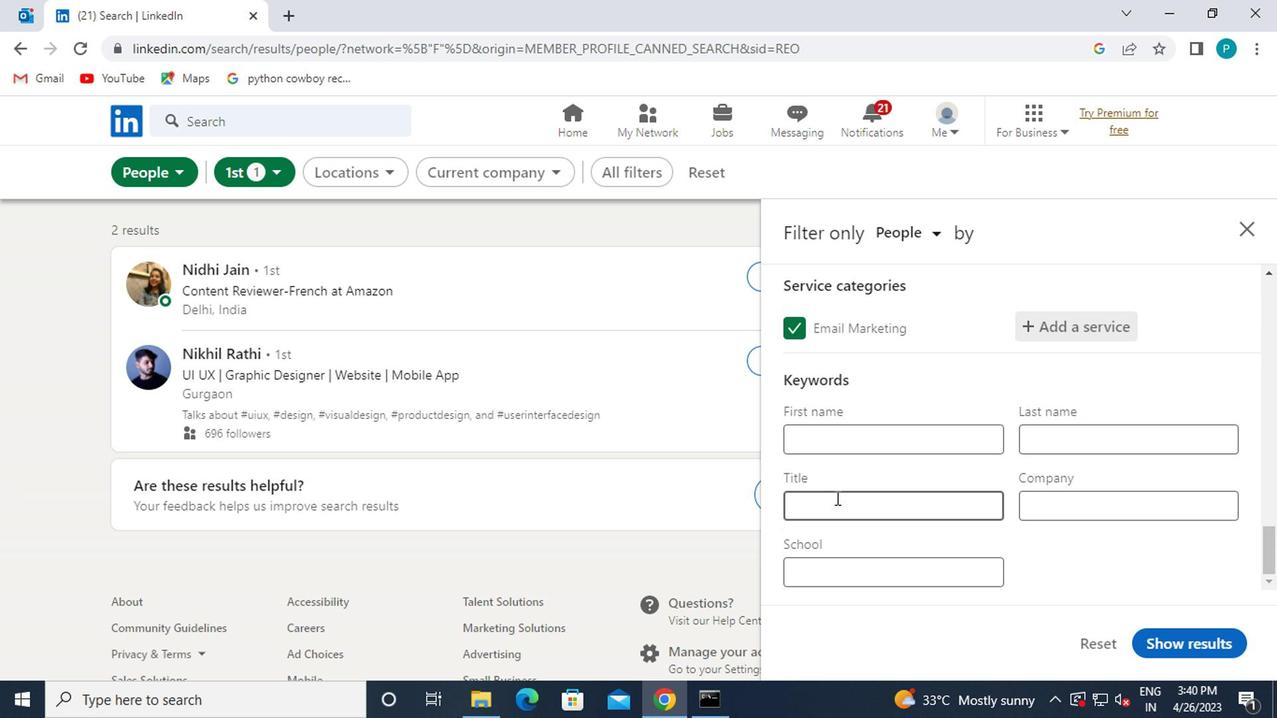 
Action: Key pressed <Key.caps_lock>L<Key.caps_lock>EAD
Screenshot: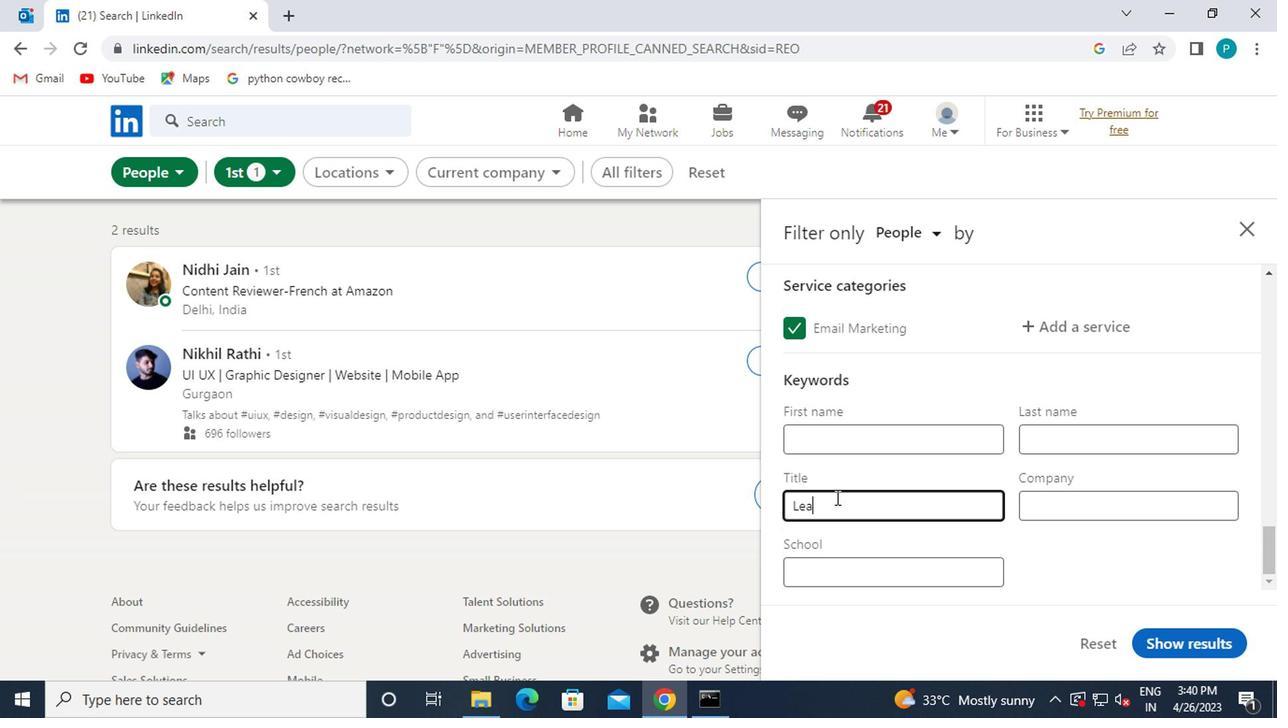 
Action: Mouse moved to (1166, 641)
Screenshot: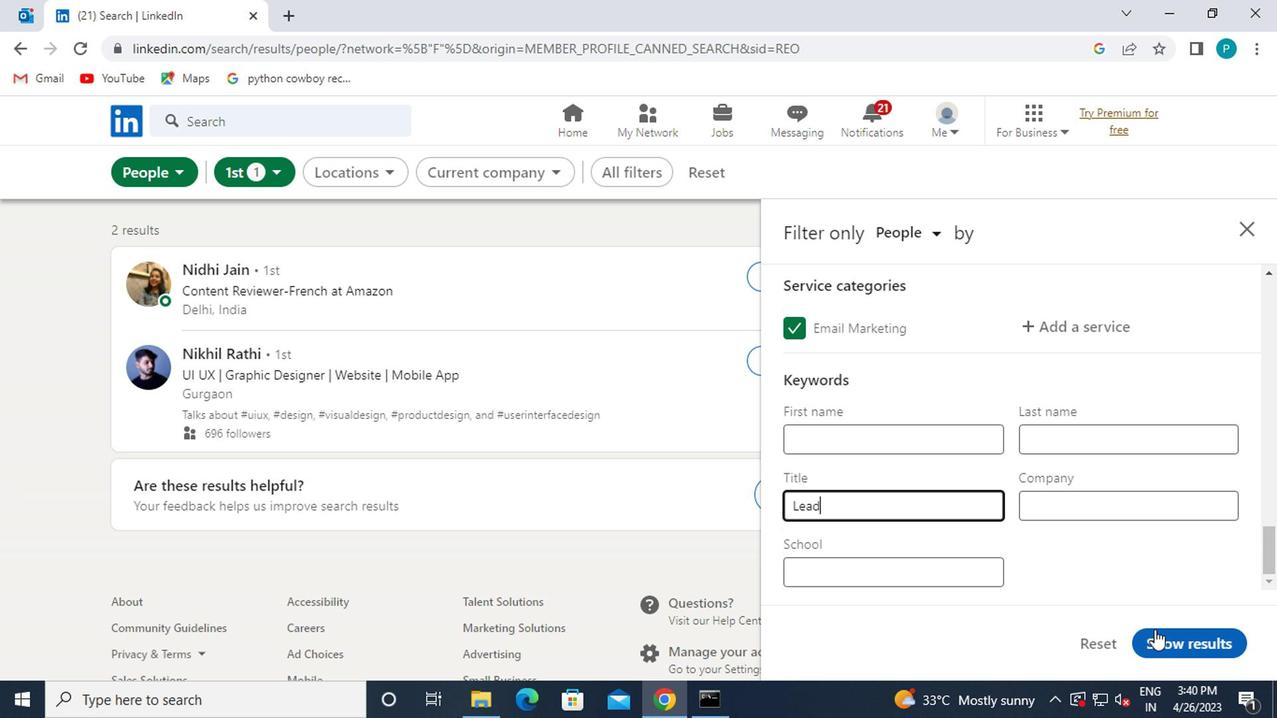 
Action: Mouse pressed left at (1166, 641)
Screenshot: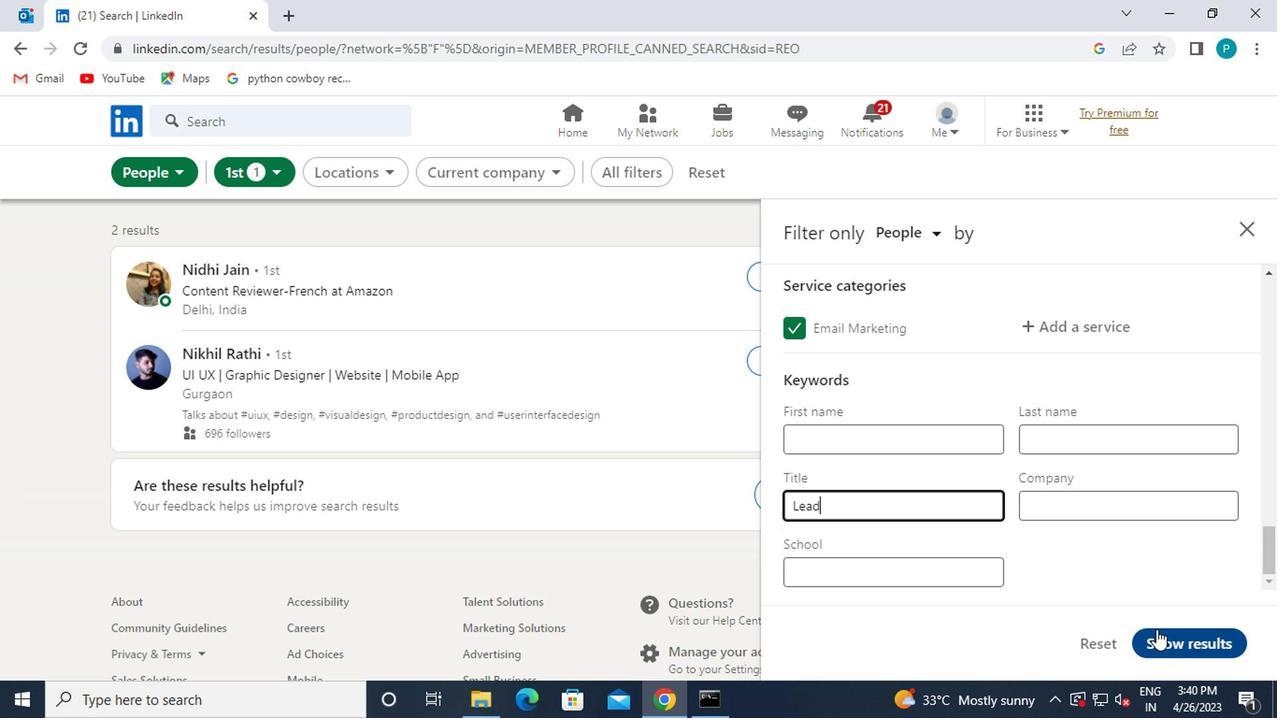 
